 Task: Find and compare car rental services in your area using Google Maps.
Action: Key pressed ap<Key.enter>
Screenshot: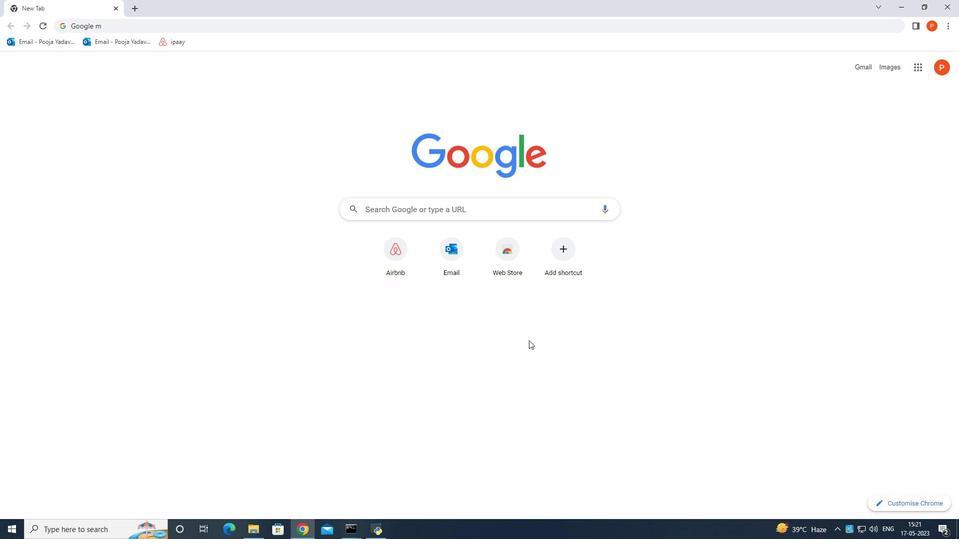 
Action: Mouse moved to (186, 19)
Screenshot: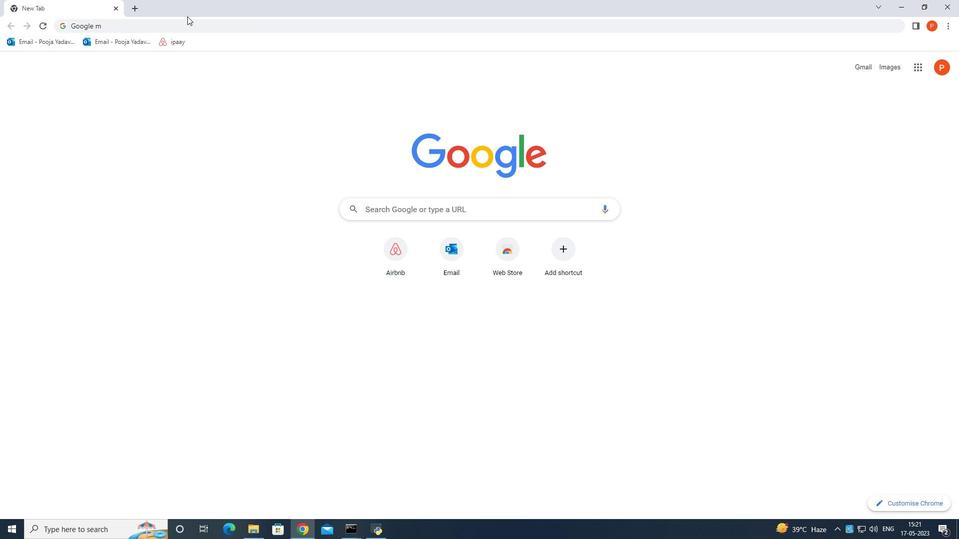 
Action: Mouse pressed left at (186, 19)
Screenshot: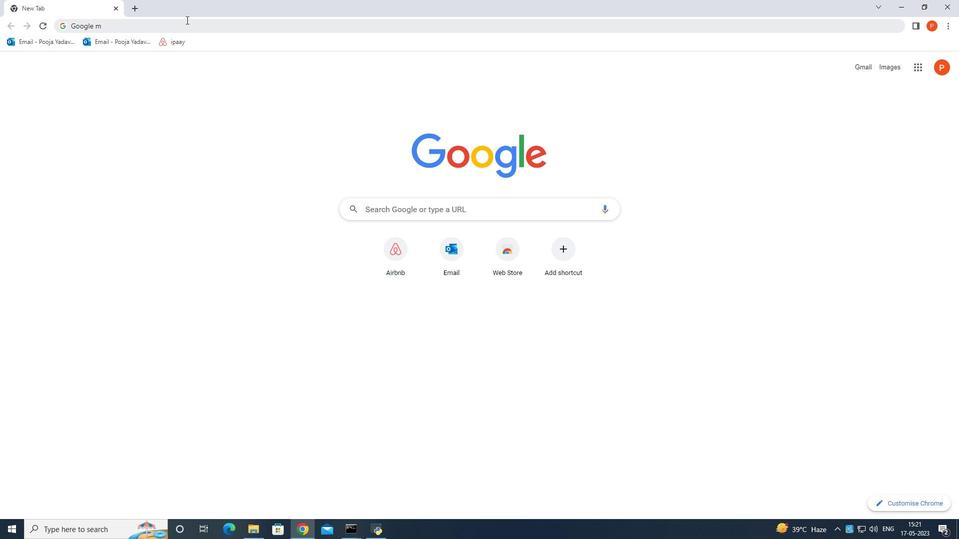
Action: Mouse pressed left at (186, 19)
Screenshot: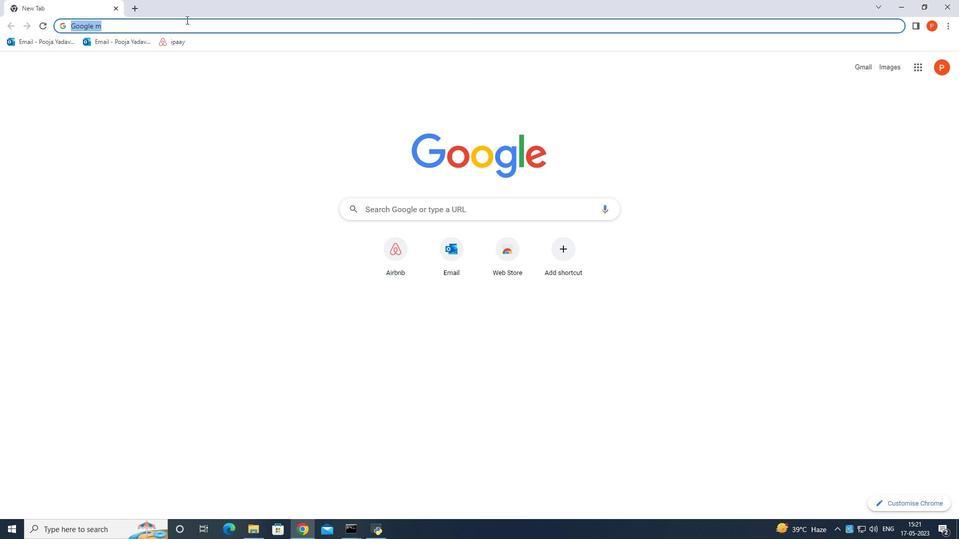
Action: Key pressed ap<Key.enter>
Screenshot: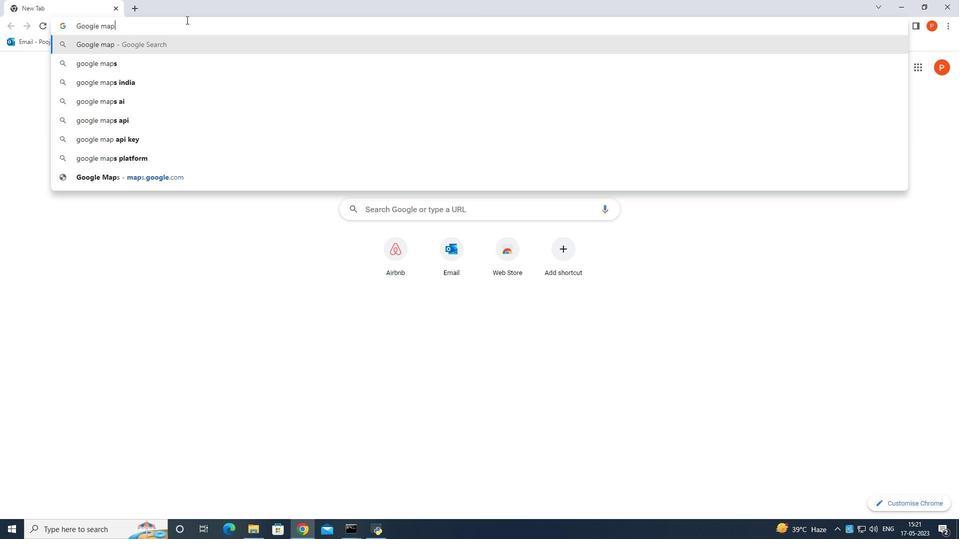 
Action: Mouse moved to (136, 151)
Screenshot: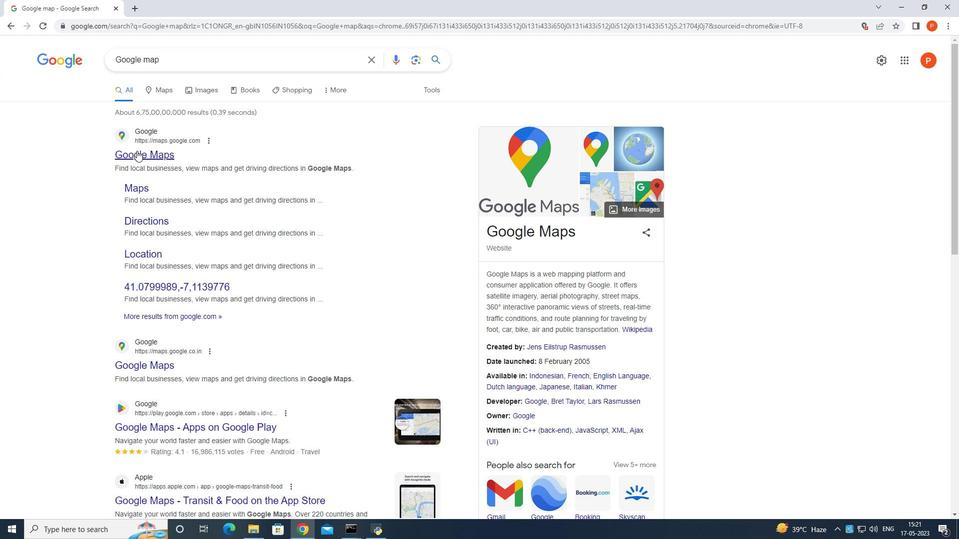 
Action: Mouse pressed left at (136, 151)
Screenshot: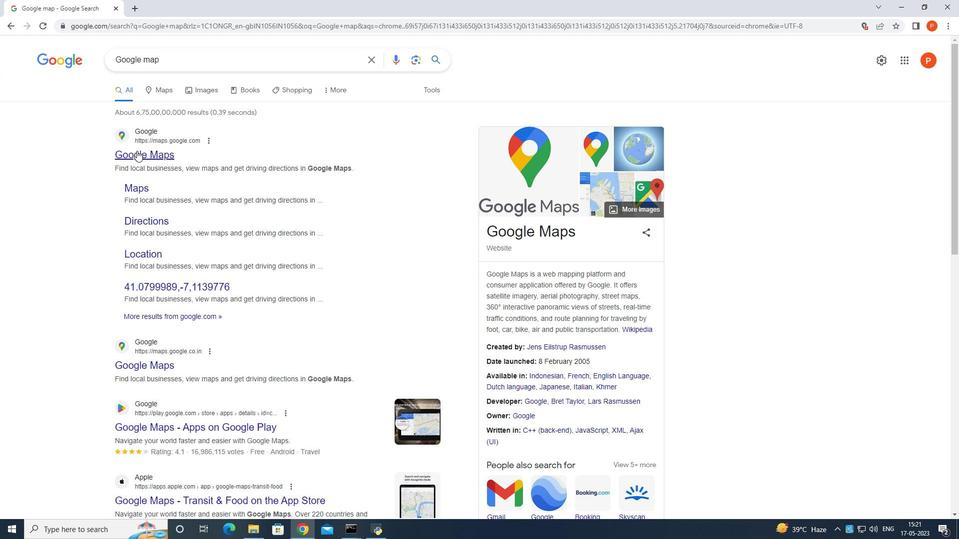 
Action: Mouse moved to (139, 48)
Screenshot: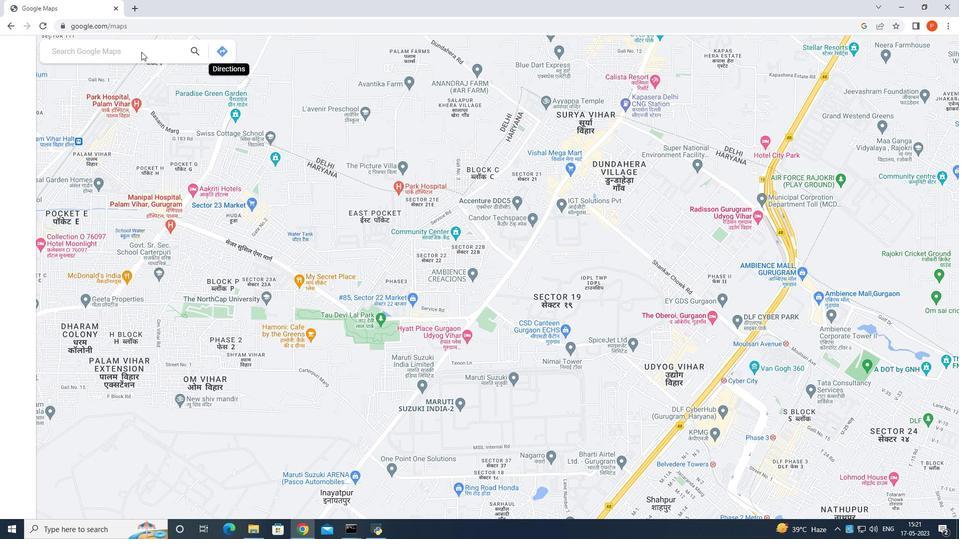 
Action: Mouse pressed left at (139, 48)
Screenshot: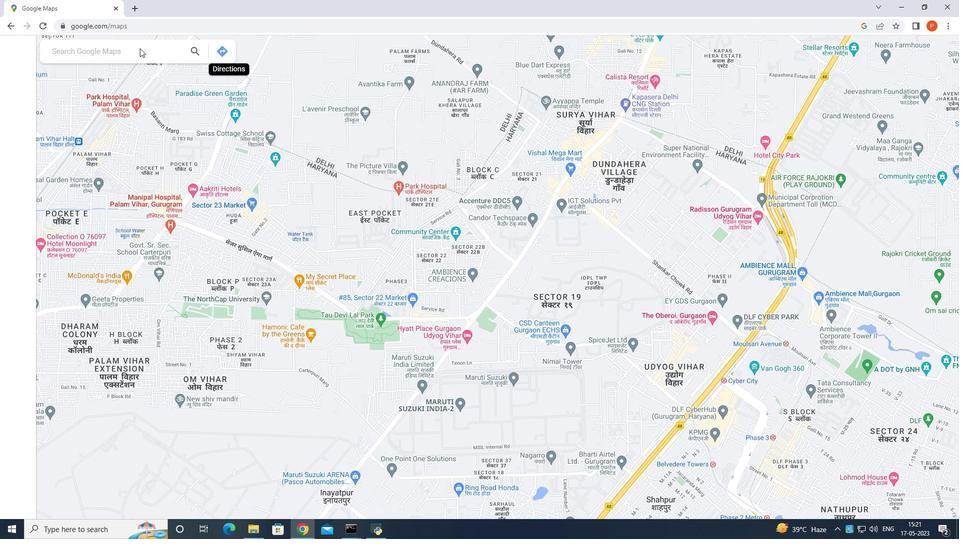 
Action: Key pressed car<Key.space>rental<Key.space><Key.enter>
Screenshot: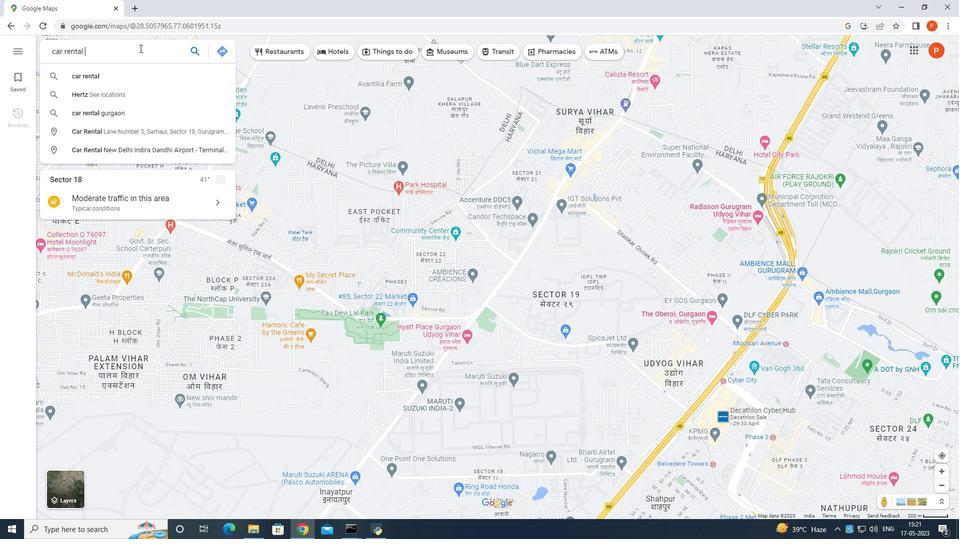 
Action: Mouse moved to (87, 82)
Screenshot: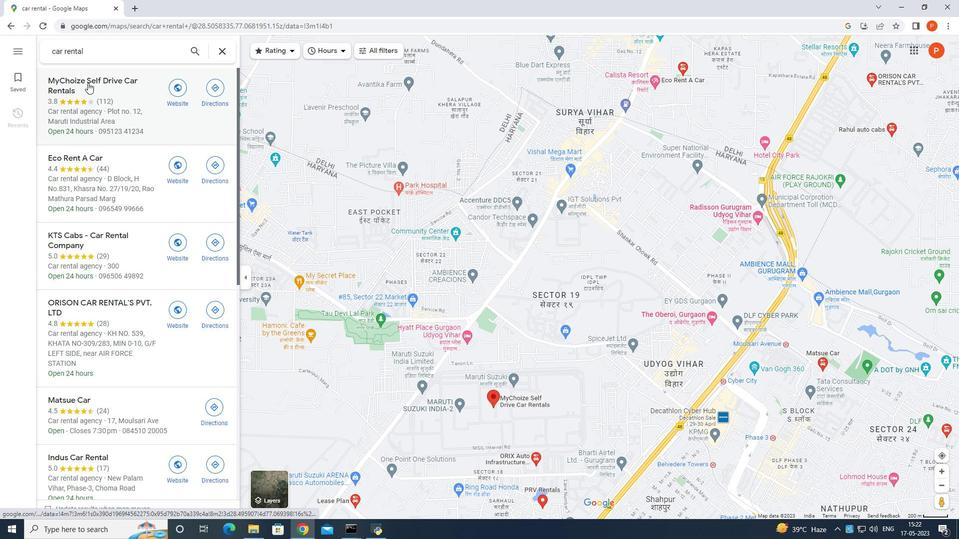 
Action: Mouse pressed left at (87, 82)
Screenshot: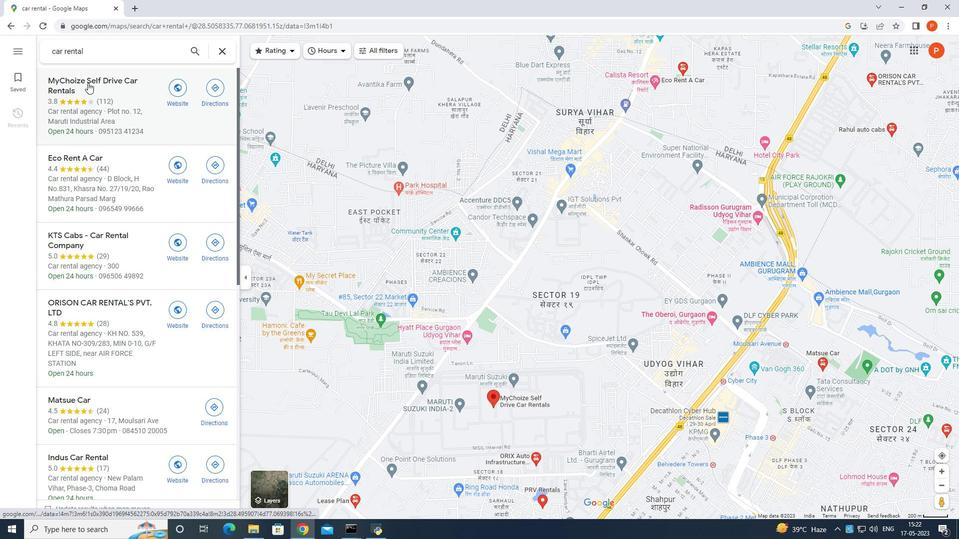 
Action: Mouse moved to (328, 213)
Screenshot: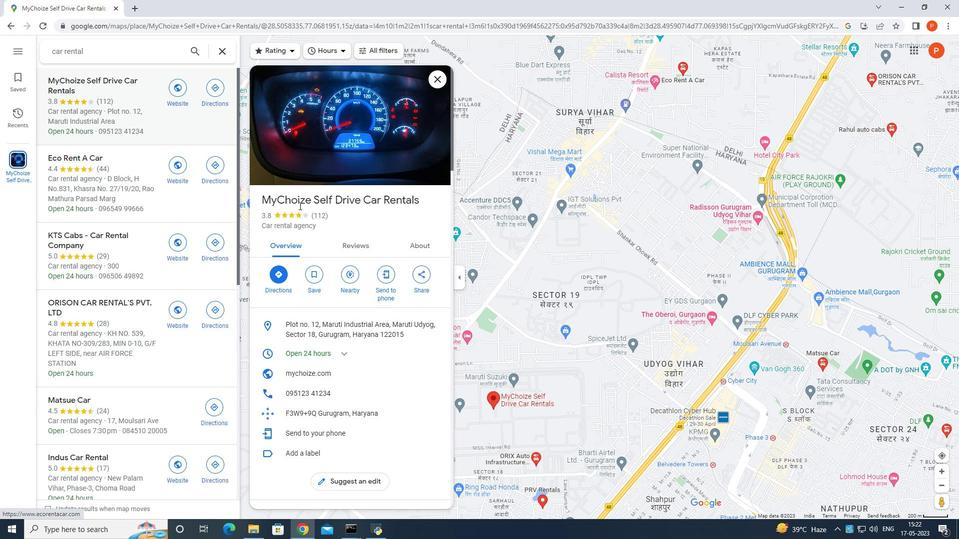 
Action: Mouse scrolled (328, 212) with delta (0, 0)
Screenshot: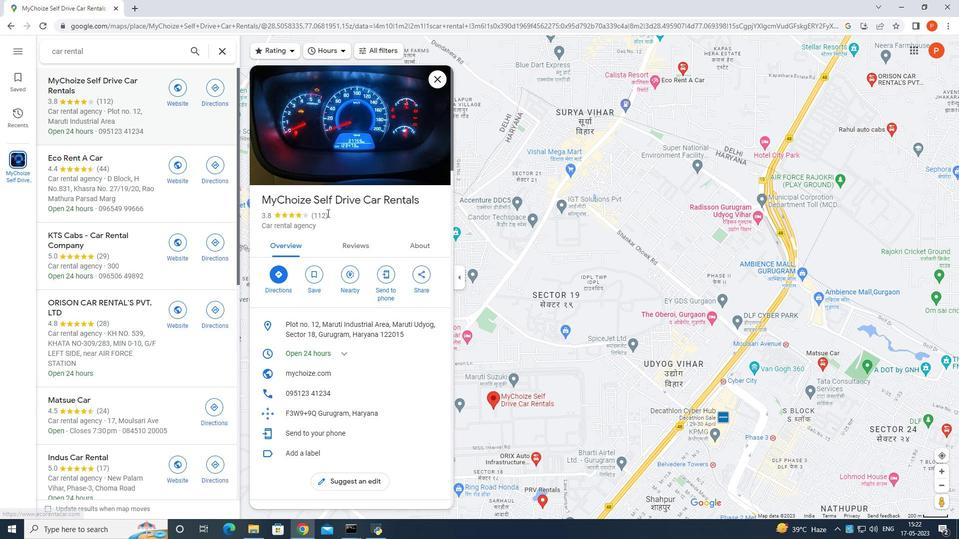 
Action: Mouse scrolled (328, 212) with delta (0, 0)
Screenshot: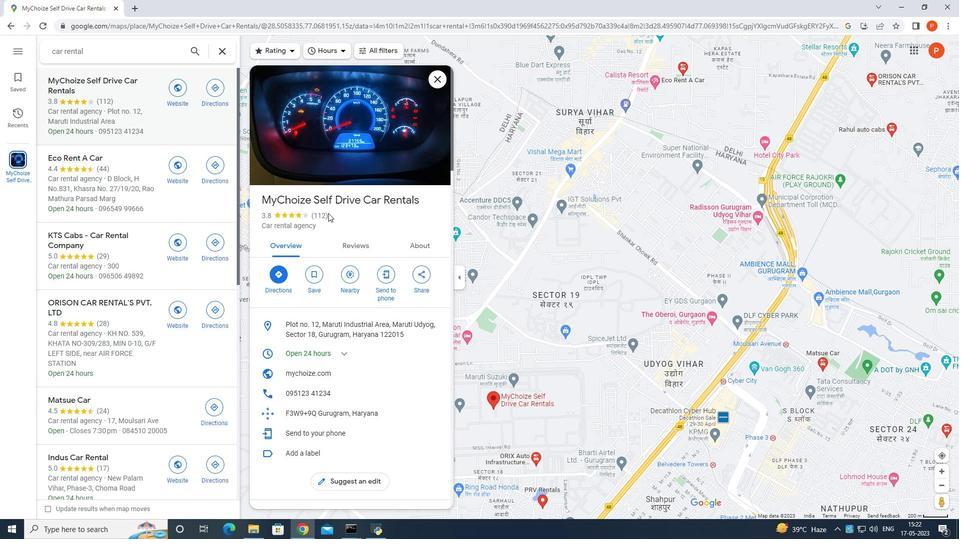 
Action: Mouse moved to (329, 213)
Screenshot: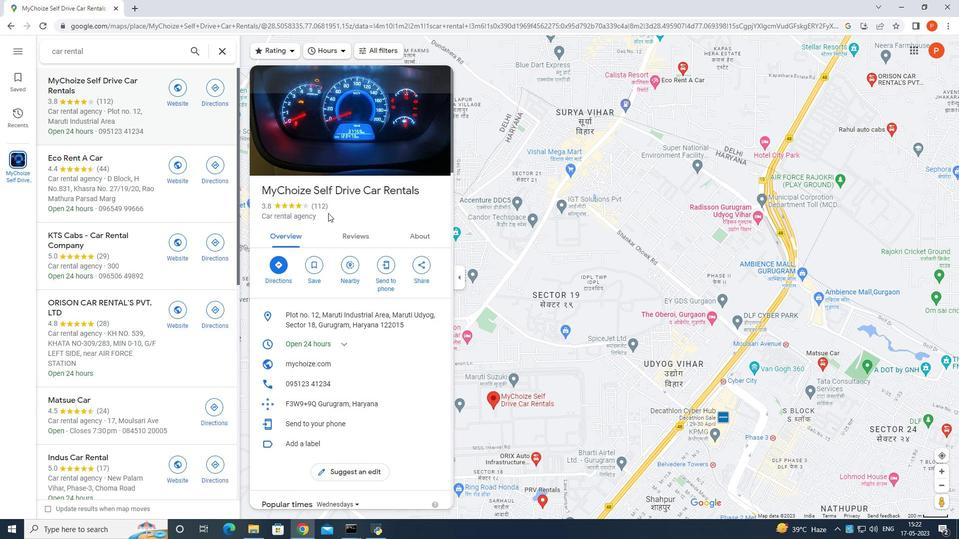 
Action: Mouse scrolled (329, 212) with delta (0, 0)
Screenshot: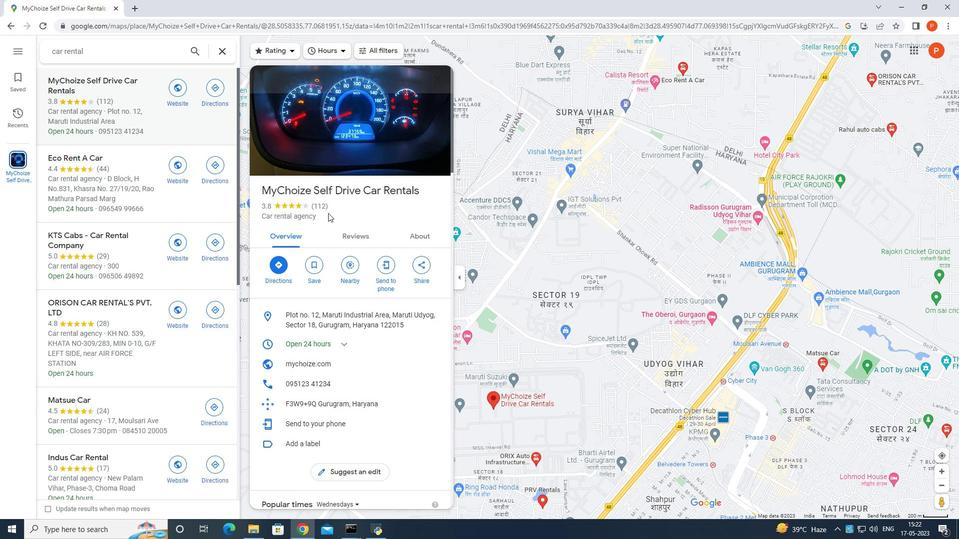 
Action: Mouse moved to (334, 191)
Screenshot: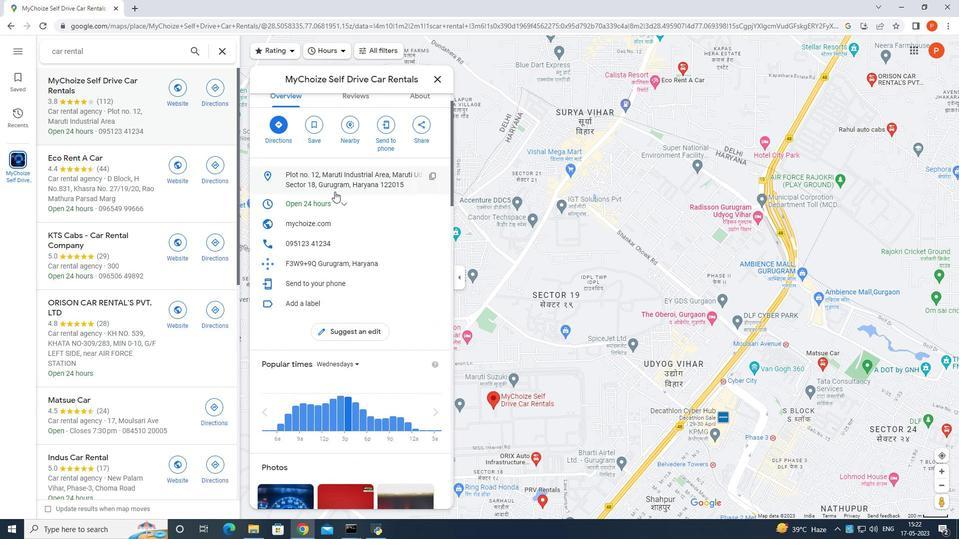 
Action: Mouse scrolled (334, 190) with delta (0, 0)
Screenshot: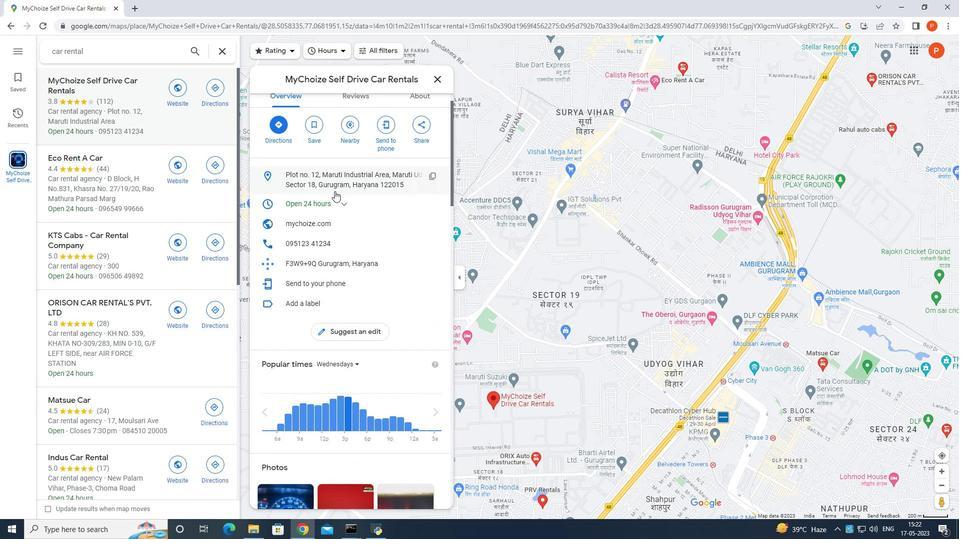
Action: Mouse moved to (337, 192)
Screenshot: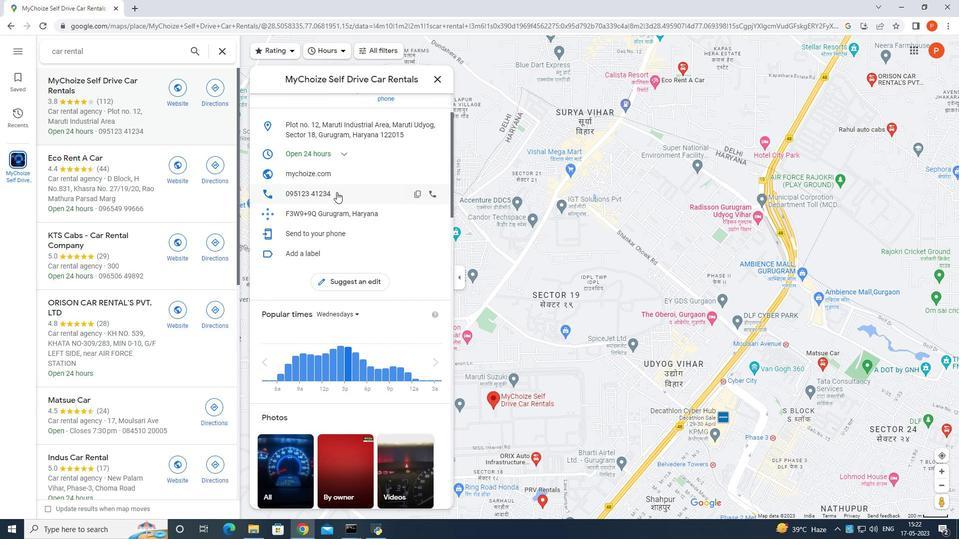 
Action: Mouse scrolled (337, 192) with delta (0, 0)
Screenshot: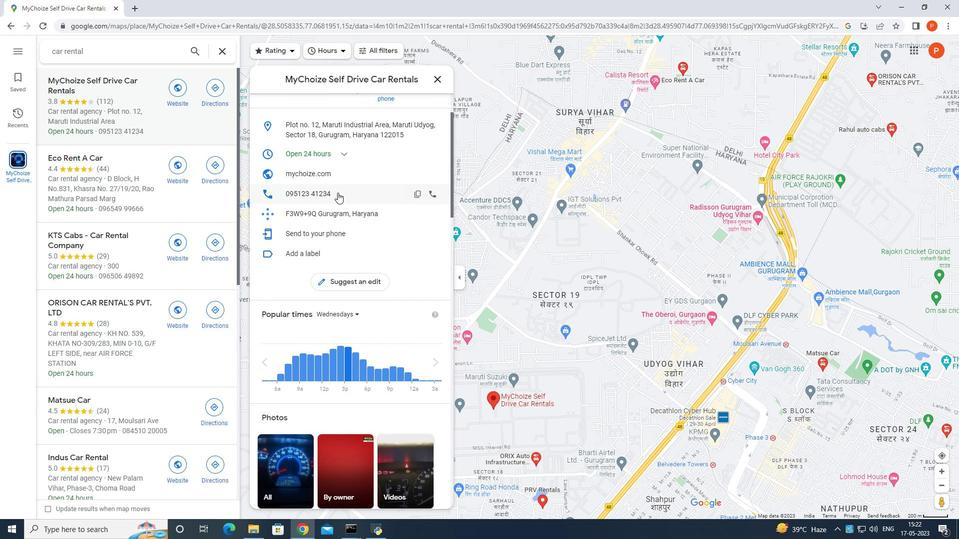 
Action: Mouse moved to (341, 189)
Screenshot: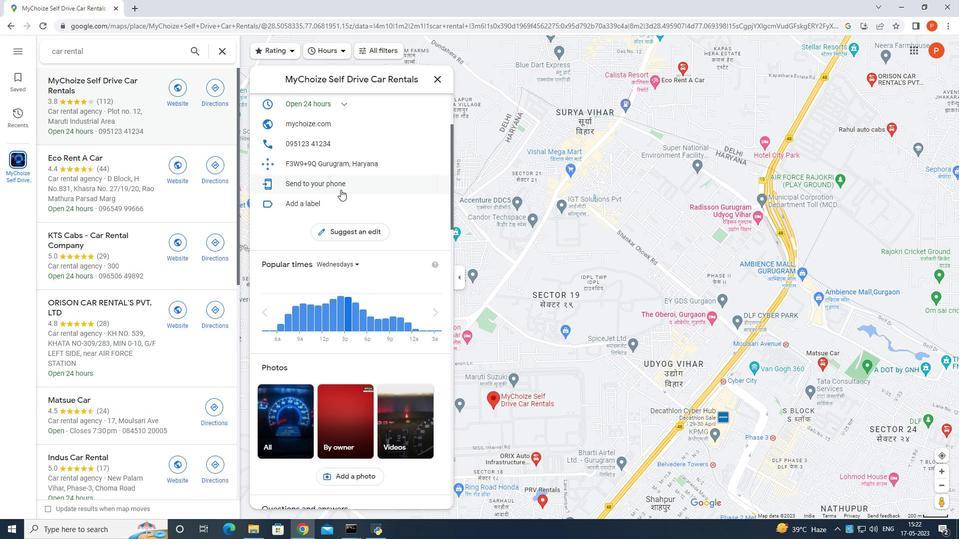 
Action: Mouse scrolled (341, 188) with delta (0, 0)
Screenshot: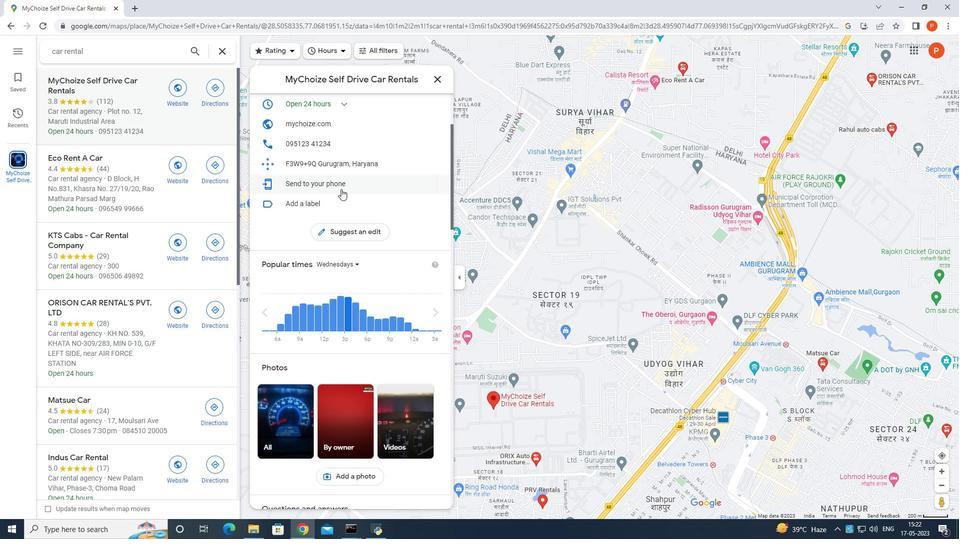 
Action: Mouse scrolled (341, 189) with delta (0, 0)
Screenshot: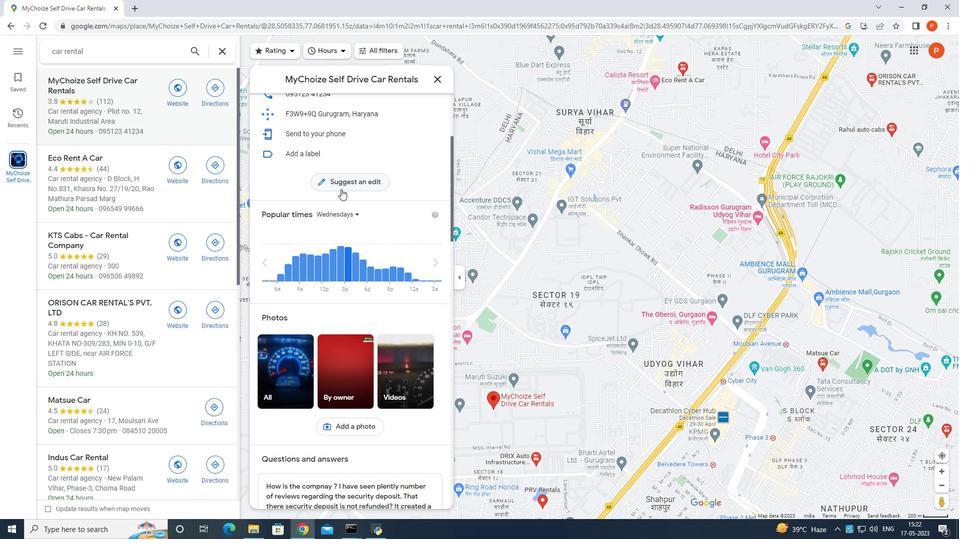 
Action: Mouse scrolled (341, 189) with delta (0, 0)
Screenshot: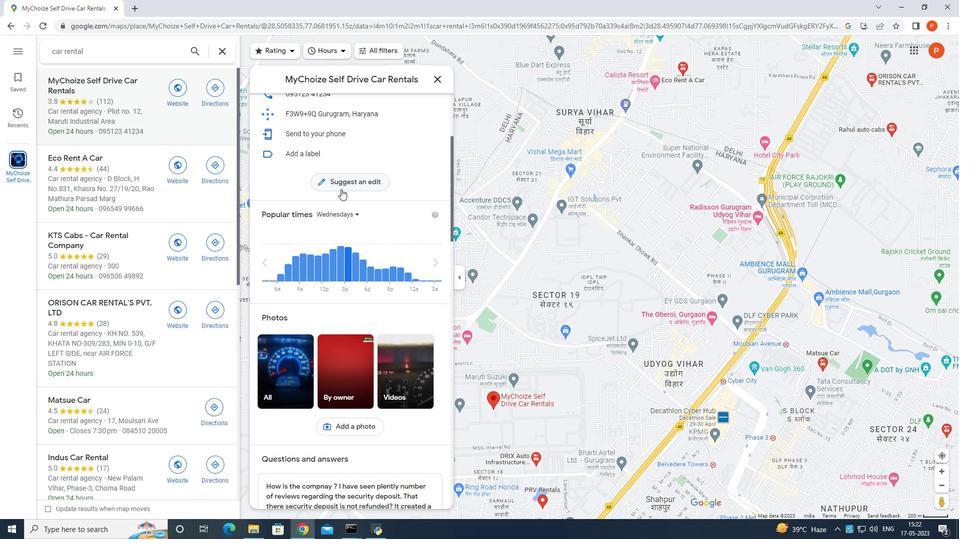 
Action: Mouse moved to (351, 144)
Screenshot: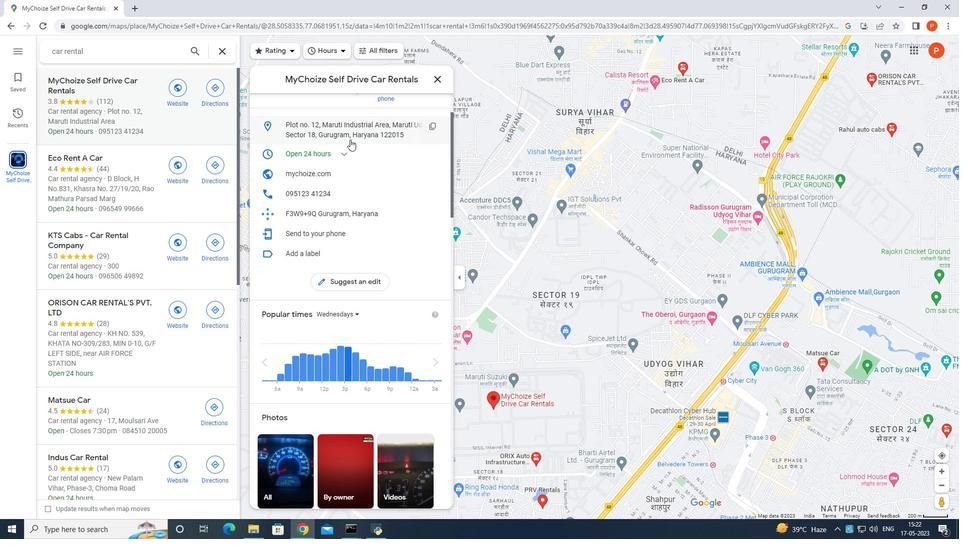 
Action: Mouse scrolled (351, 143) with delta (0, 0)
Screenshot: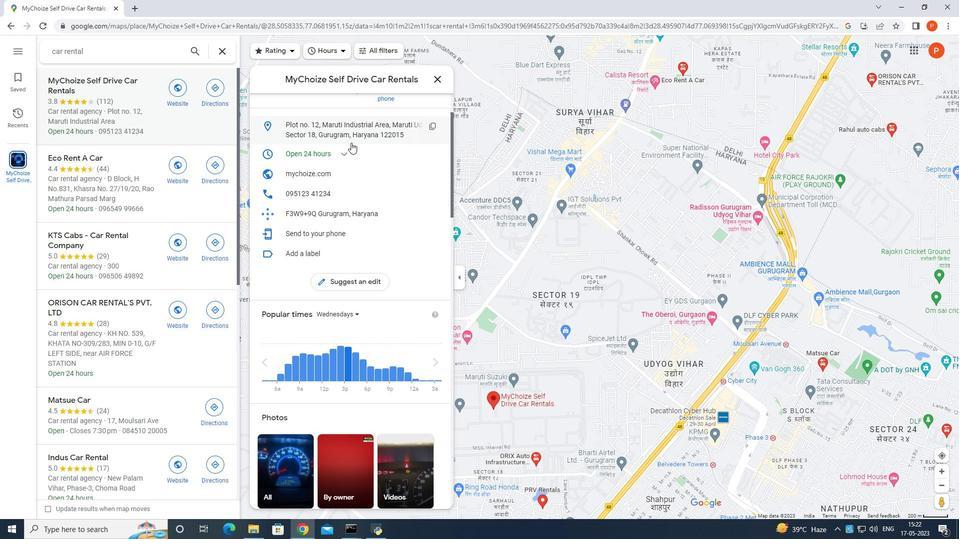 
Action: Mouse moved to (346, 197)
Screenshot: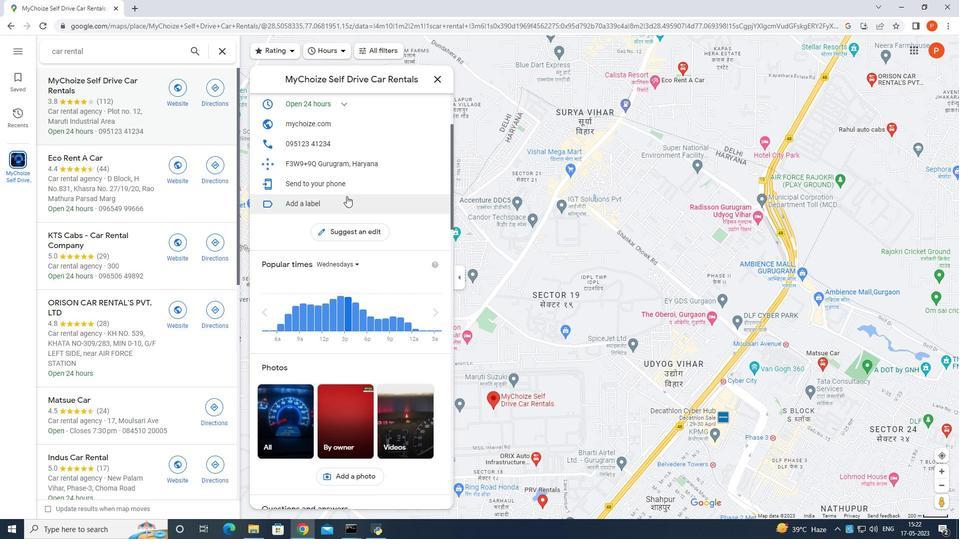 
Action: Mouse scrolled (346, 198) with delta (0, 0)
Screenshot: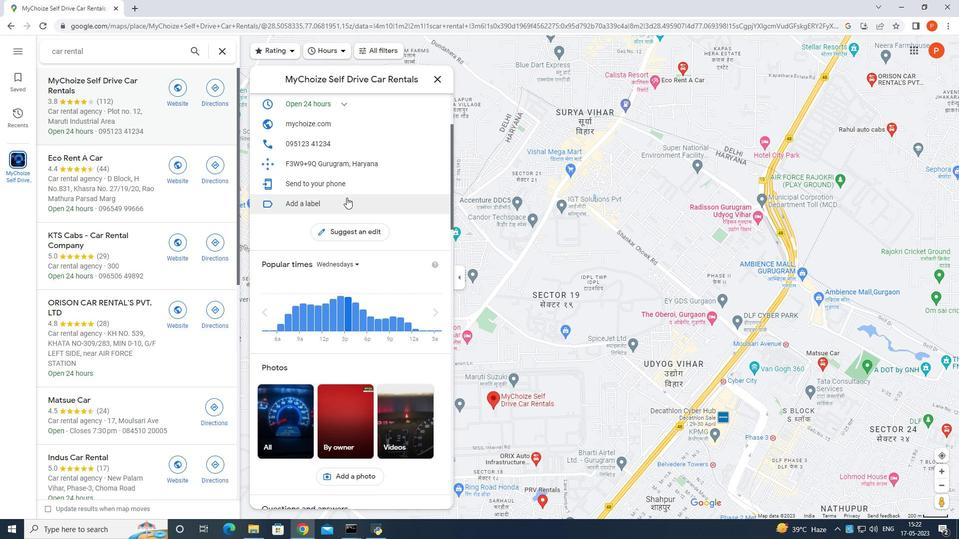 
Action: Mouse scrolled (346, 198) with delta (0, 0)
Screenshot: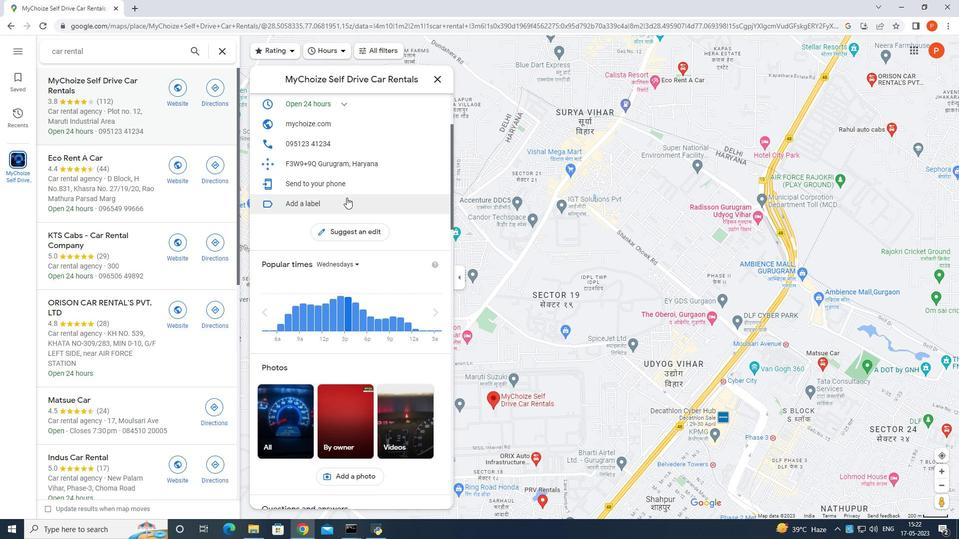 
Action: Mouse scrolled (346, 198) with delta (0, 0)
Screenshot: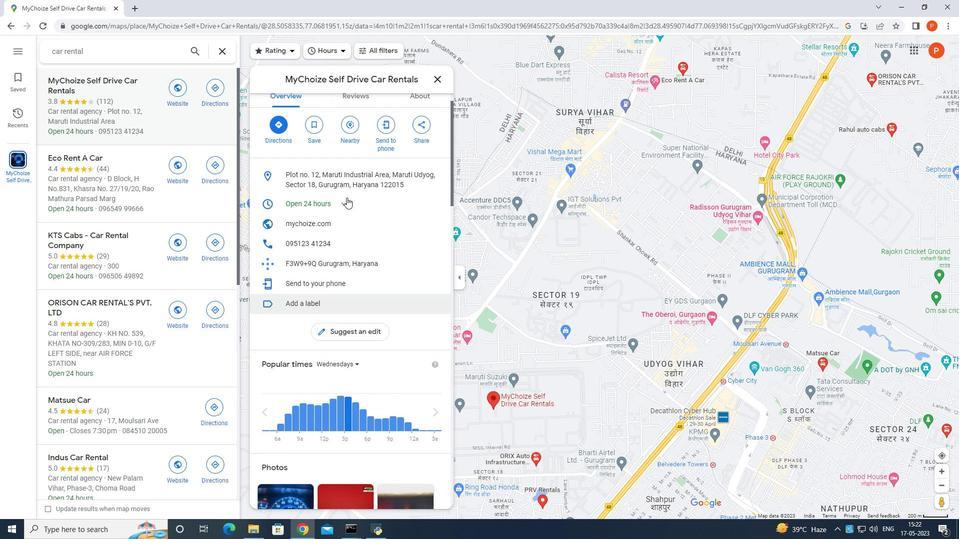 
Action: Mouse scrolled (346, 197) with delta (0, 0)
Screenshot: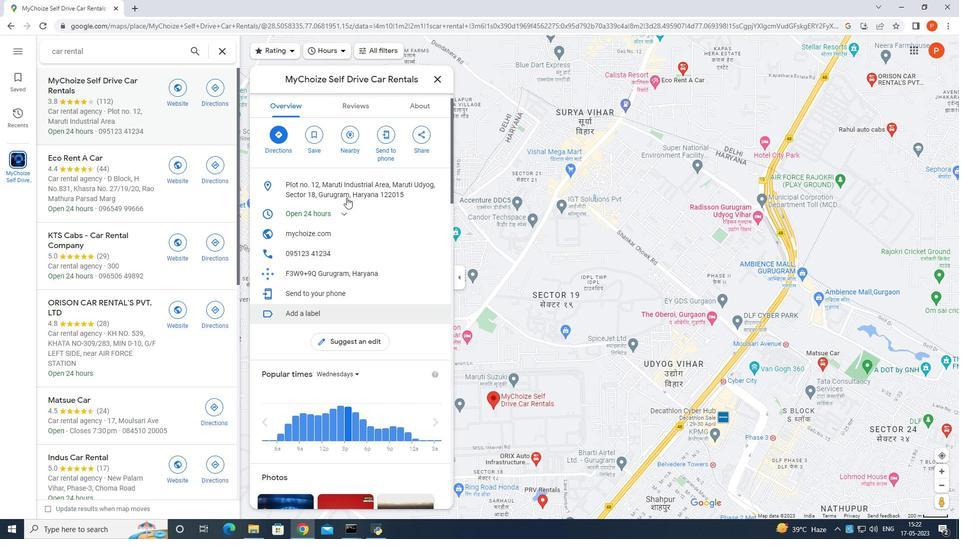 
Action: Mouse scrolled (346, 197) with delta (0, 0)
Screenshot: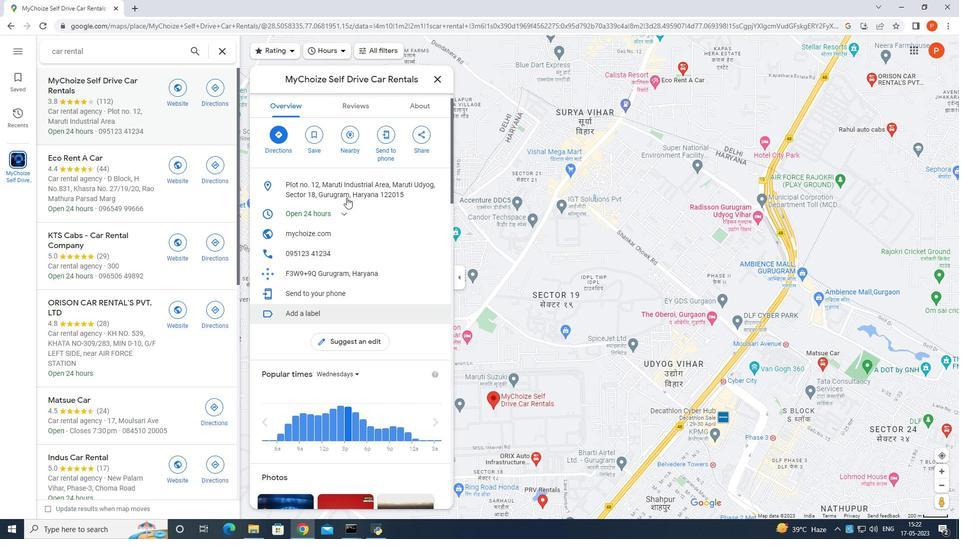 
Action: Mouse scrolled (346, 197) with delta (0, 0)
Screenshot: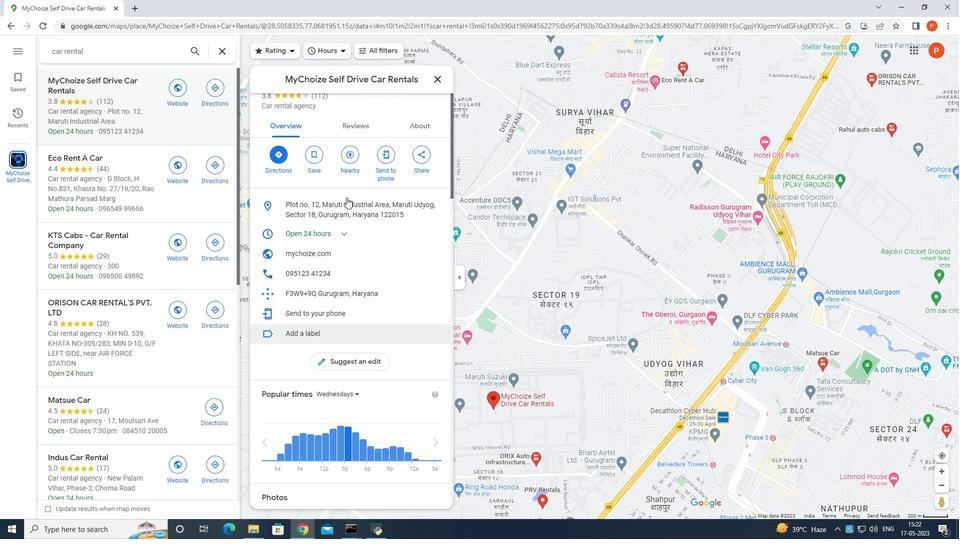 
Action: Mouse scrolled (346, 197) with delta (0, 0)
Screenshot: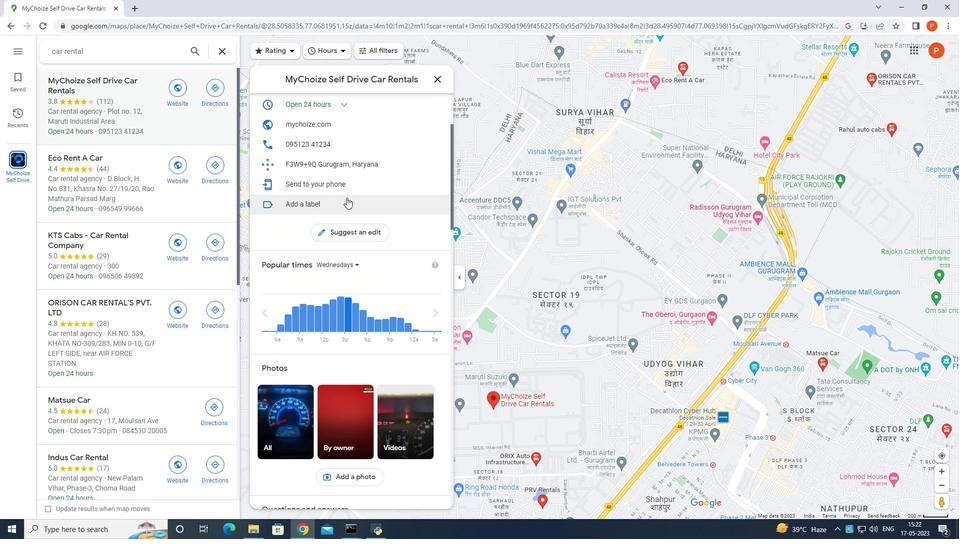 
Action: Mouse moved to (346, 198)
Screenshot: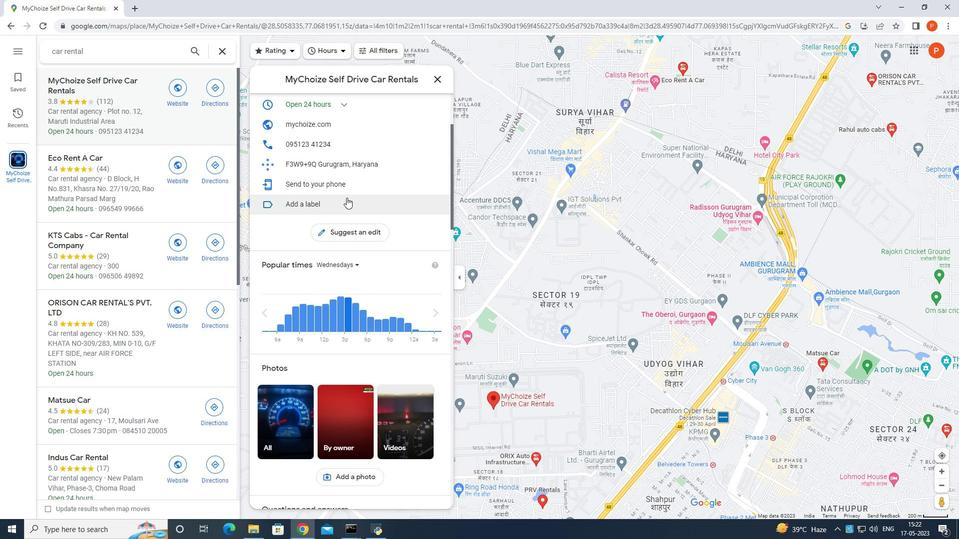 
Action: Mouse scrolled (346, 198) with delta (0, 0)
Screenshot: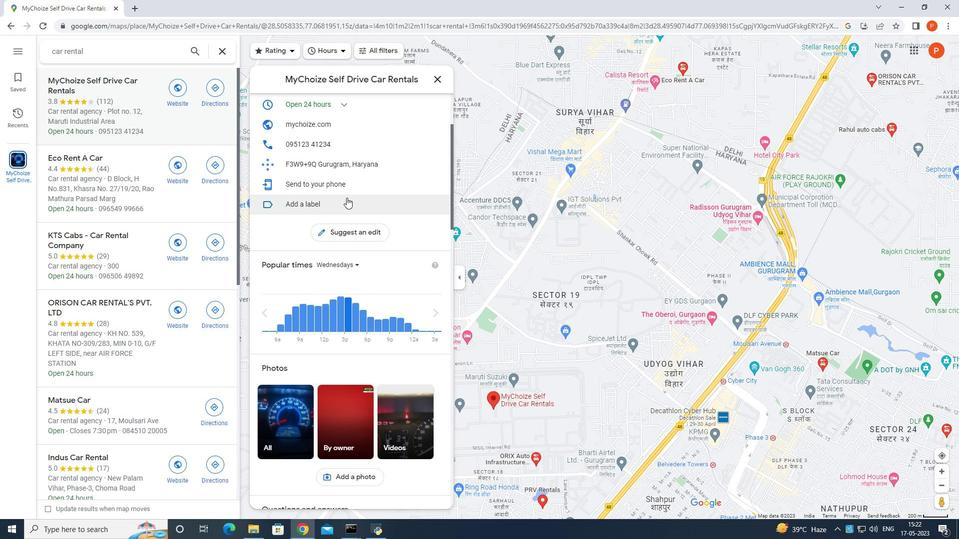 
Action: Mouse moved to (346, 199)
Screenshot: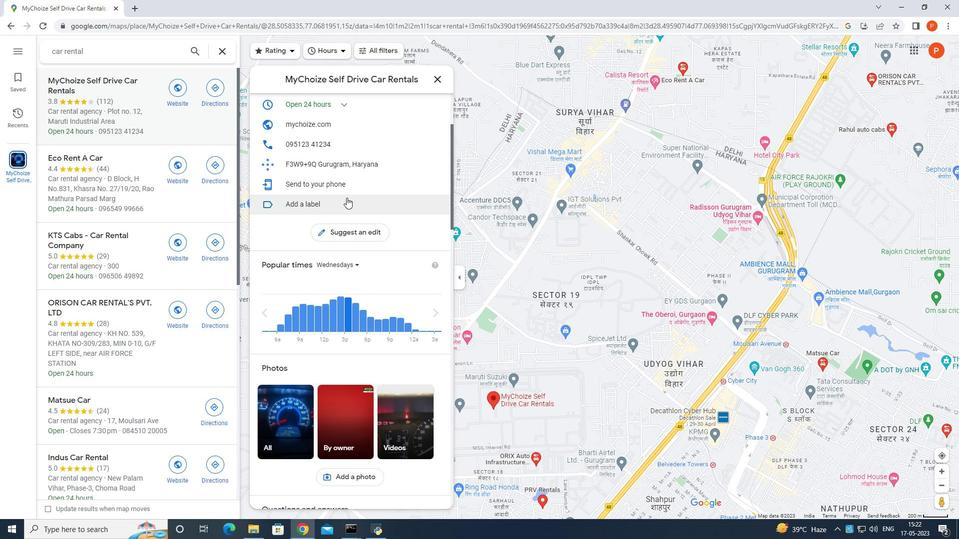 
Action: Mouse scrolled (346, 198) with delta (0, 0)
Screenshot: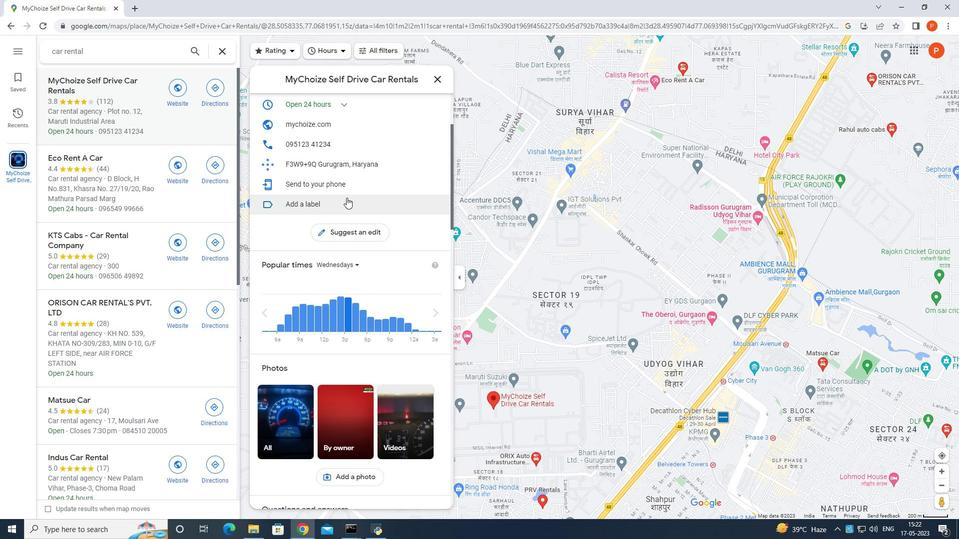 
Action: Mouse moved to (346, 201)
Screenshot: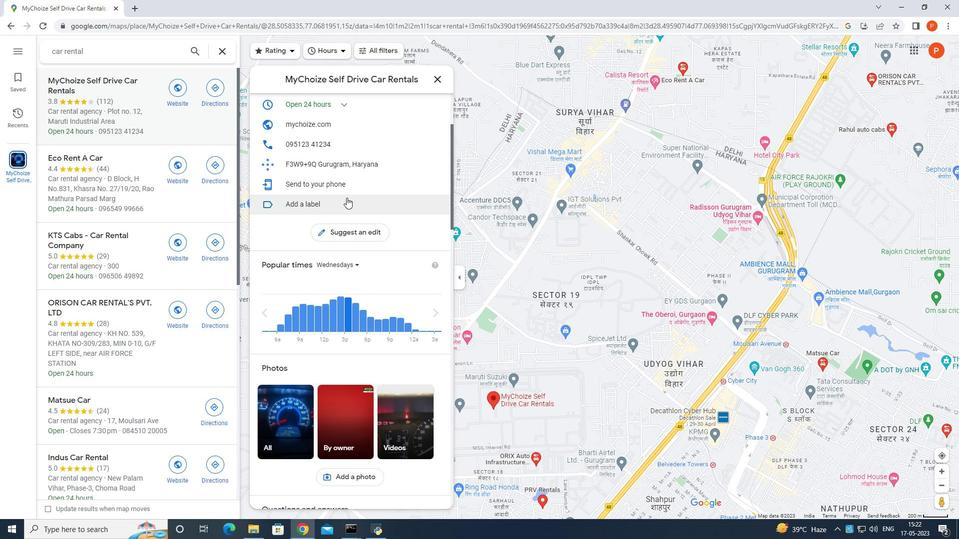 
Action: Mouse scrolled (346, 199) with delta (0, 0)
Screenshot: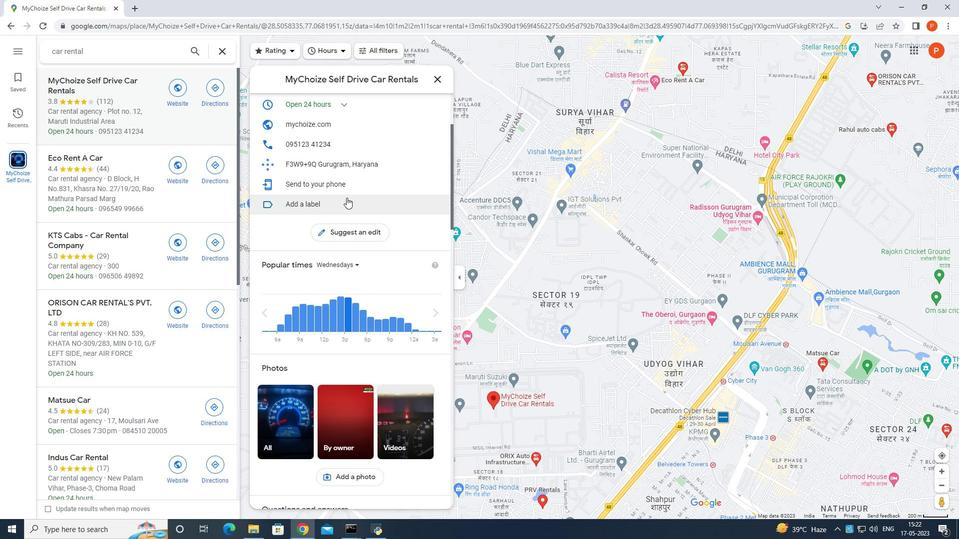 
Action: Mouse scrolled (346, 200) with delta (0, 0)
Screenshot: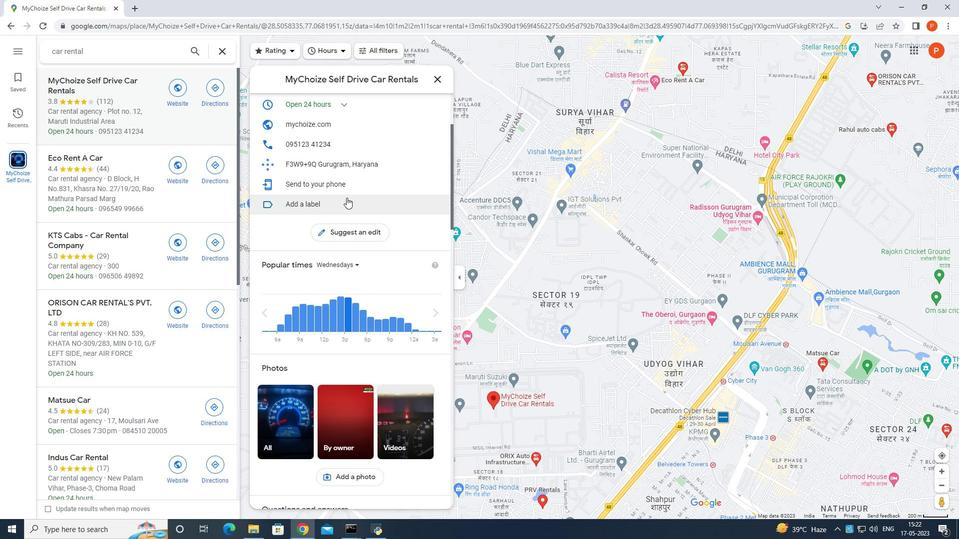 
Action: Mouse scrolled (346, 200) with delta (0, 0)
Screenshot: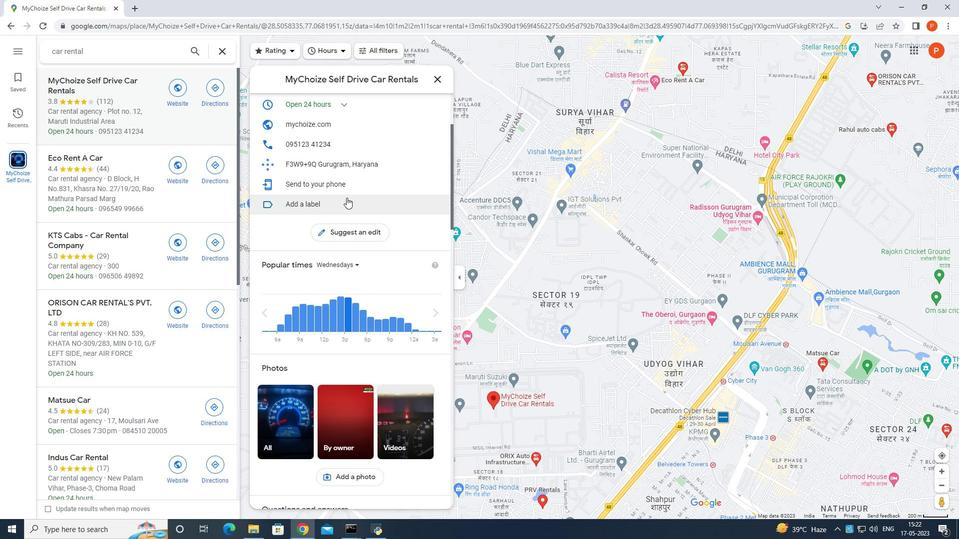 
Action: Mouse moved to (92, 177)
Screenshot: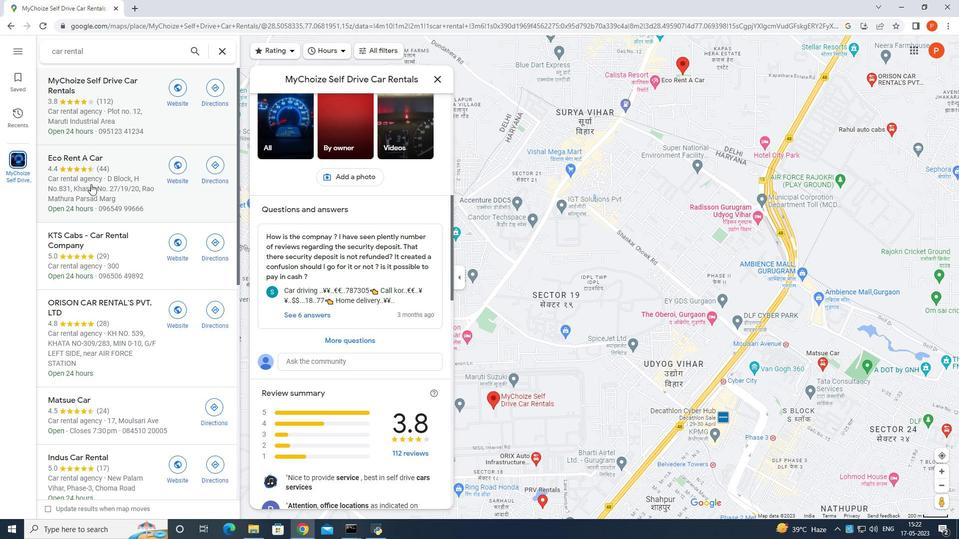 
Action: Mouse pressed left at (92, 177)
Screenshot: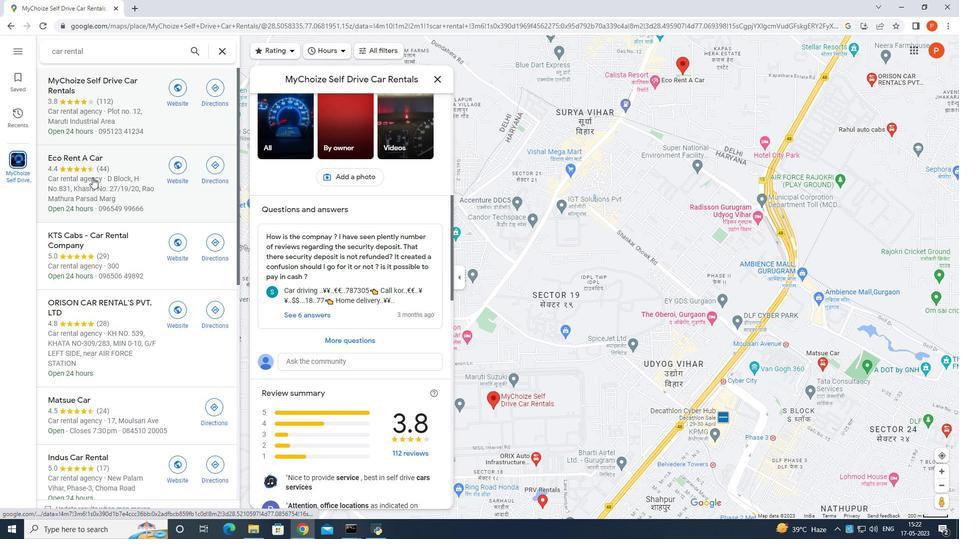 
Action: Mouse moved to (325, 210)
Screenshot: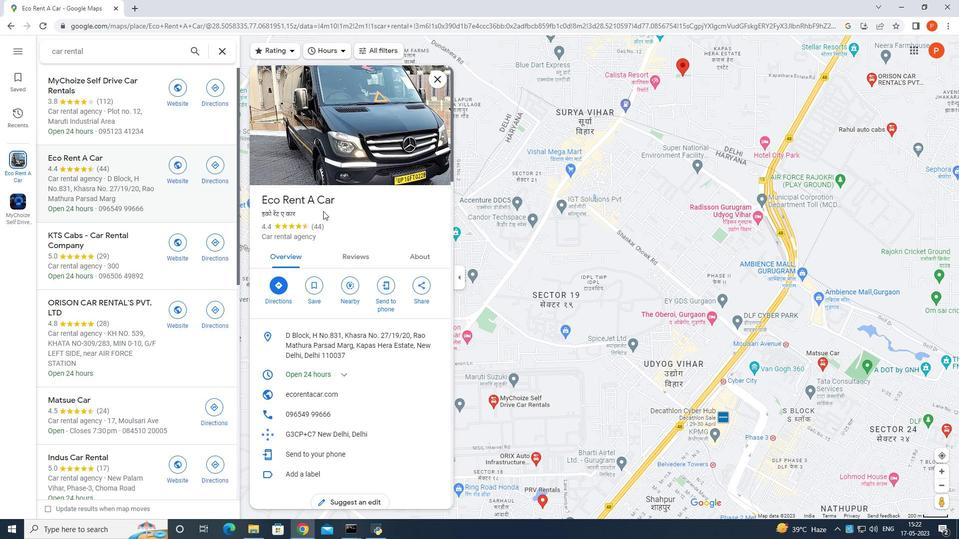 
Action: Mouse scrolled (325, 211) with delta (0, 0)
Screenshot: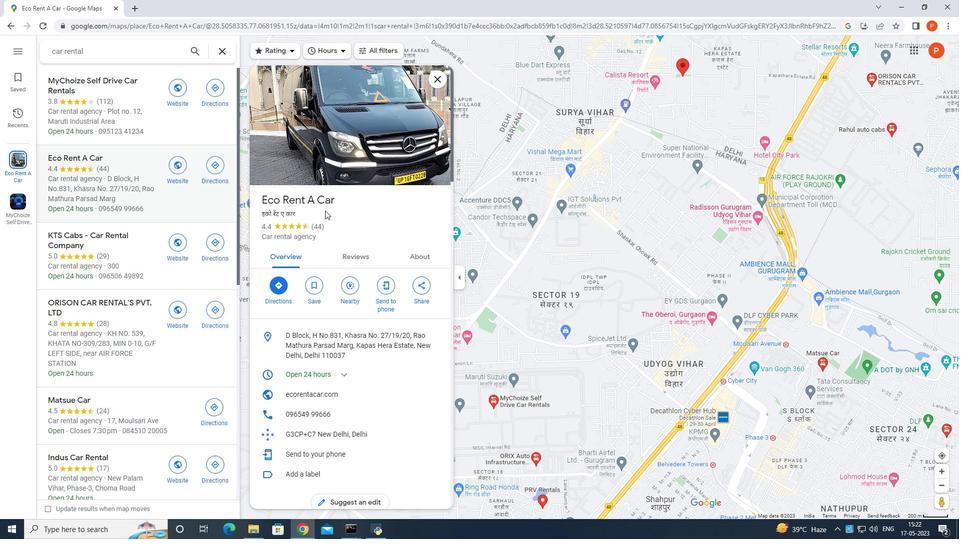 
Action: Mouse scrolled (325, 210) with delta (0, 0)
Screenshot: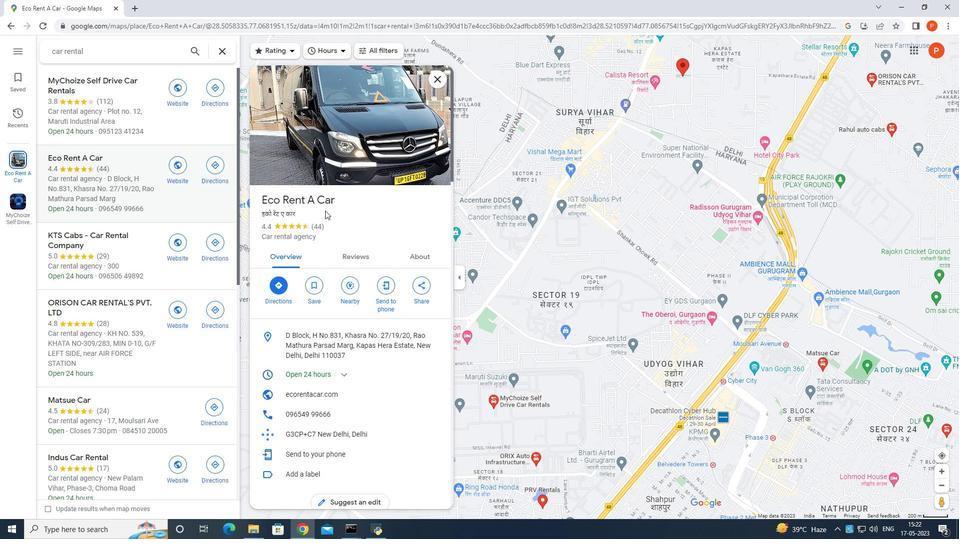 
Action: Mouse moved to (377, 268)
Screenshot: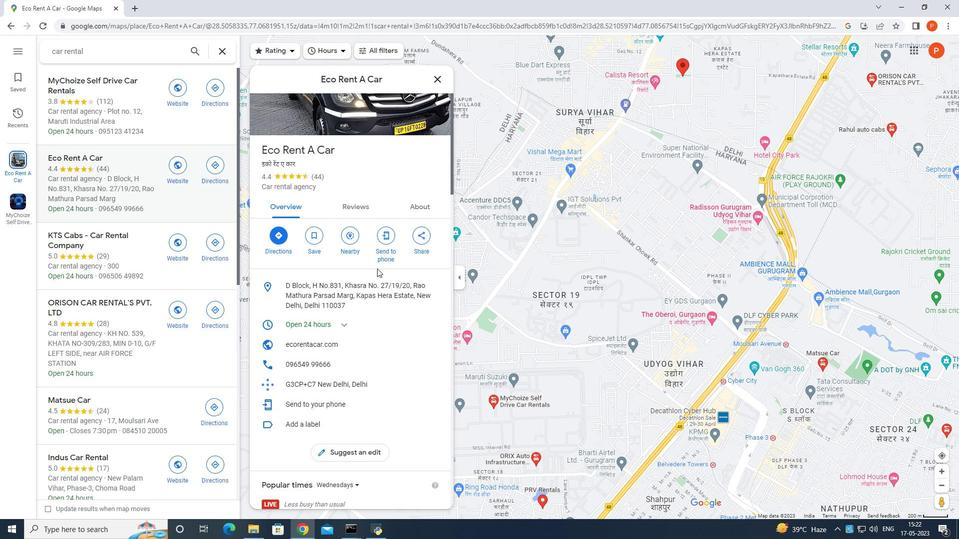 
Action: Mouse scrolled (377, 268) with delta (0, 0)
Screenshot: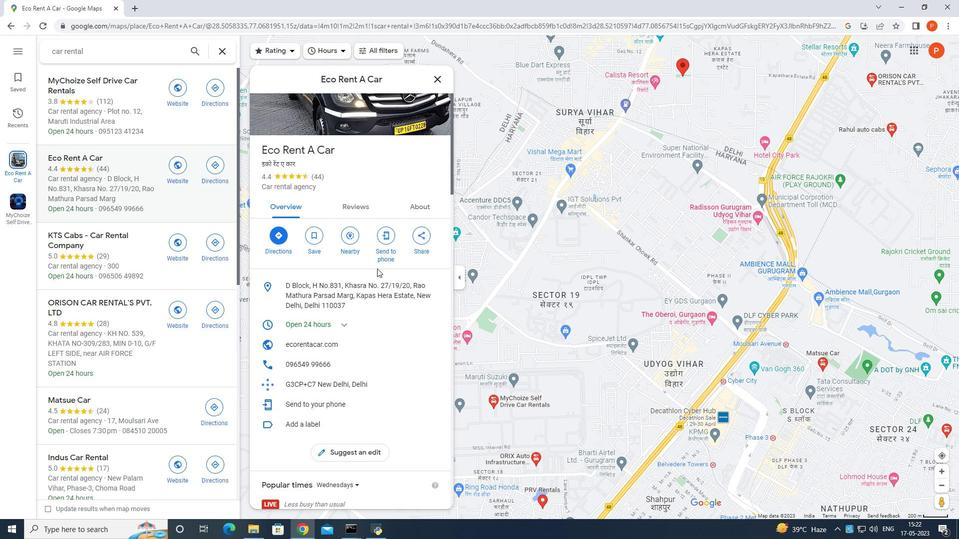 
Action: Mouse moved to (377, 269)
Screenshot: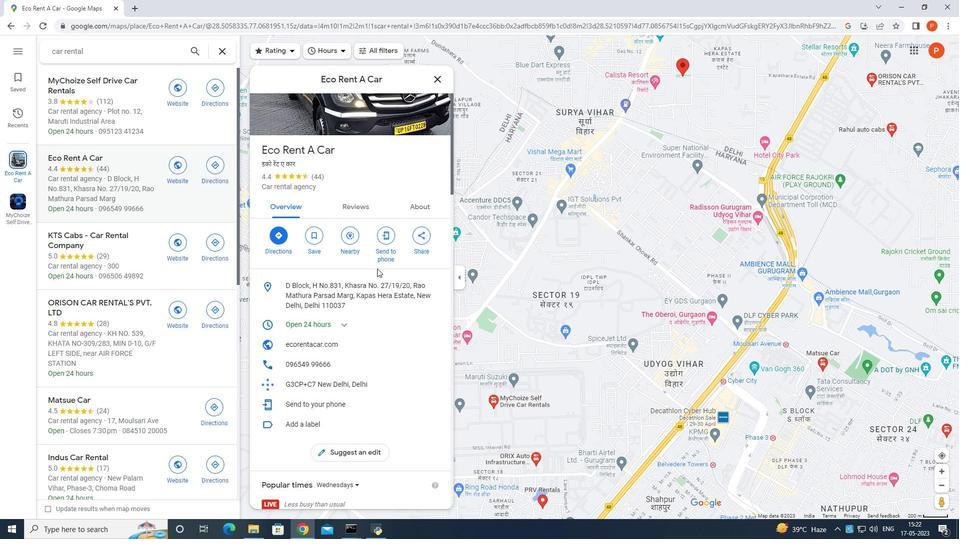 
Action: Mouse scrolled (377, 268) with delta (0, 0)
Screenshot: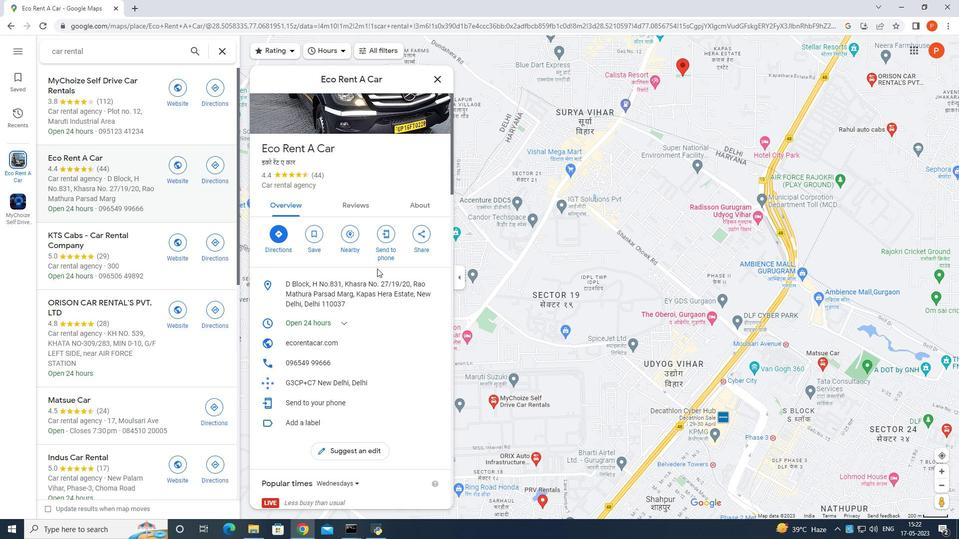
Action: Mouse moved to (294, 276)
Screenshot: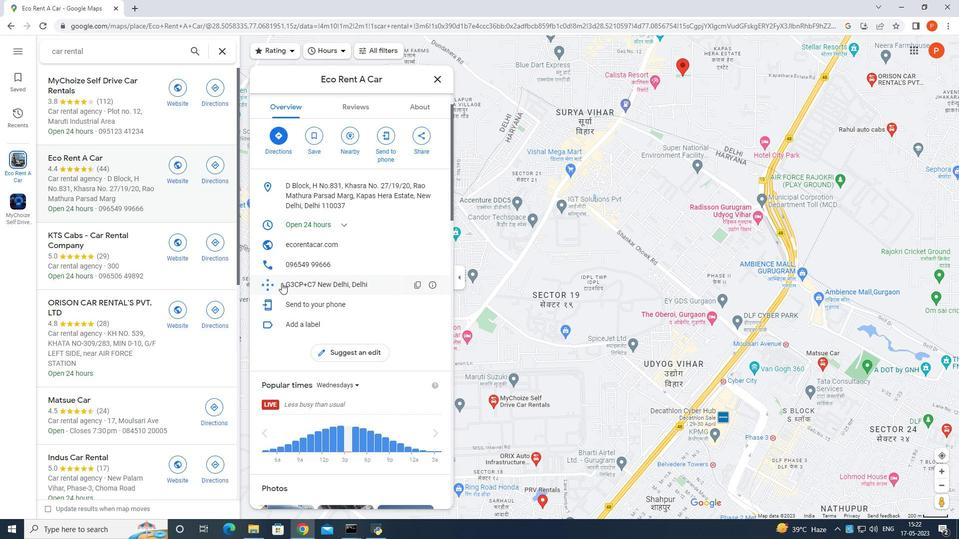 
Action: Mouse scrolled (294, 275) with delta (0, 0)
Screenshot: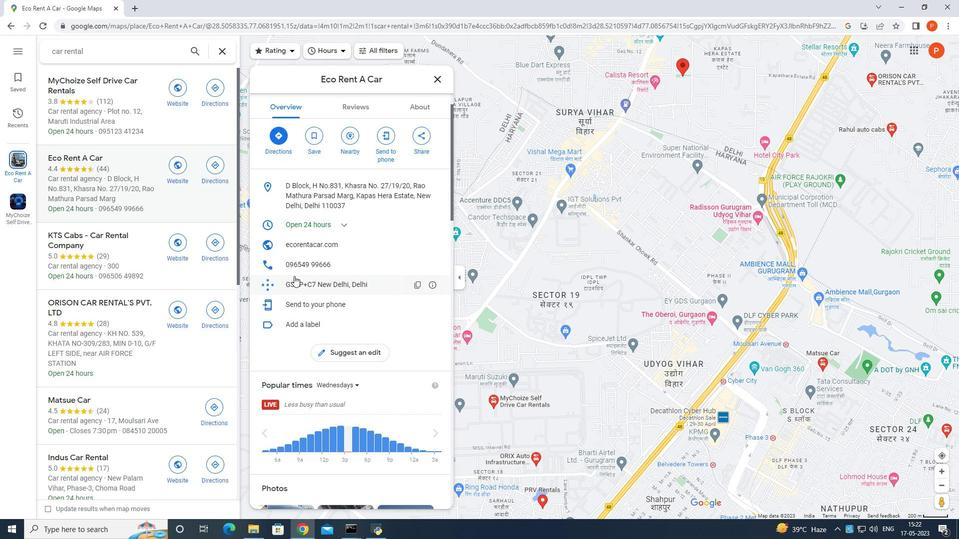 
Action: Mouse scrolled (294, 275) with delta (0, 0)
Screenshot: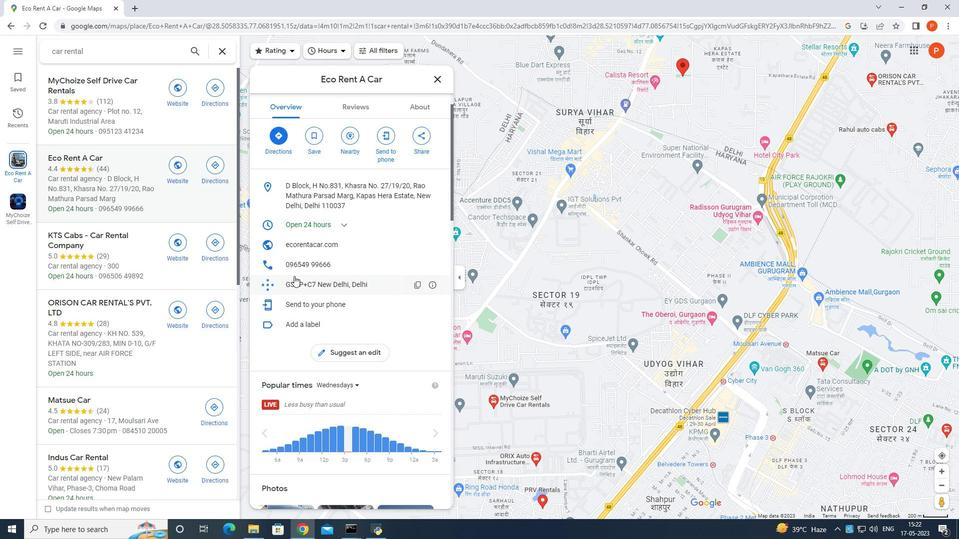 
Action: Mouse moved to (295, 276)
Screenshot: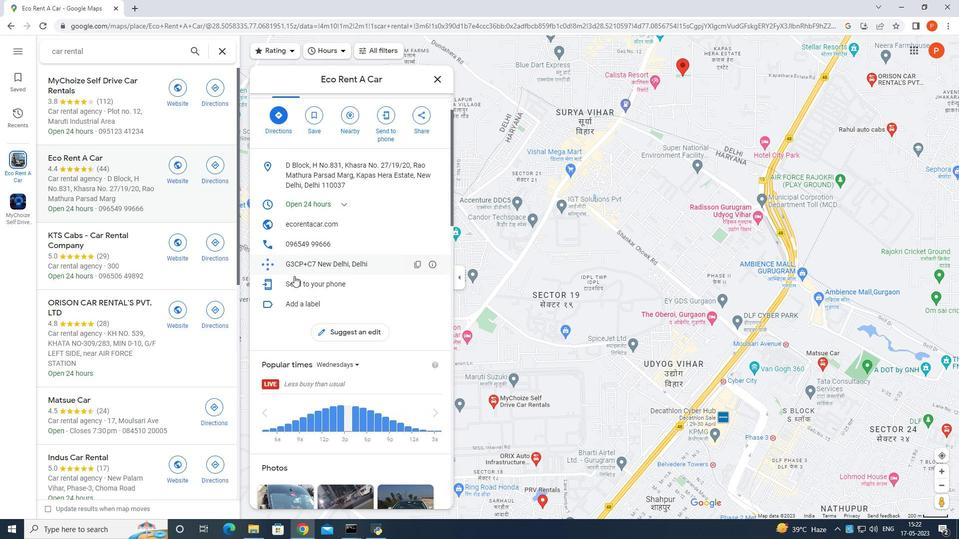 
Action: Mouse scrolled (295, 275) with delta (0, 0)
Screenshot: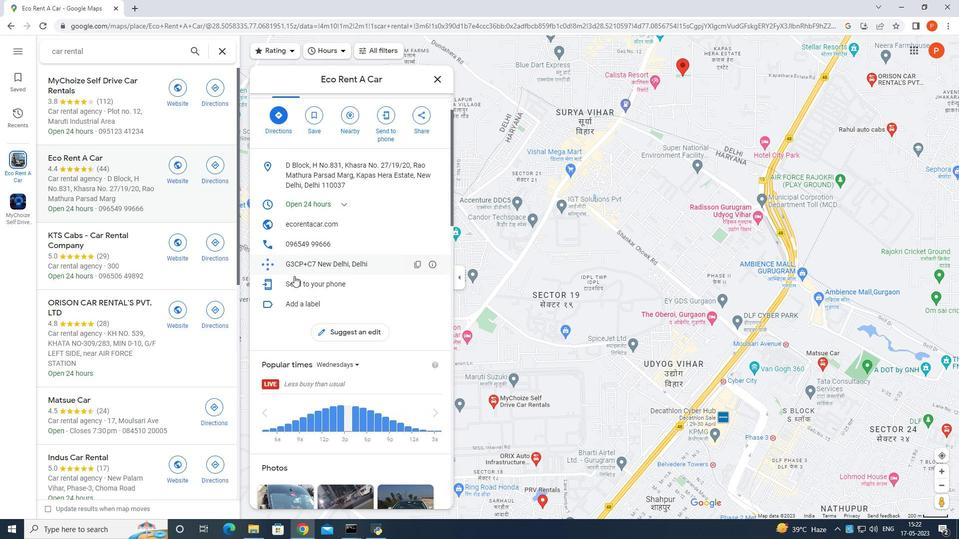 
Action: Mouse moved to (298, 276)
Screenshot: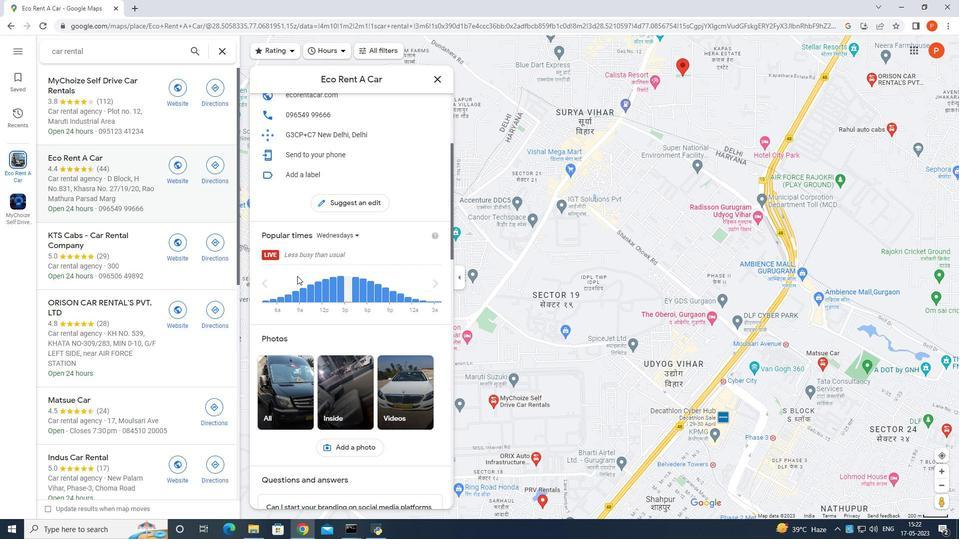 
Action: Mouse scrolled (298, 276) with delta (0, 0)
Screenshot: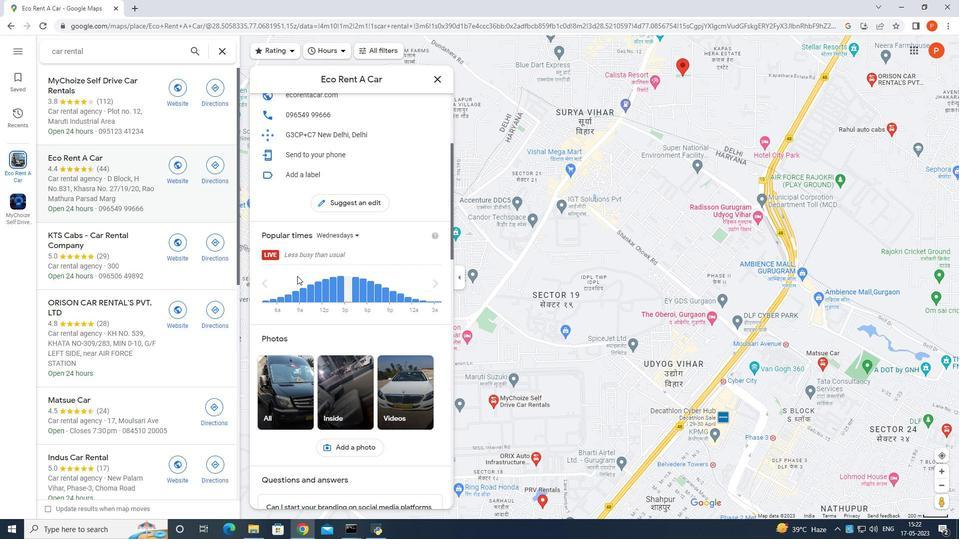 
Action: Mouse scrolled (298, 276) with delta (0, 0)
Screenshot: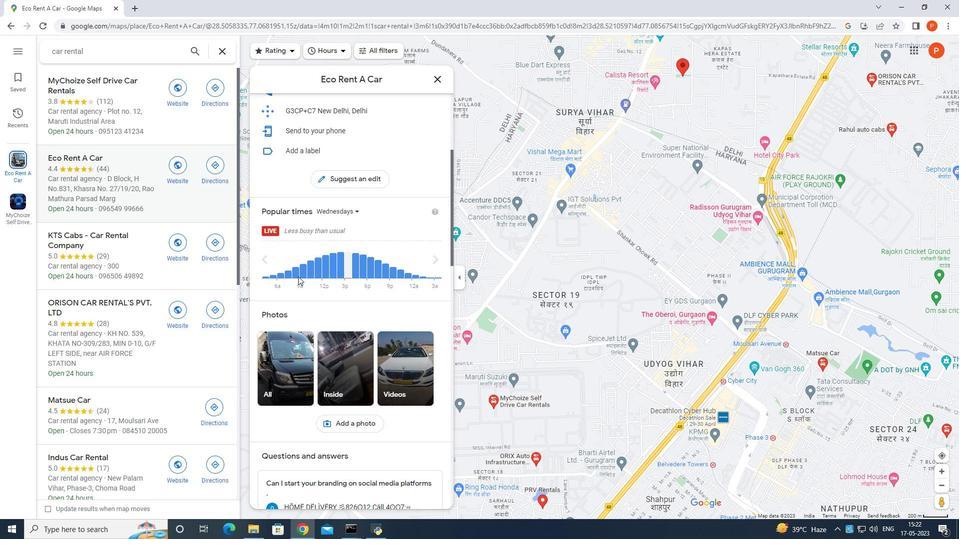 
Action: Mouse scrolled (298, 276) with delta (0, 0)
Screenshot: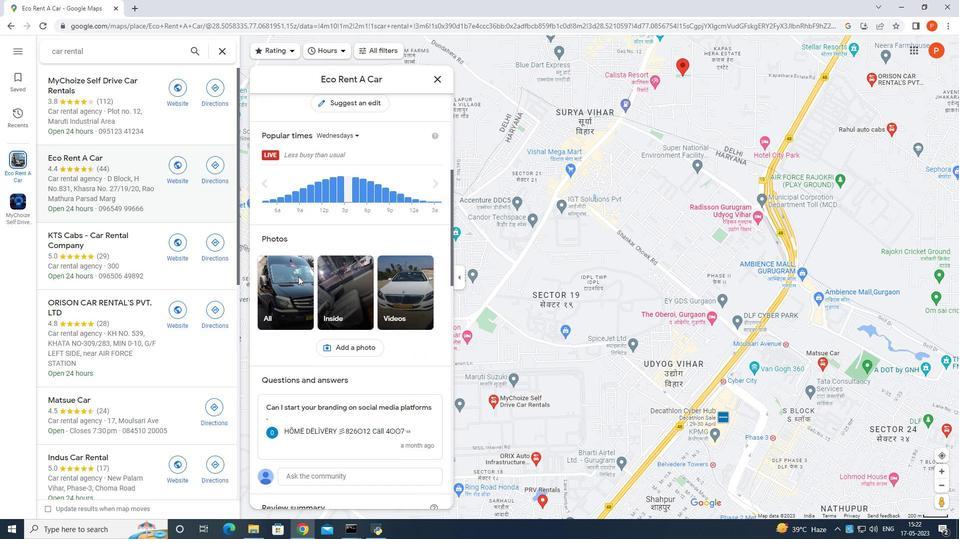 
Action: Mouse scrolled (298, 276) with delta (0, 0)
Screenshot: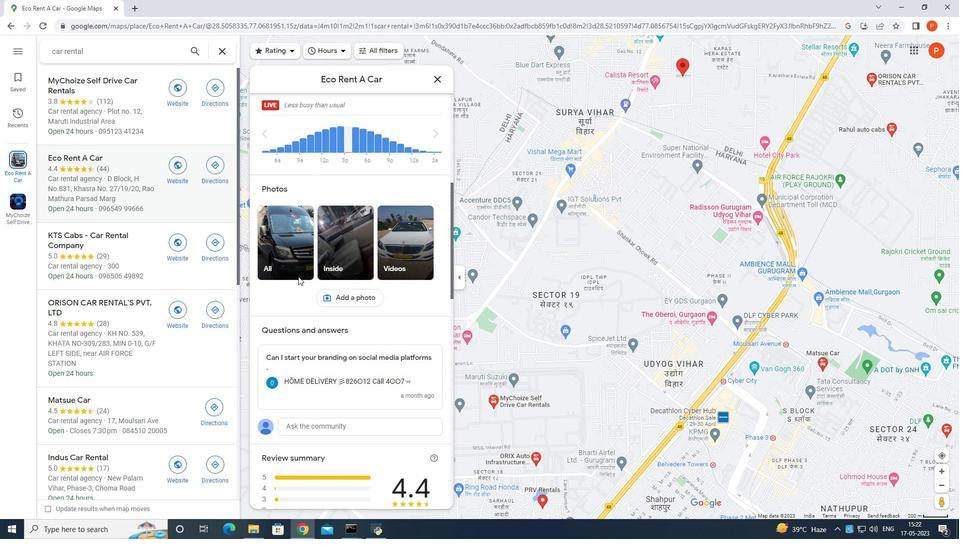 
Action: Mouse scrolled (298, 276) with delta (0, 0)
Screenshot: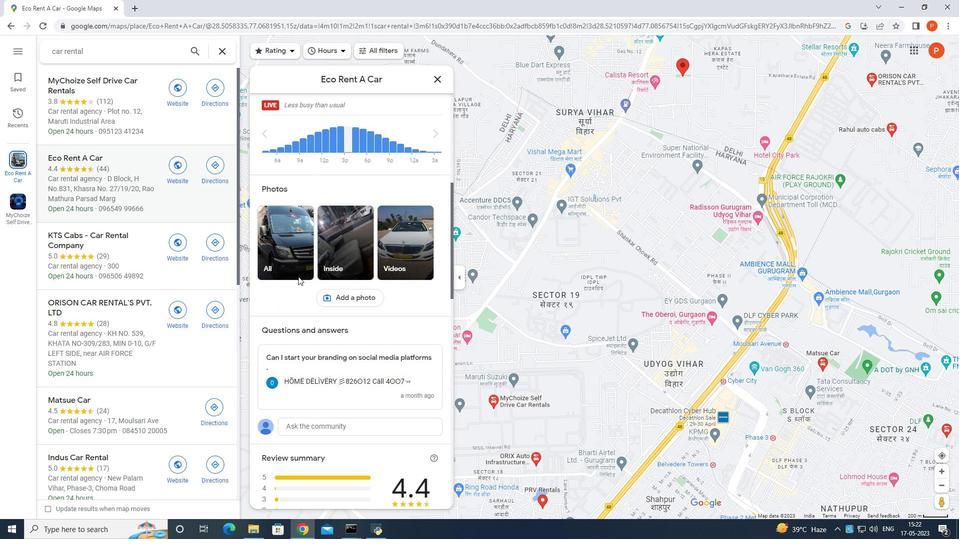 
Action: Mouse scrolled (298, 276) with delta (0, 0)
Screenshot: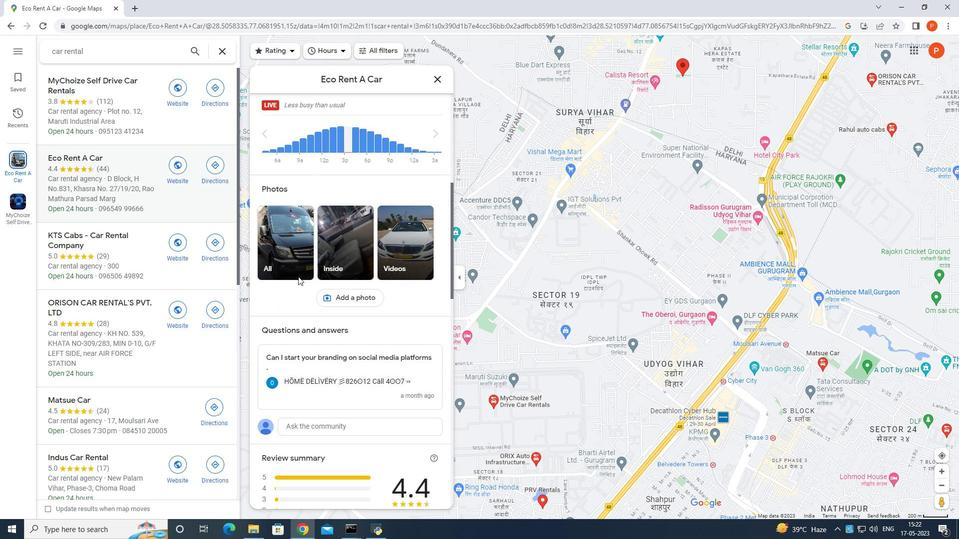 
Action: Mouse scrolled (298, 276) with delta (0, 0)
Screenshot: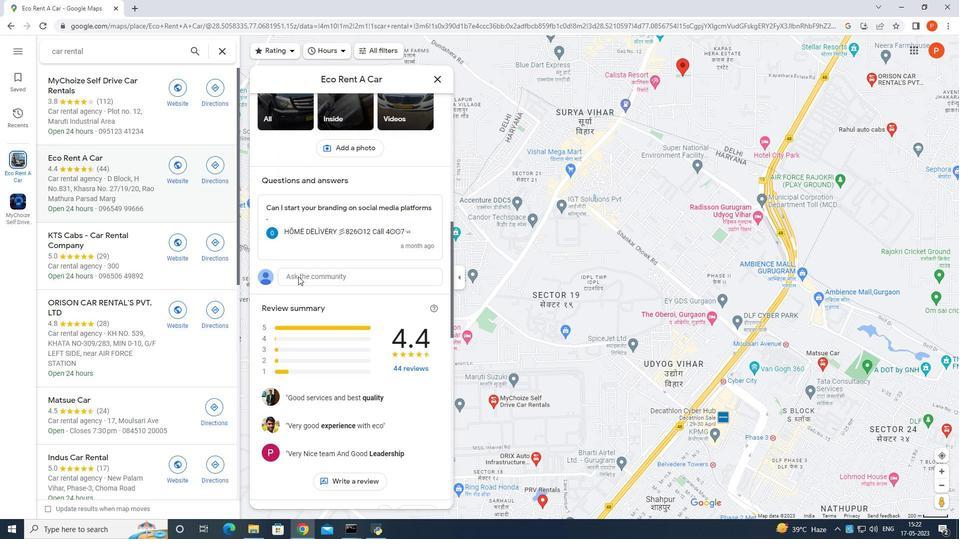 
Action: Mouse scrolled (298, 276) with delta (0, 0)
Screenshot: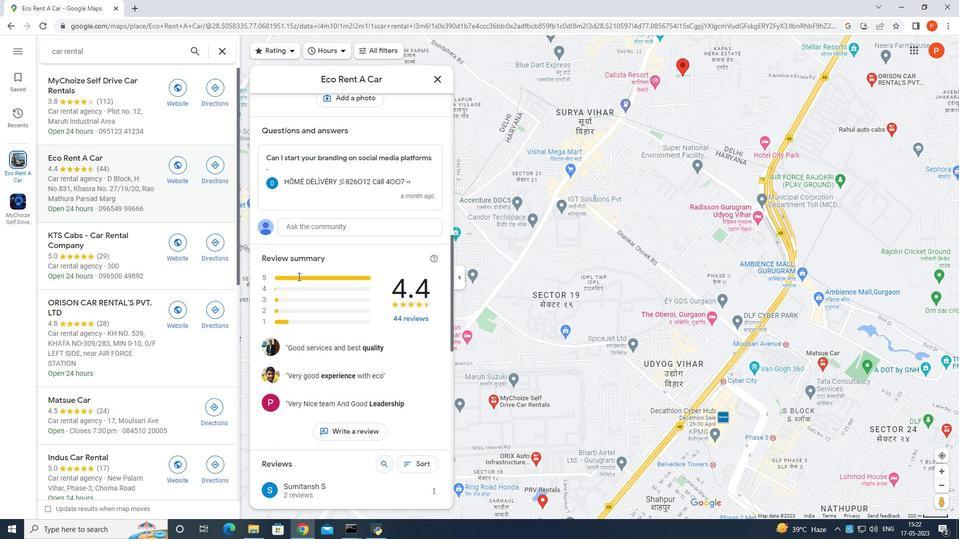 
Action: Mouse scrolled (298, 276) with delta (0, 0)
Screenshot: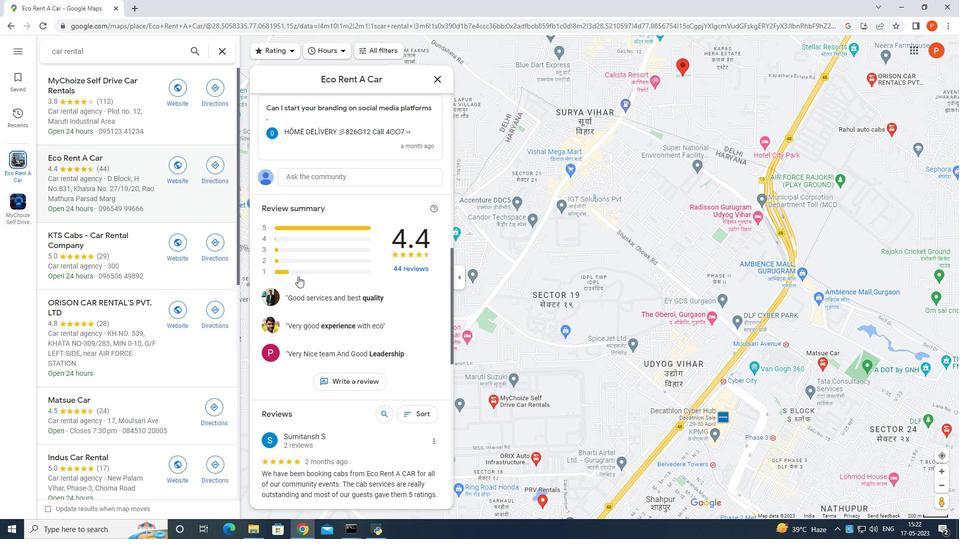 
Action: Mouse scrolled (298, 276) with delta (0, 0)
Screenshot: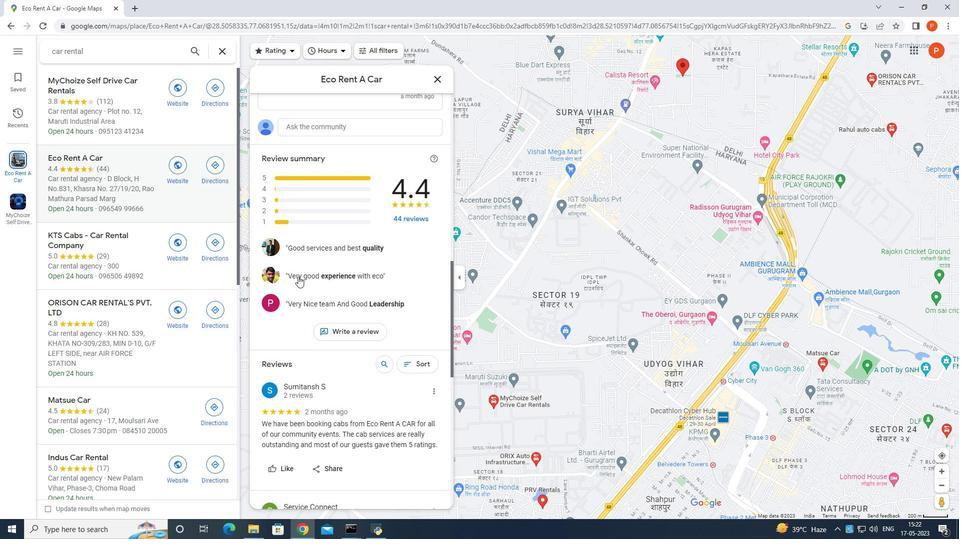 
Action: Mouse scrolled (298, 276) with delta (0, 0)
Screenshot: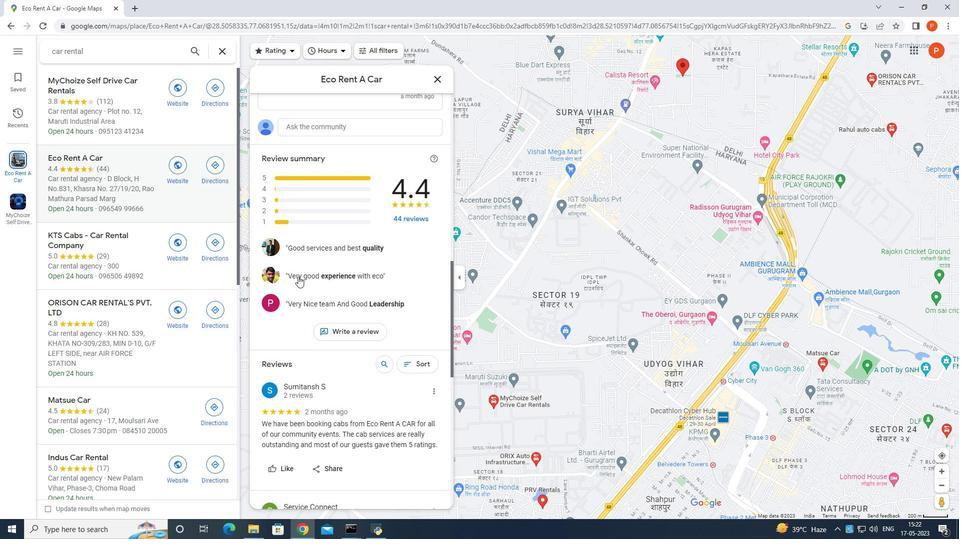 
Action: Mouse scrolled (298, 276) with delta (0, 0)
Screenshot: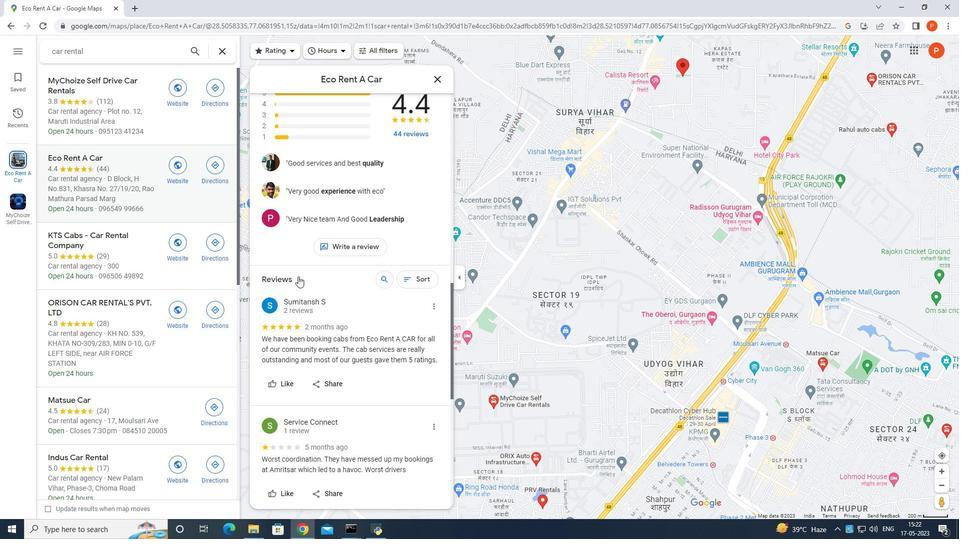 
Action: Mouse scrolled (298, 276) with delta (0, 0)
Screenshot: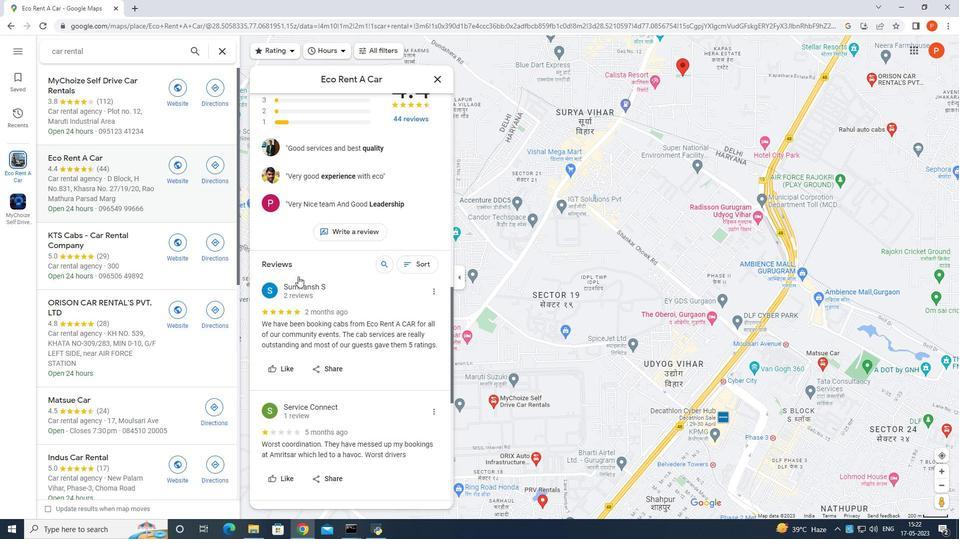 
Action: Mouse scrolled (298, 276) with delta (0, 0)
Screenshot: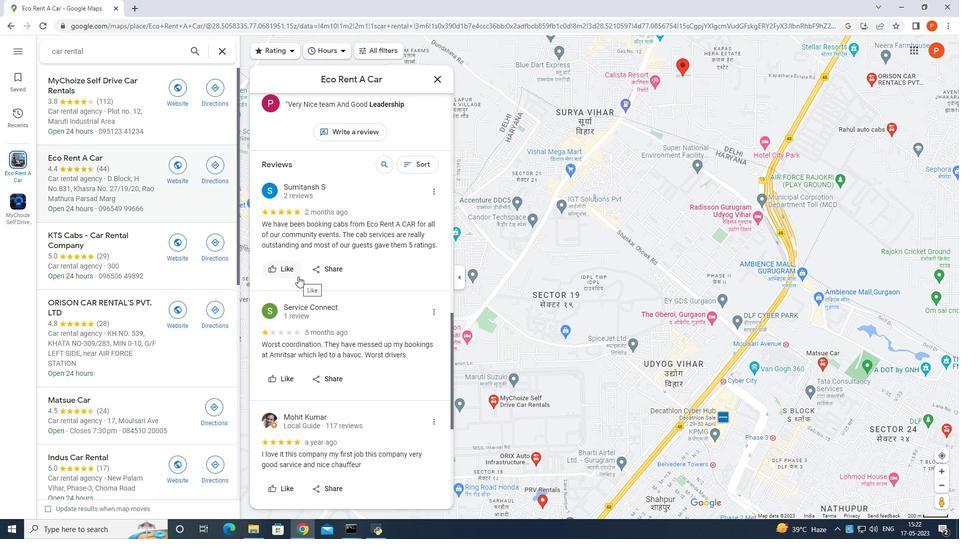 
Action: Mouse scrolled (298, 276) with delta (0, 0)
Screenshot: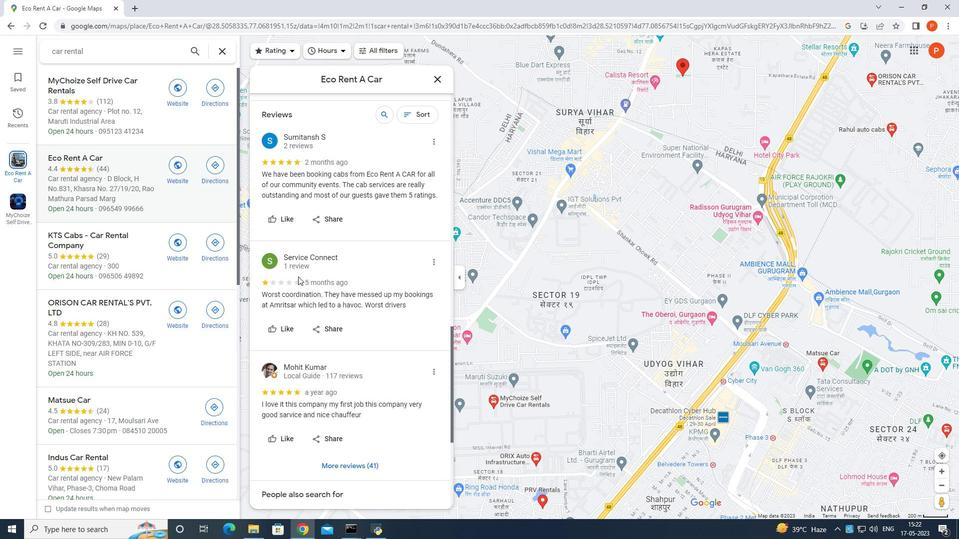 
Action: Mouse scrolled (298, 276) with delta (0, 0)
Screenshot: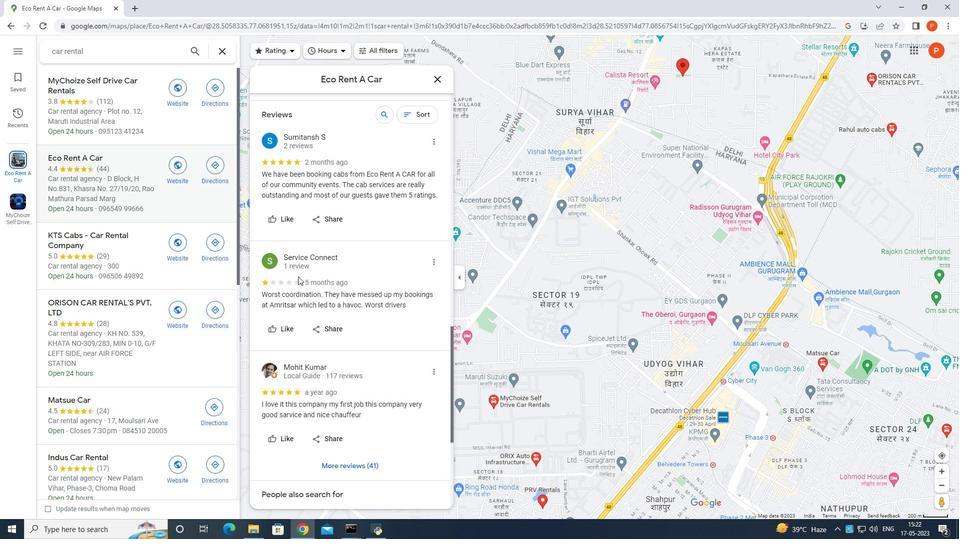 
Action: Mouse scrolled (298, 276) with delta (0, 0)
Screenshot: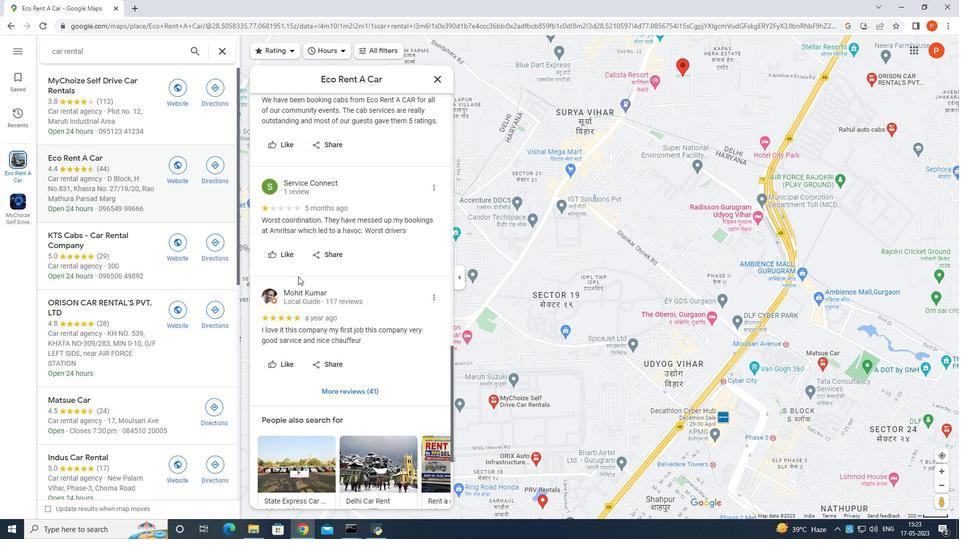 
Action: Mouse scrolled (298, 276) with delta (0, 0)
Screenshot: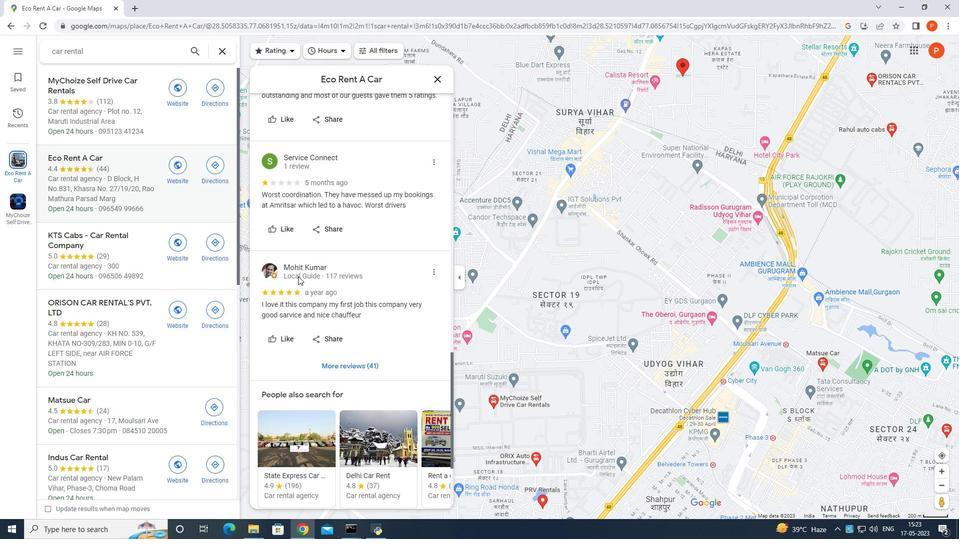 
Action: Mouse scrolled (298, 277) with delta (0, 0)
Screenshot: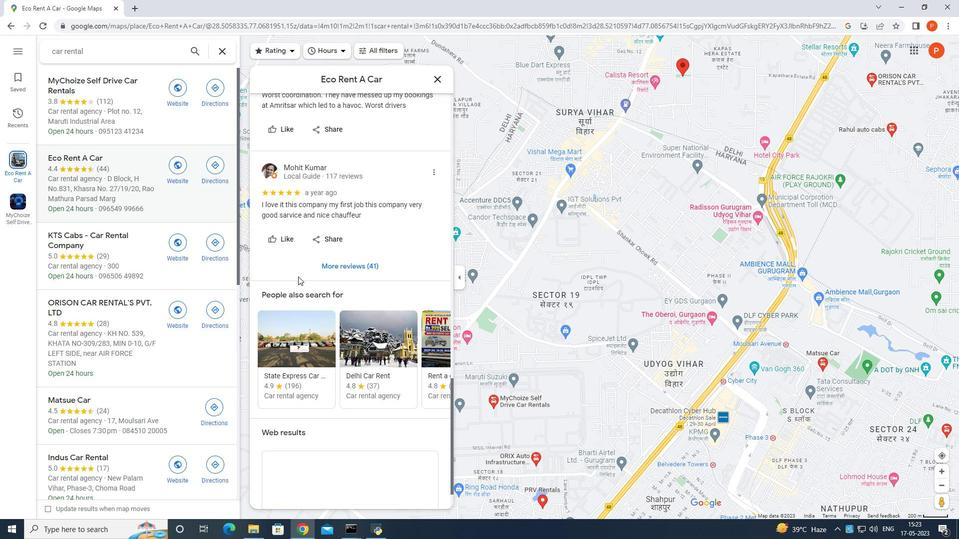
Action: Mouse scrolled (298, 277) with delta (0, 0)
Screenshot: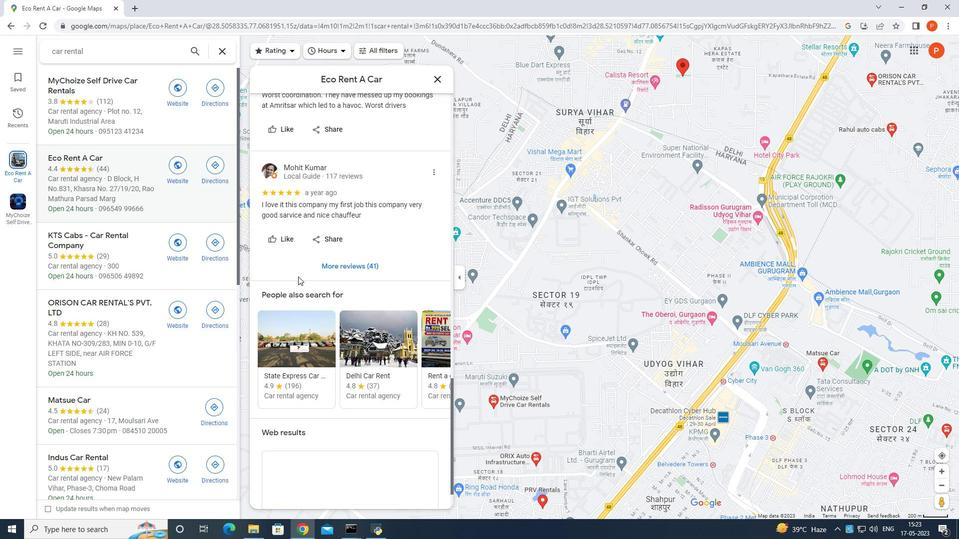 
Action: Mouse scrolled (298, 277) with delta (0, 0)
Screenshot: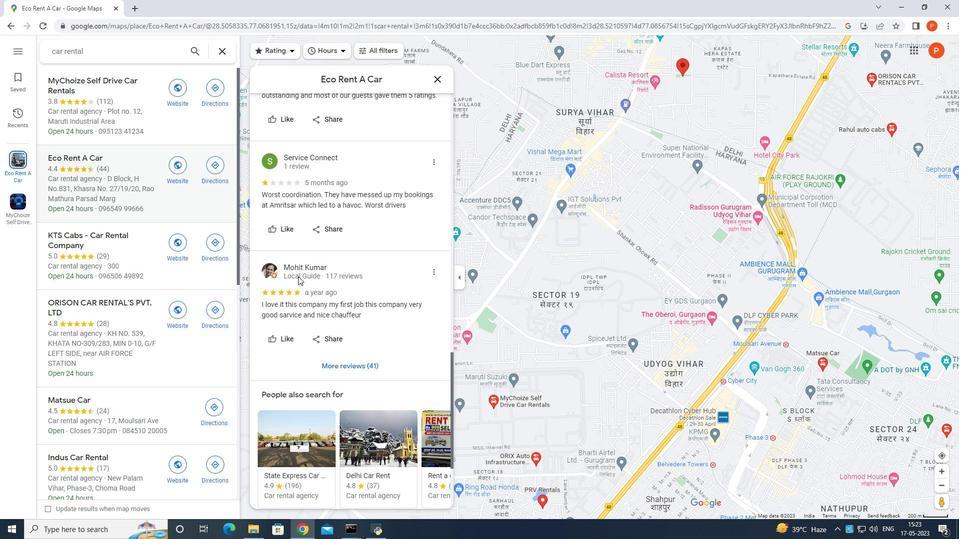 
Action: Mouse scrolled (298, 277) with delta (0, 0)
Screenshot: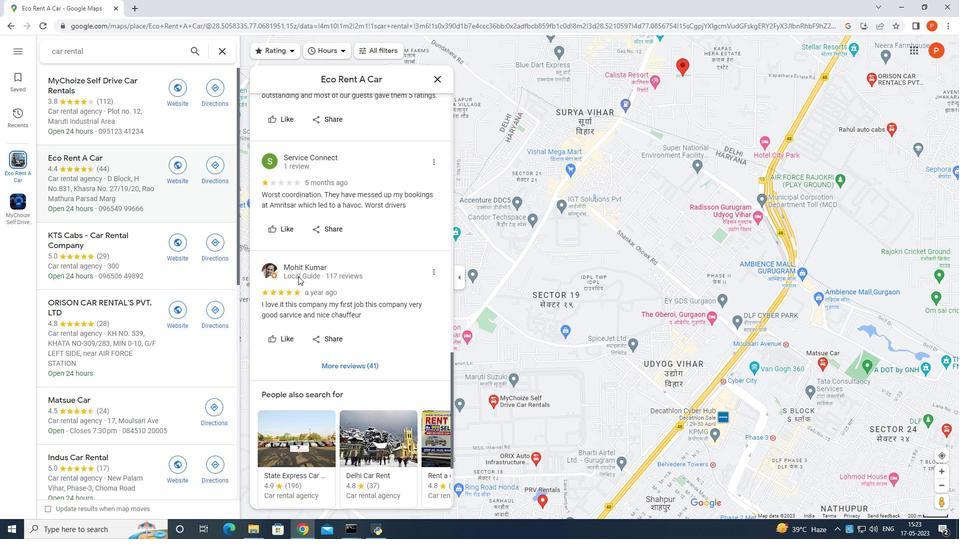 
Action: Mouse scrolled (298, 277) with delta (0, 0)
Screenshot: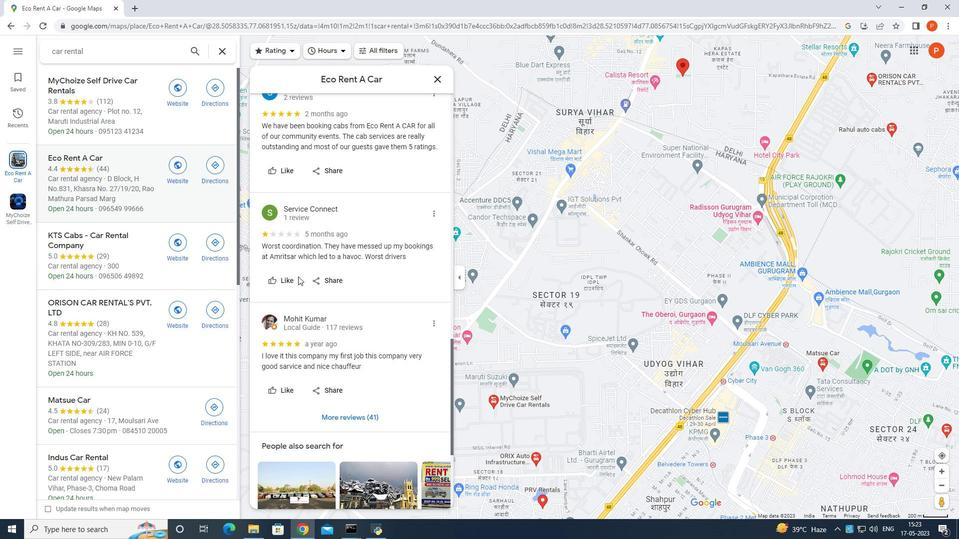
Action: Mouse scrolled (298, 277) with delta (0, 0)
Screenshot: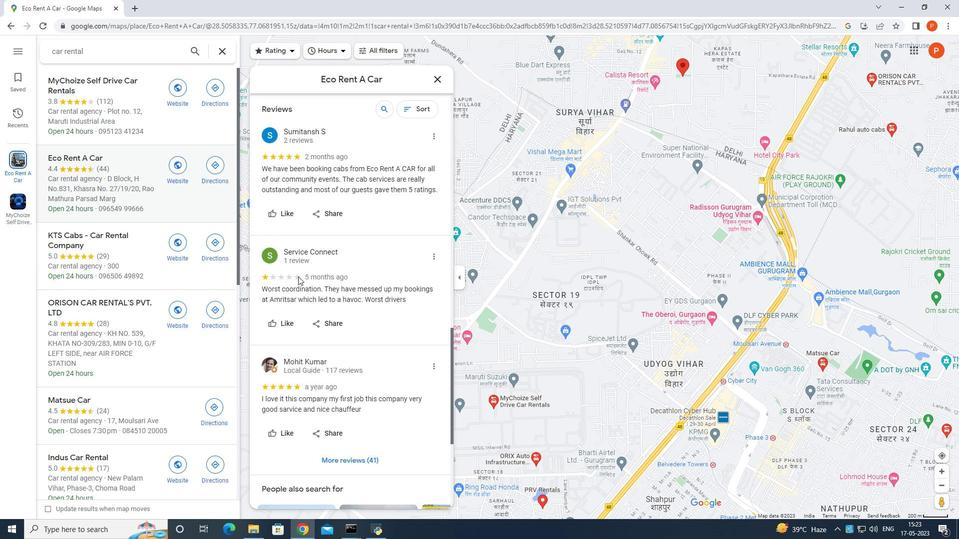 
Action: Mouse scrolled (298, 277) with delta (0, 0)
Screenshot: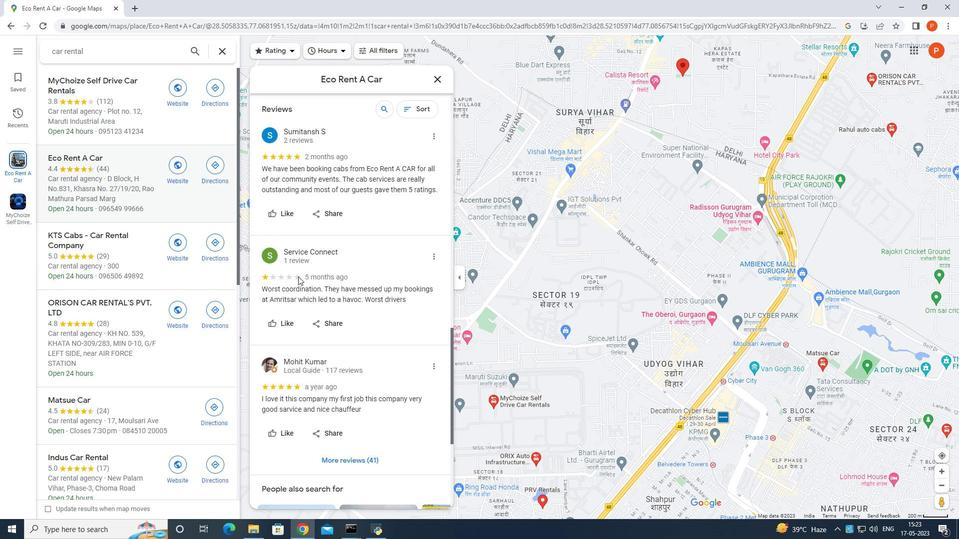 
Action: Mouse scrolled (298, 277) with delta (0, 0)
Screenshot: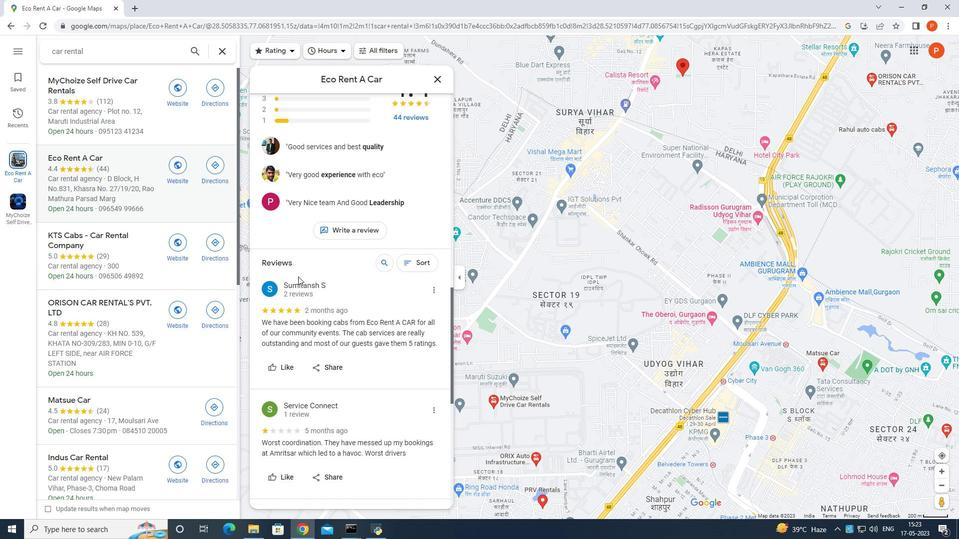 
Action: Mouse scrolled (298, 277) with delta (0, 0)
Screenshot: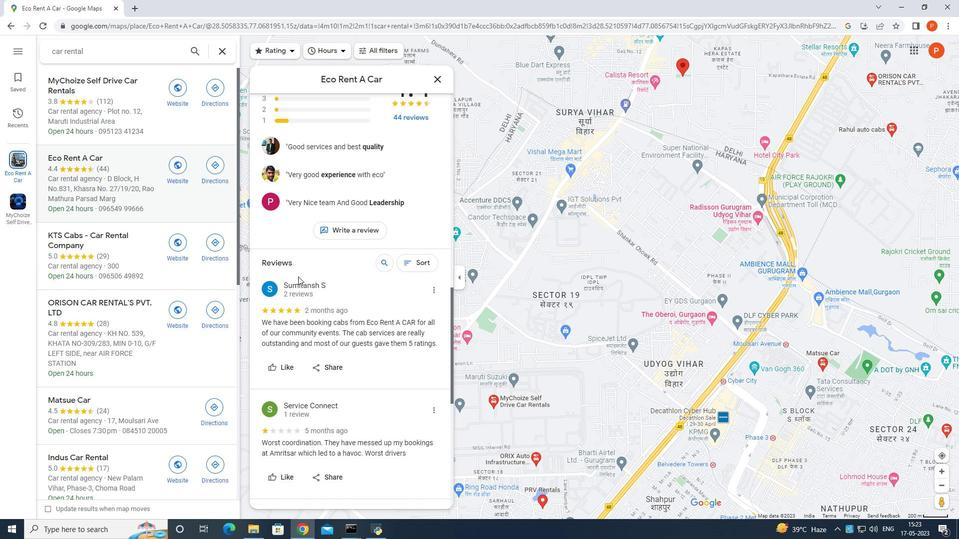 
Action: Mouse scrolled (298, 277) with delta (0, 0)
Screenshot: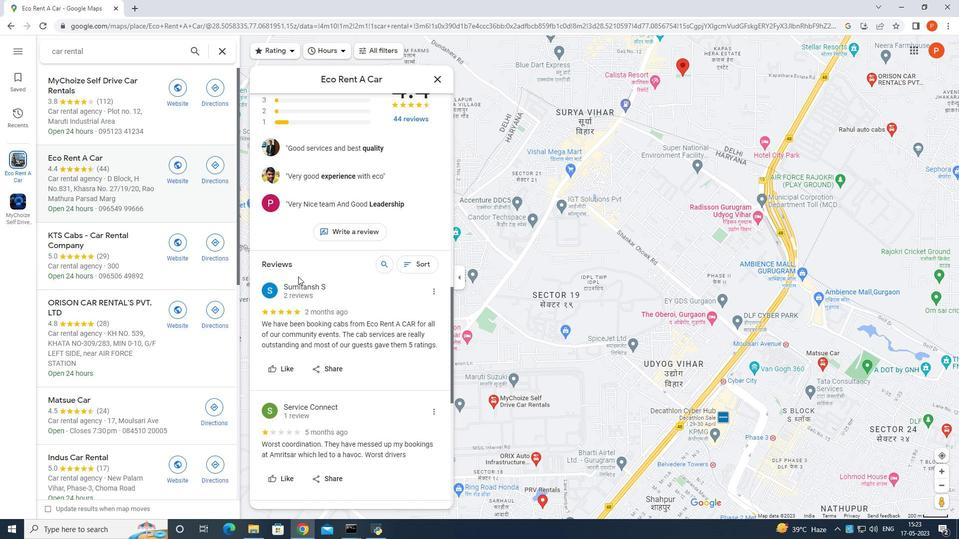 
Action: Mouse moved to (94, 233)
Screenshot: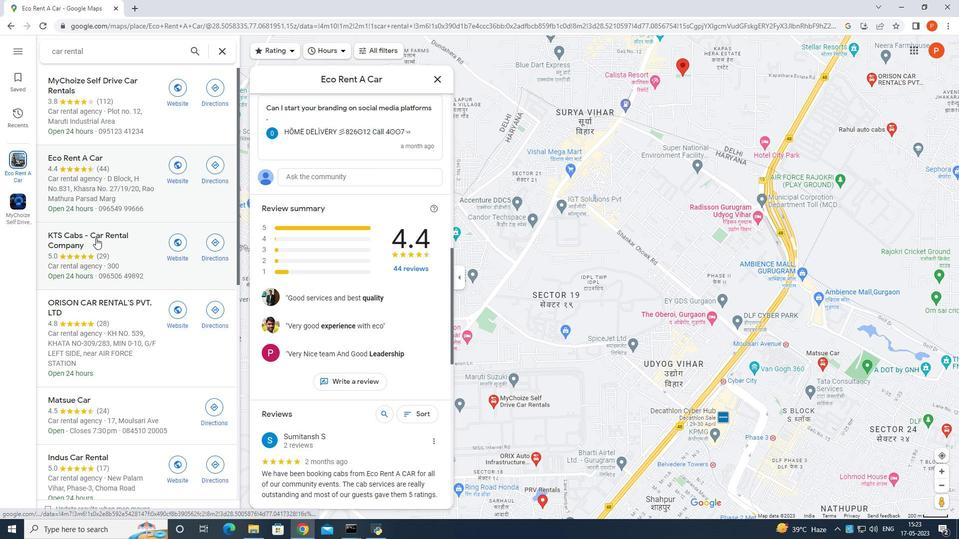 
Action: Mouse pressed left at (94, 233)
Screenshot: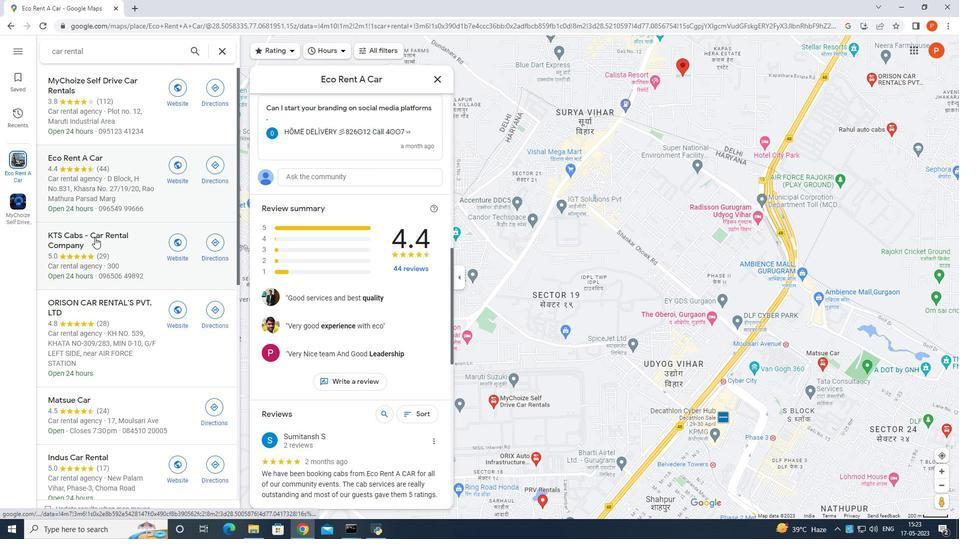 
Action: Mouse moved to (333, 221)
Screenshot: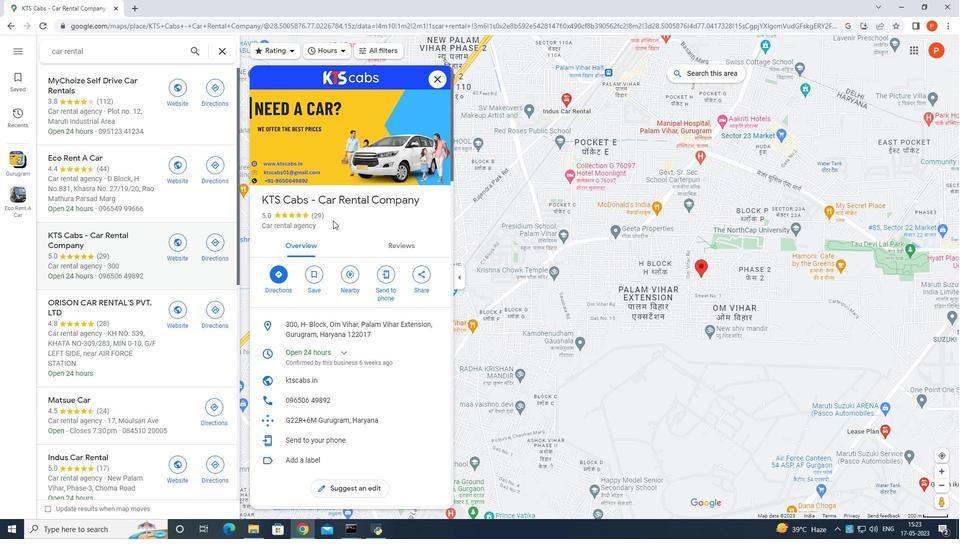 
Action: Mouse scrolled (333, 221) with delta (0, 0)
Screenshot: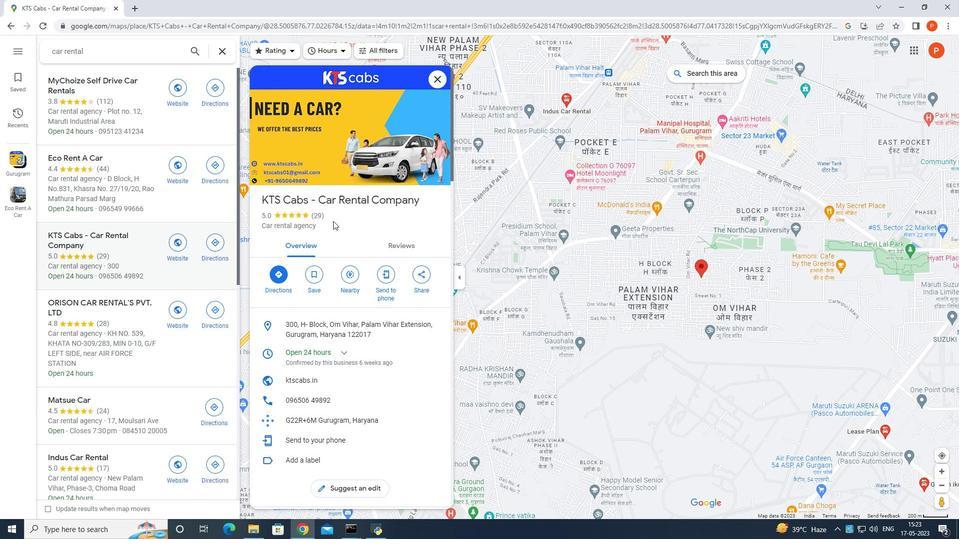 
Action: Mouse scrolled (333, 221) with delta (0, 0)
Screenshot: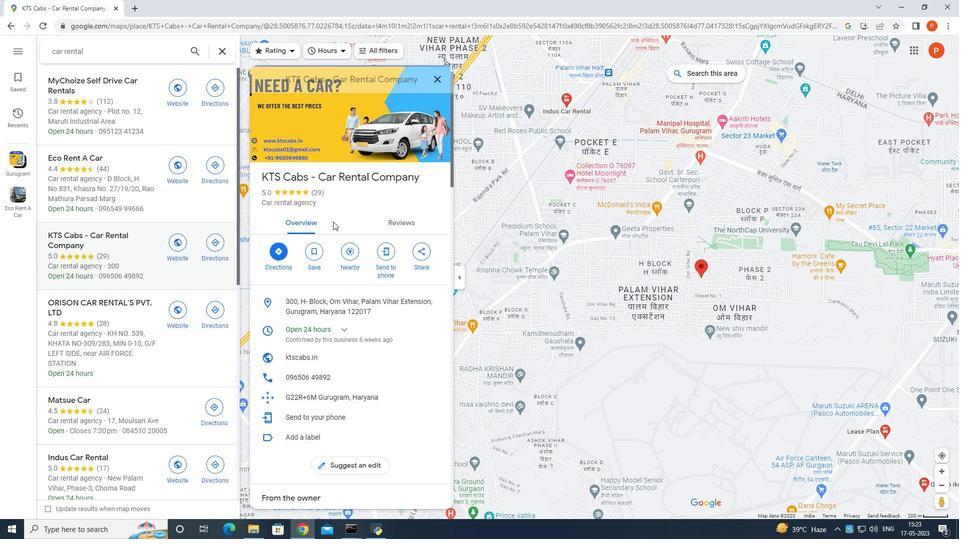 
Action: Mouse moved to (343, 240)
Screenshot: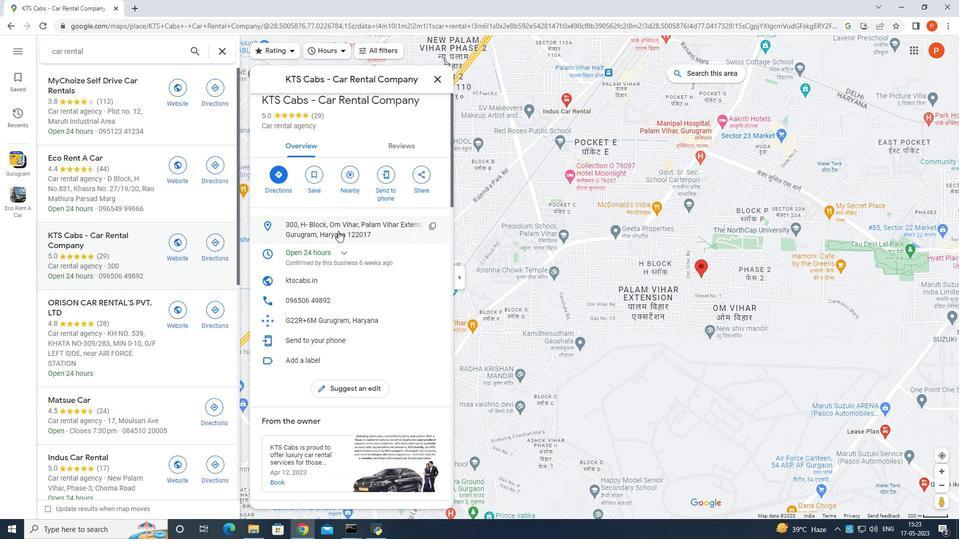
Action: Mouse scrolled (343, 240) with delta (0, 0)
Screenshot: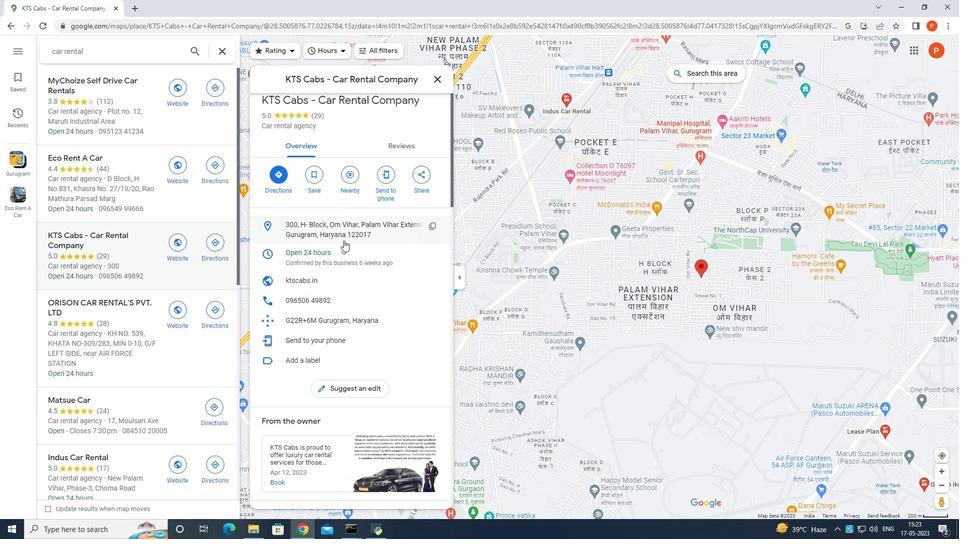 
Action: Mouse scrolled (343, 240) with delta (0, 0)
Screenshot: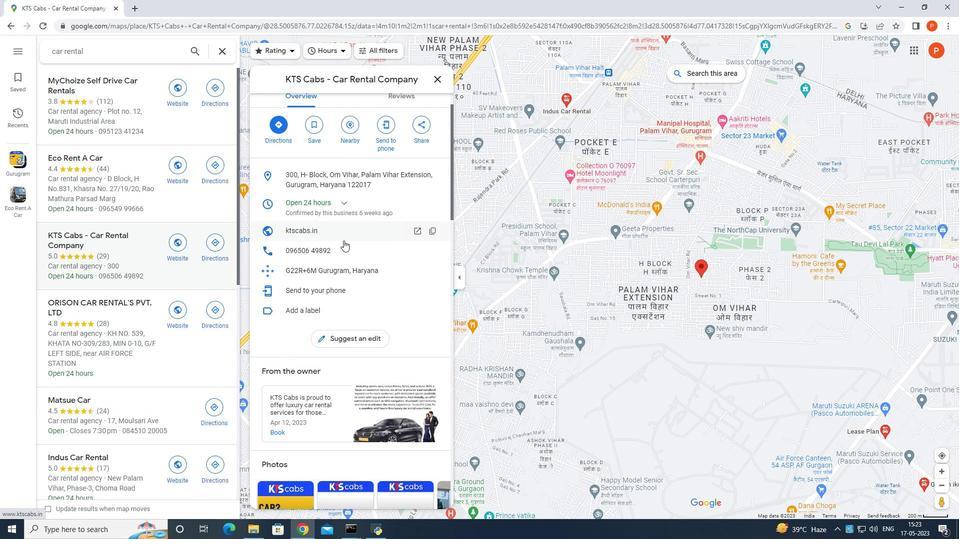 
Action: Mouse scrolled (343, 240) with delta (0, 0)
Screenshot: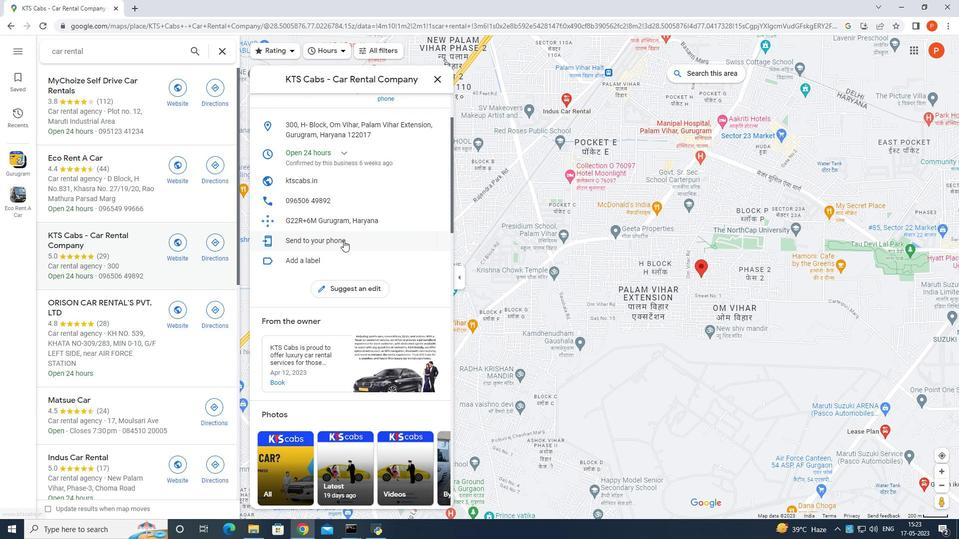 
Action: Mouse moved to (345, 242)
Screenshot: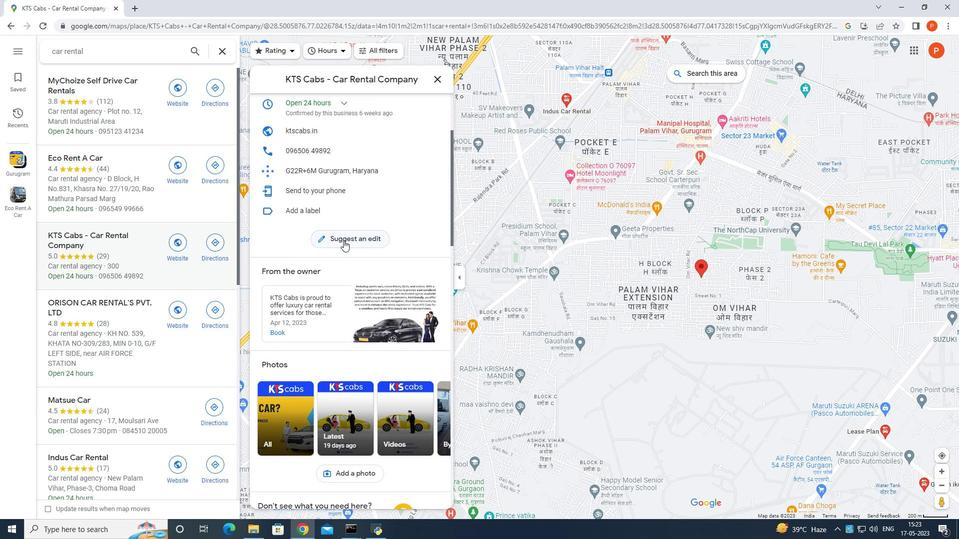 
Action: Mouse scrolled (345, 242) with delta (0, 0)
Screenshot: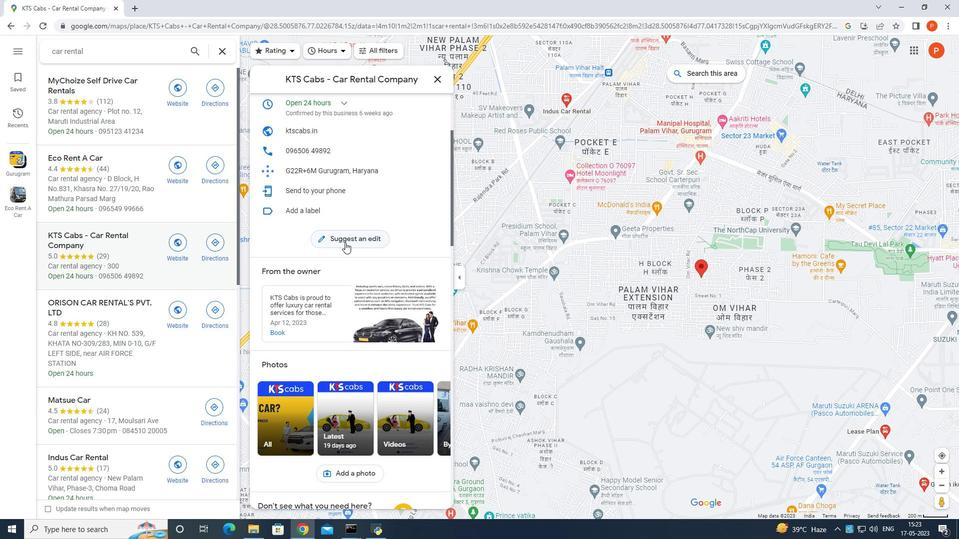 
Action: Mouse moved to (77, 301)
Screenshot: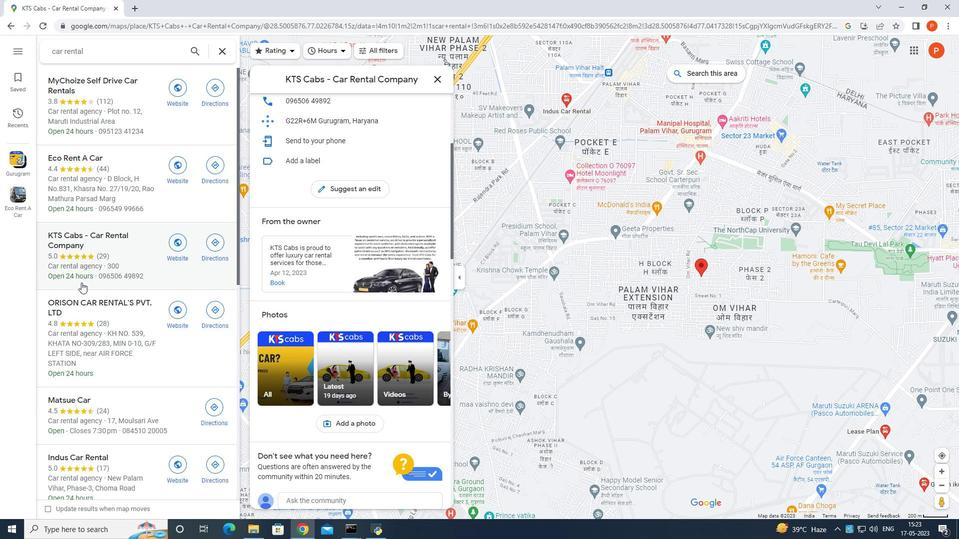 
Action: Mouse pressed left at (77, 301)
Screenshot: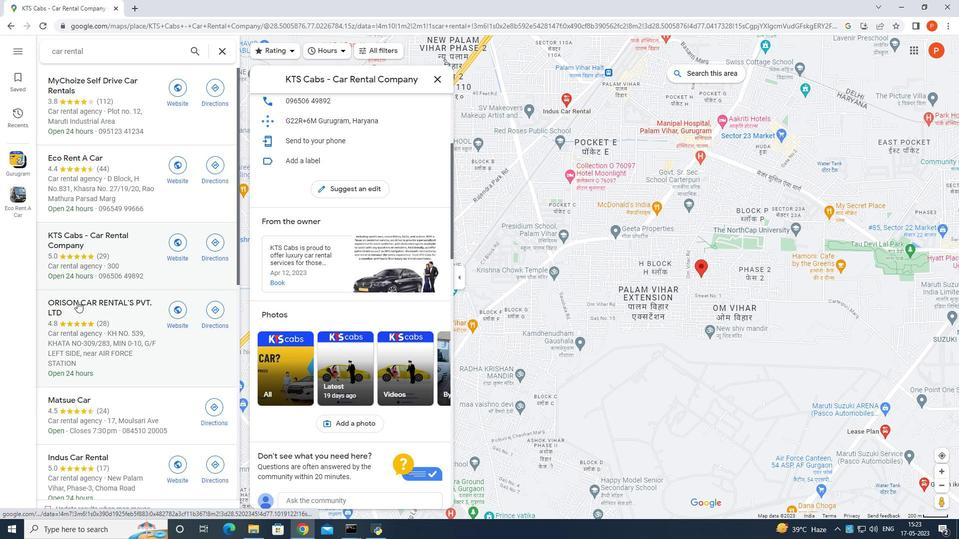 
Action: Mouse scrolled (77, 301) with delta (0, 0)
Screenshot: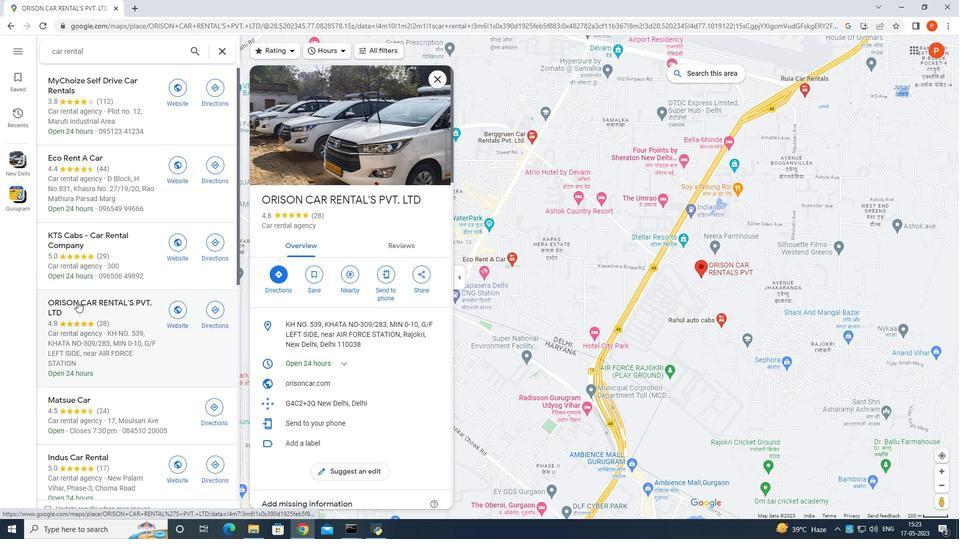 
Action: Mouse moved to (84, 299)
Screenshot: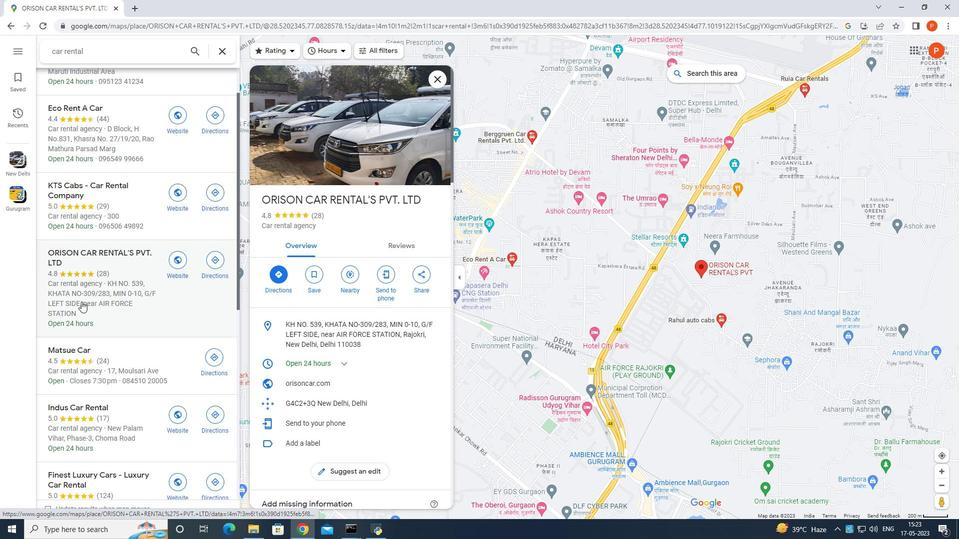 
Action: Mouse scrolled (84, 299) with delta (0, 0)
Screenshot: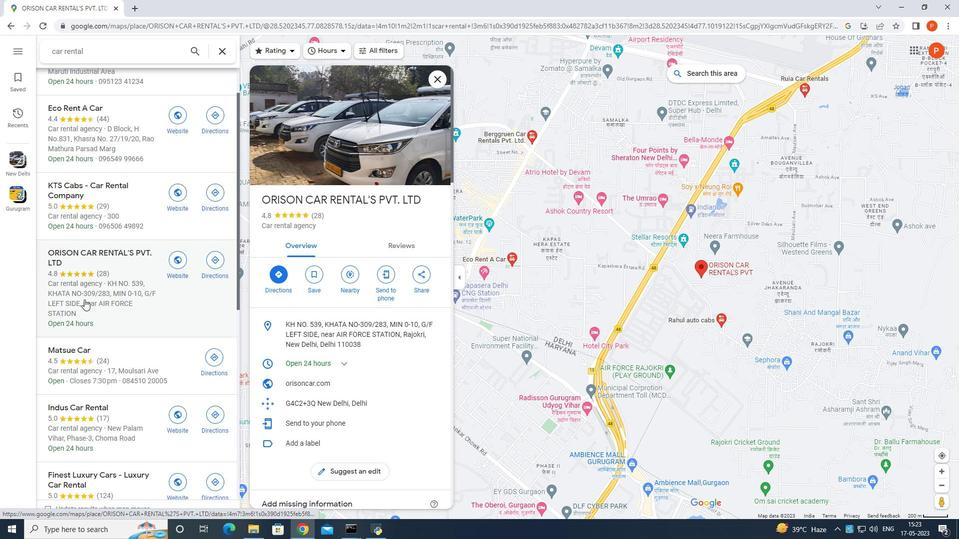 
Action: Mouse moved to (120, 251)
Screenshot: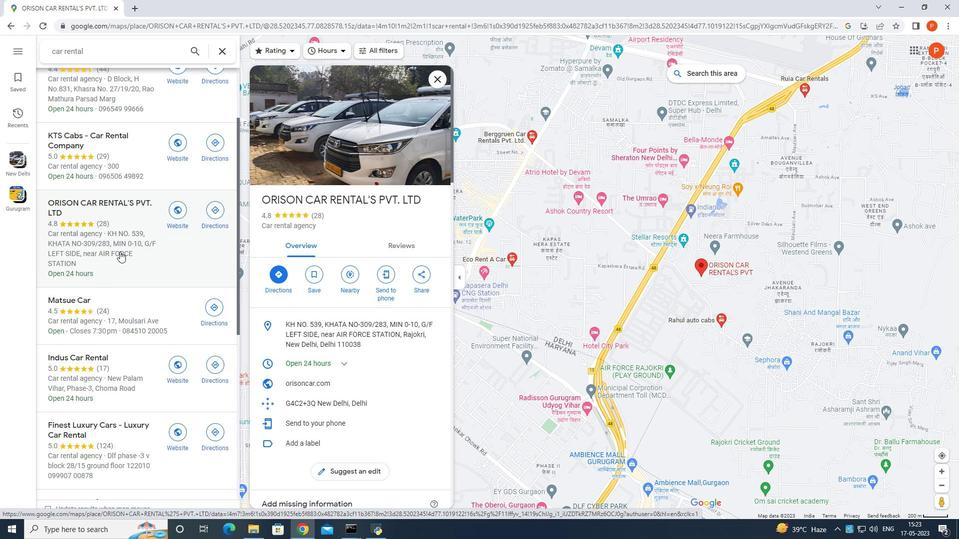 
Action: Mouse scrolled (120, 251) with delta (0, 0)
Screenshot: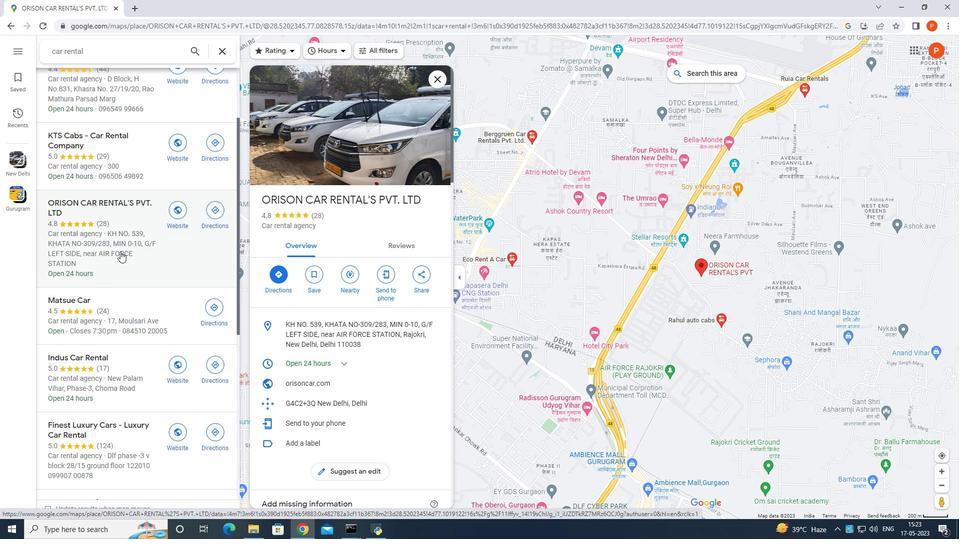 
Action: Mouse moved to (295, 215)
Screenshot: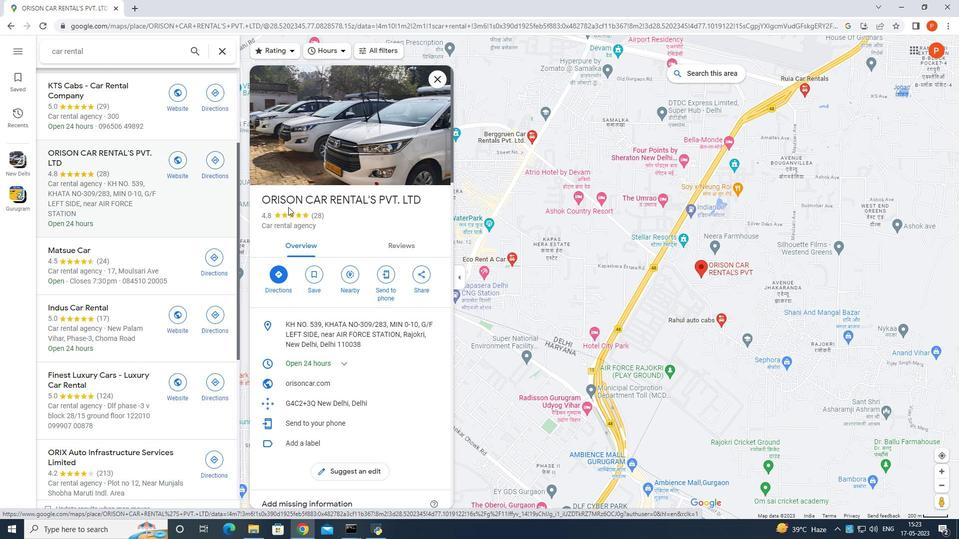 
Action: Mouse scrolled (295, 215) with delta (0, 0)
Screenshot: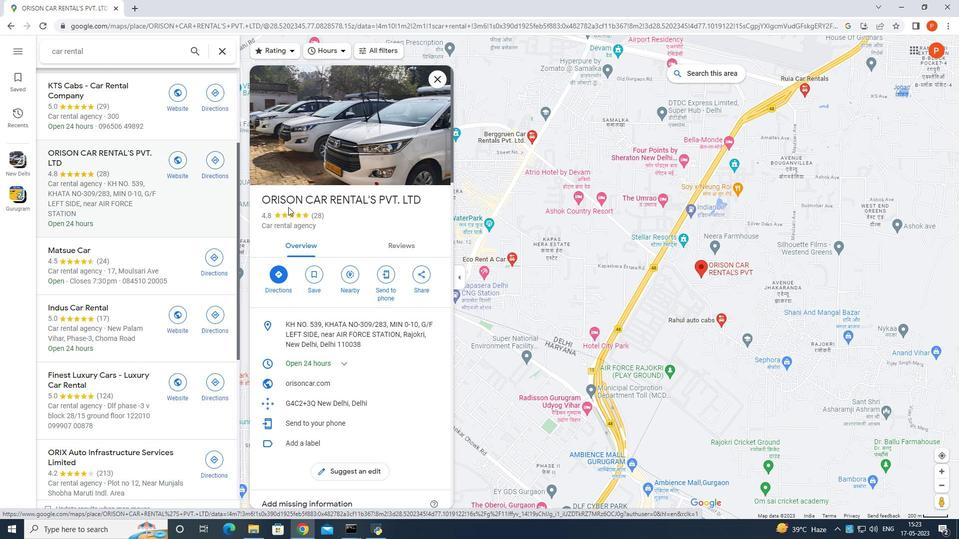 
Action: Mouse moved to (301, 220)
Screenshot: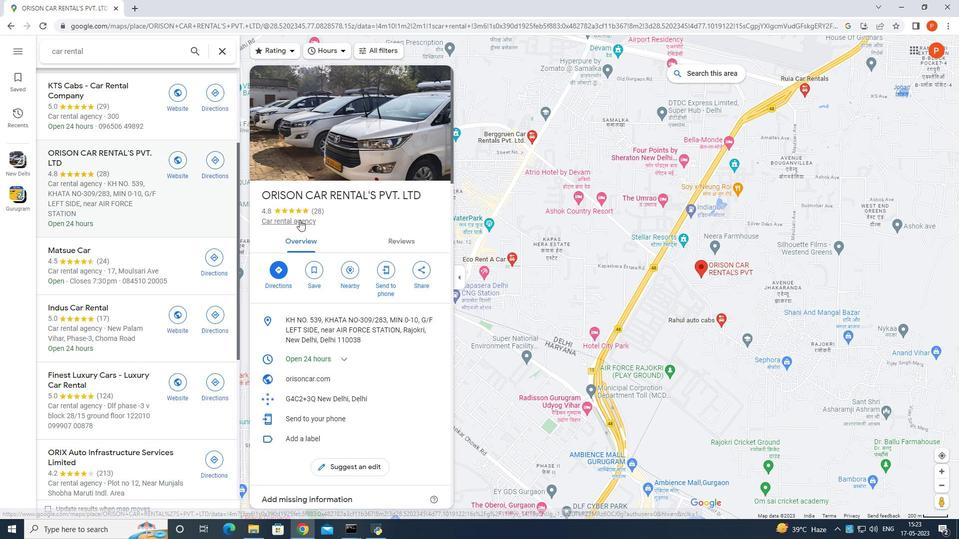 
Action: Mouse scrolled (301, 219) with delta (0, 0)
Screenshot: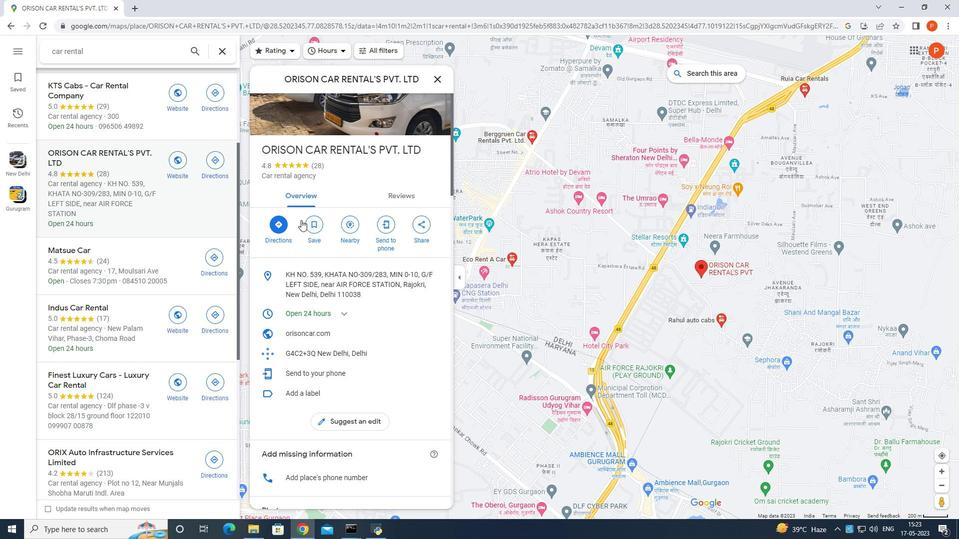 
Action: Mouse scrolled (301, 219) with delta (0, 0)
Screenshot: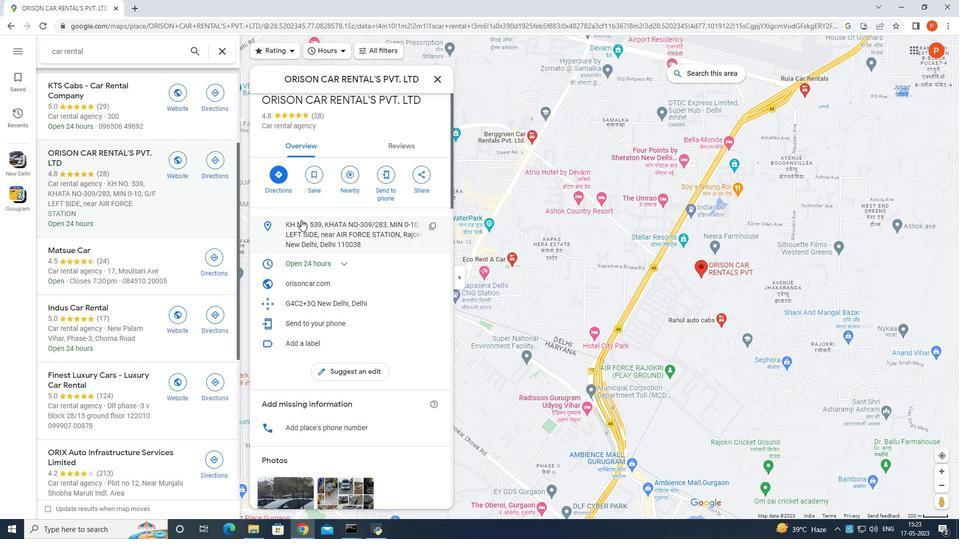 
Action: Mouse moved to (328, 206)
Screenshot: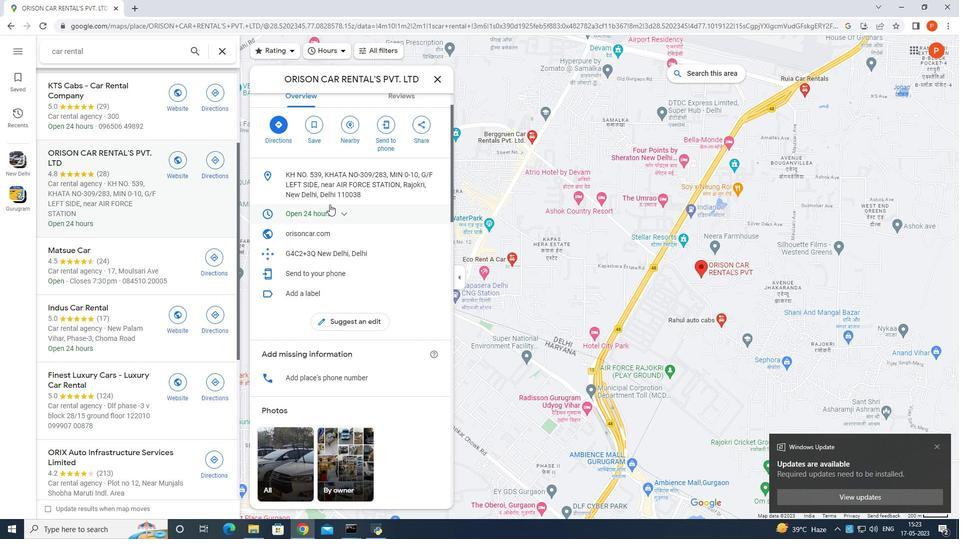 
Action: Mouse scrolled (328, 205) with delta (0, 0)
Screenshot: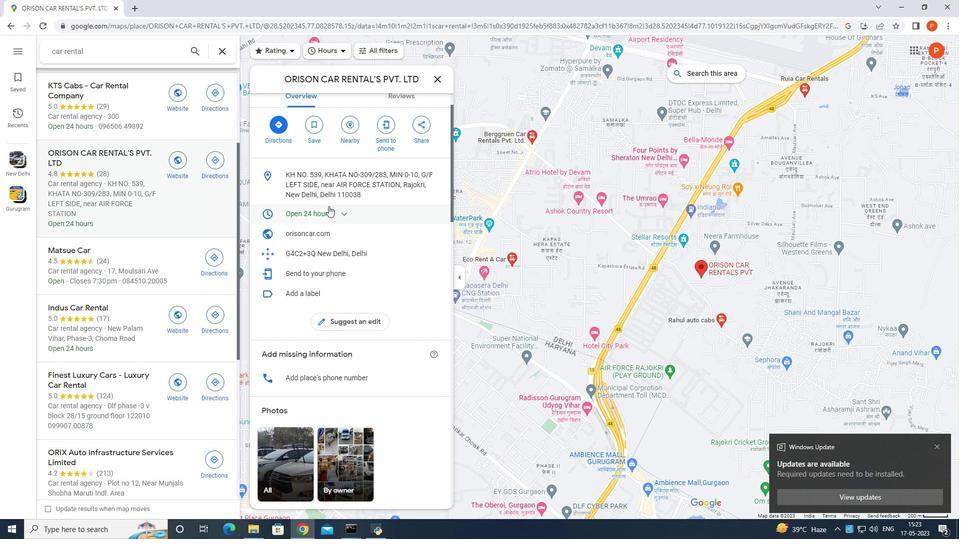 
Action: Mouse moved to (339, 160)
Screenshot: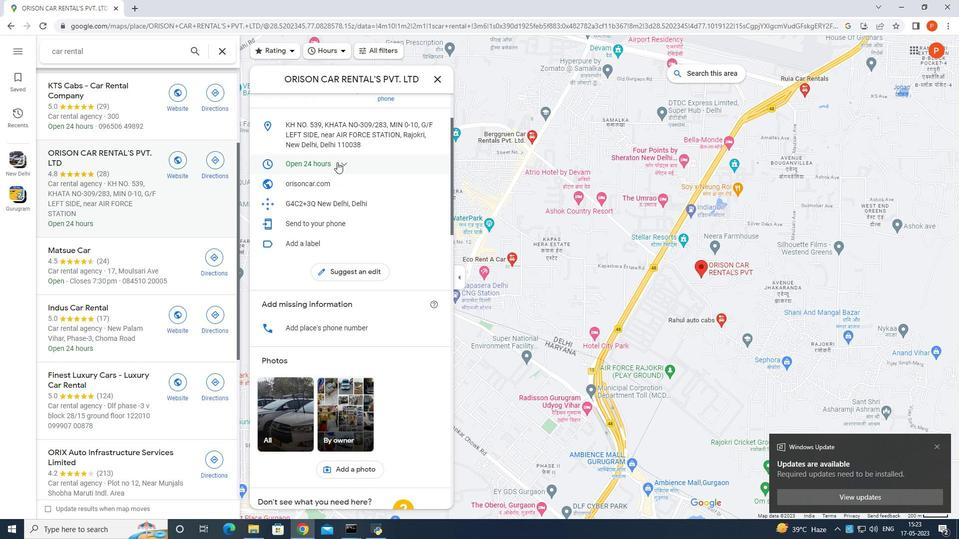 
Action: Mouse pressed left at (339, 160)
Screenshot: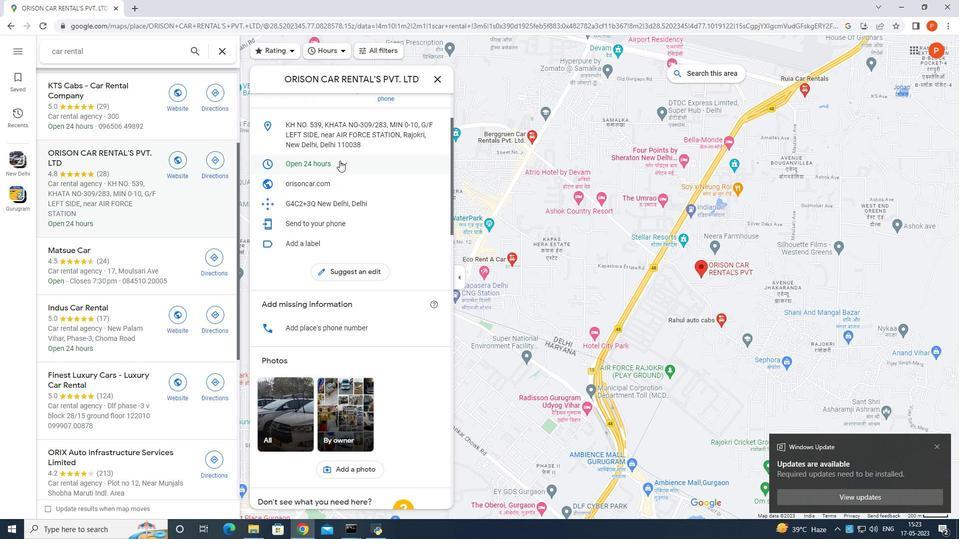 
Action: Mouse moved to (334, 184)
Screenshot: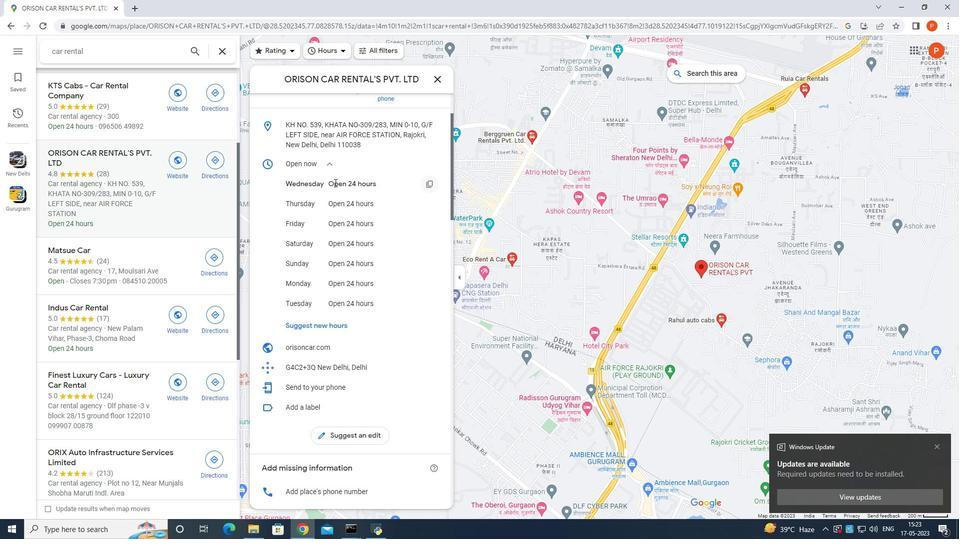 
Action: Mouse scrolled (334, 184) with delta (0, 0)
Screenshot: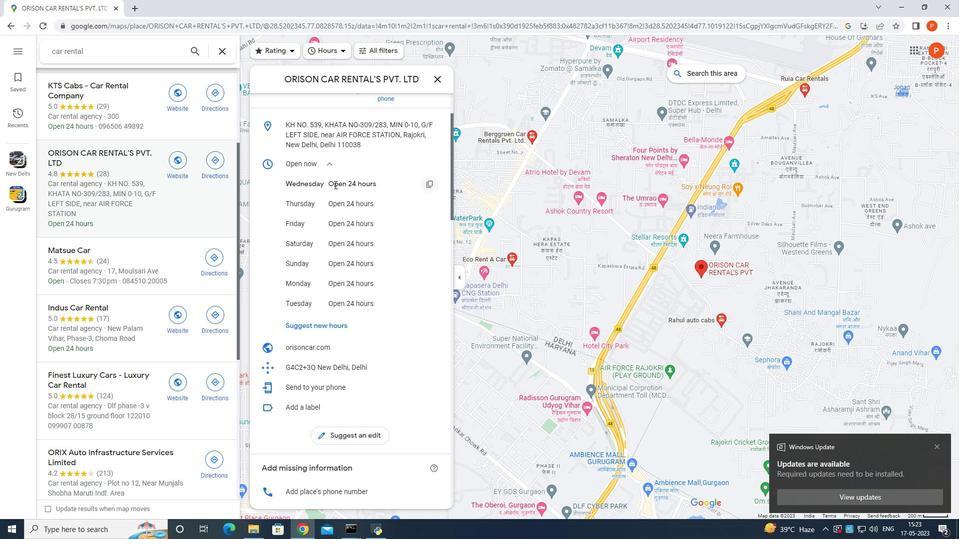 
Action: Mouse moved to (334, 192)
Screenshot: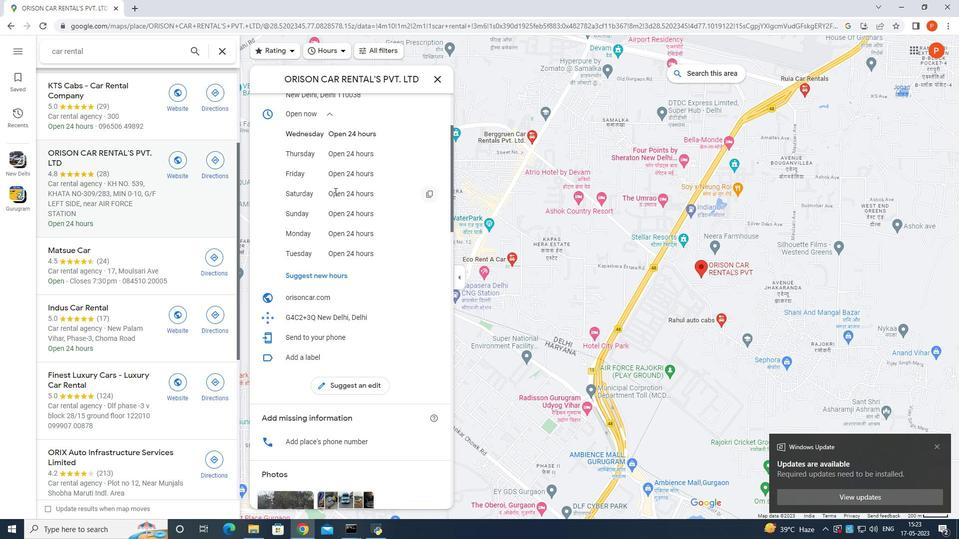 
Action: Mouse scrolled (334, 192) with delta (0, 0)
Screenshot: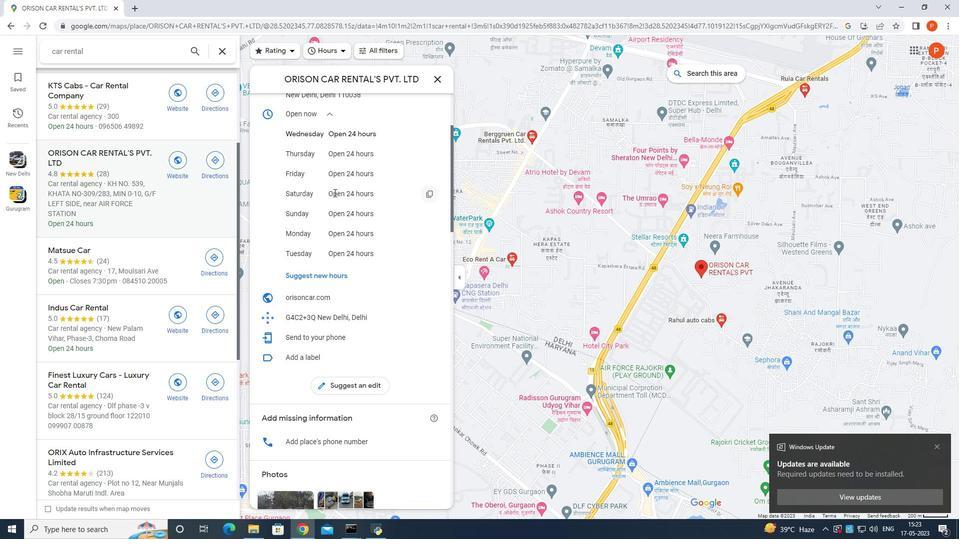 
Action: Mouse moved to (334, 193)
Screenshot: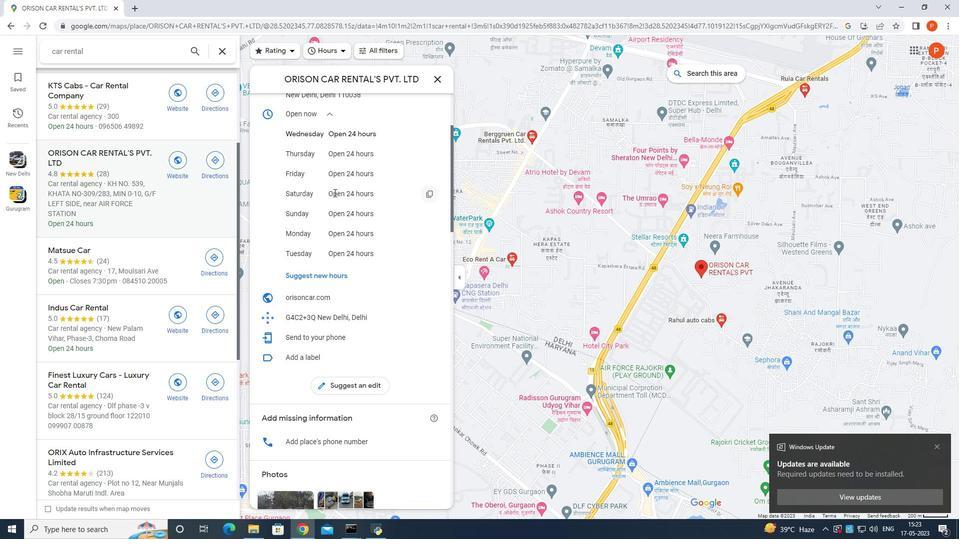 
Action: Mouse scrolled (334, 192) with delta (0, 0)
Screenshot: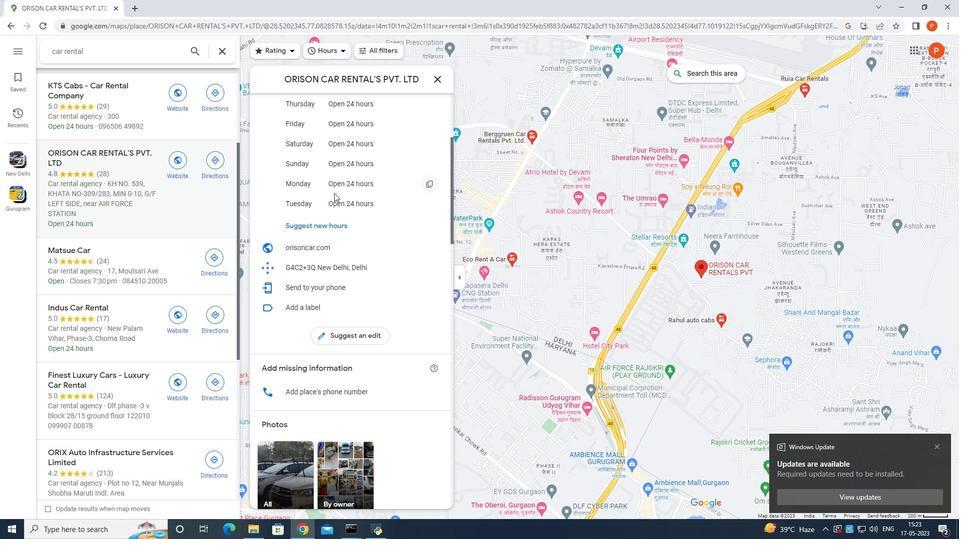 
Action: Mouse scrolled (334, 192) with delta (0, 0)
Screenshot: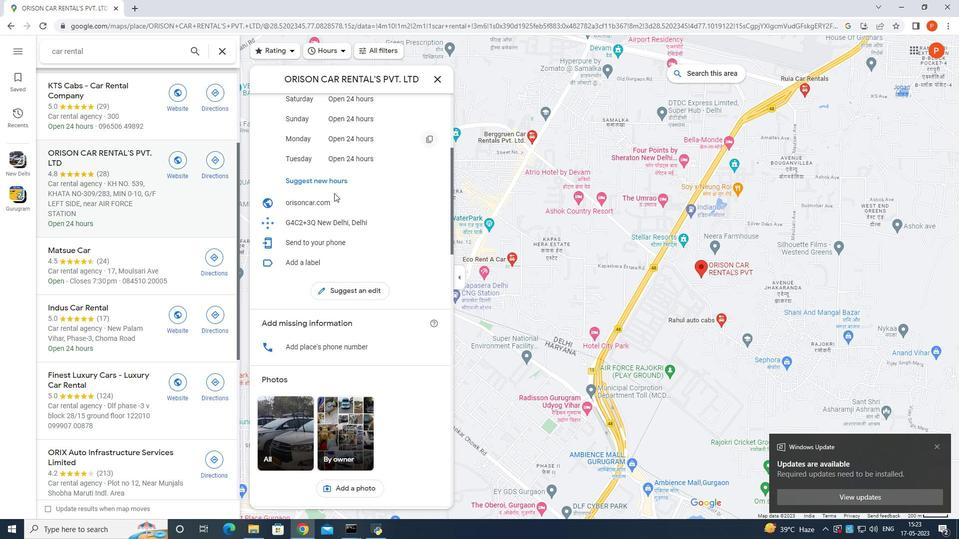 
Action: Mouse scrolled (334, 192) with delta (0, 0)
Screenshot: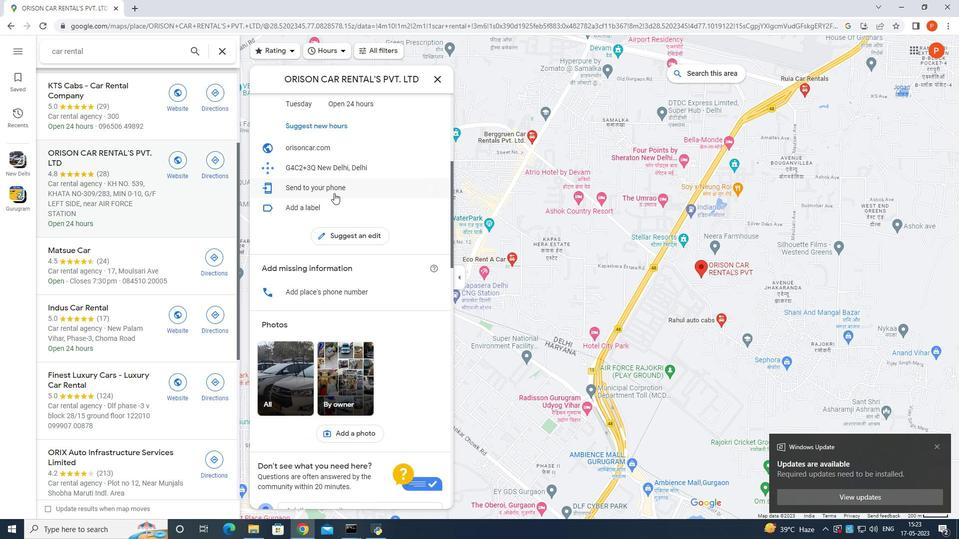 
Action: Mouse scrolled (334, 192) with delta (0, 0)
Screenshot: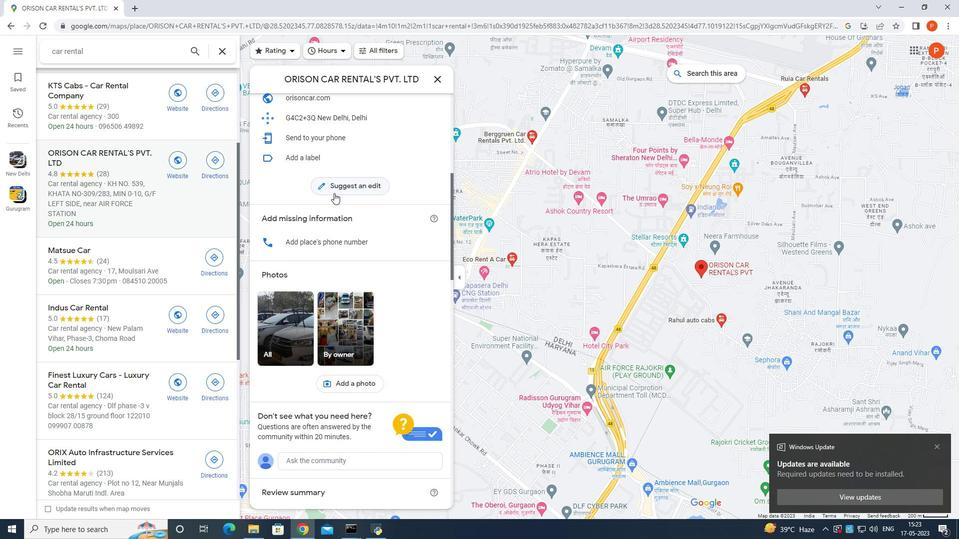
Action: Mouse scrolled (334, 192) with delta (0, 0)
Screenshot: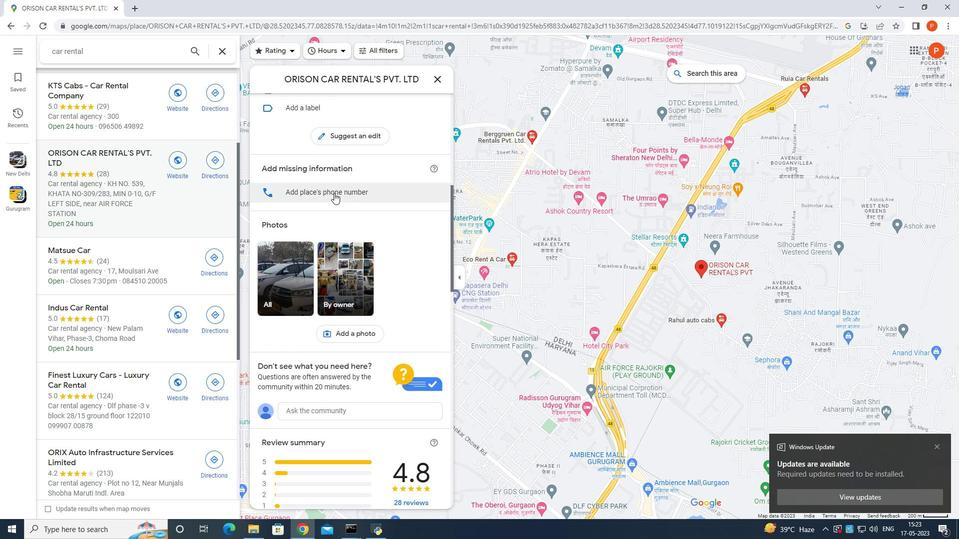 
Action: Mouse scrolled (334, 192) with delta (0, 0)
Screenshot: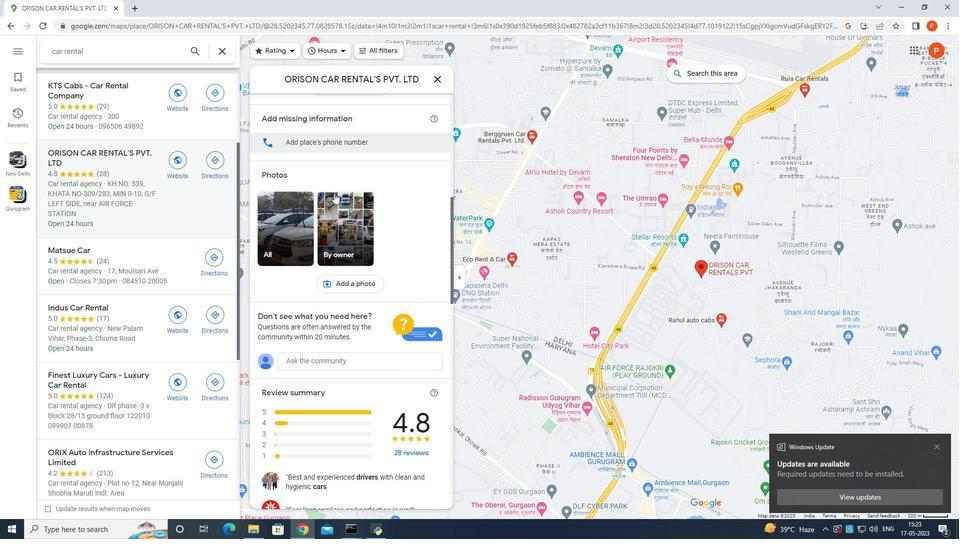 
Action: Mouse scrolled (334, 192) with delta (0, 0)
Screenshot: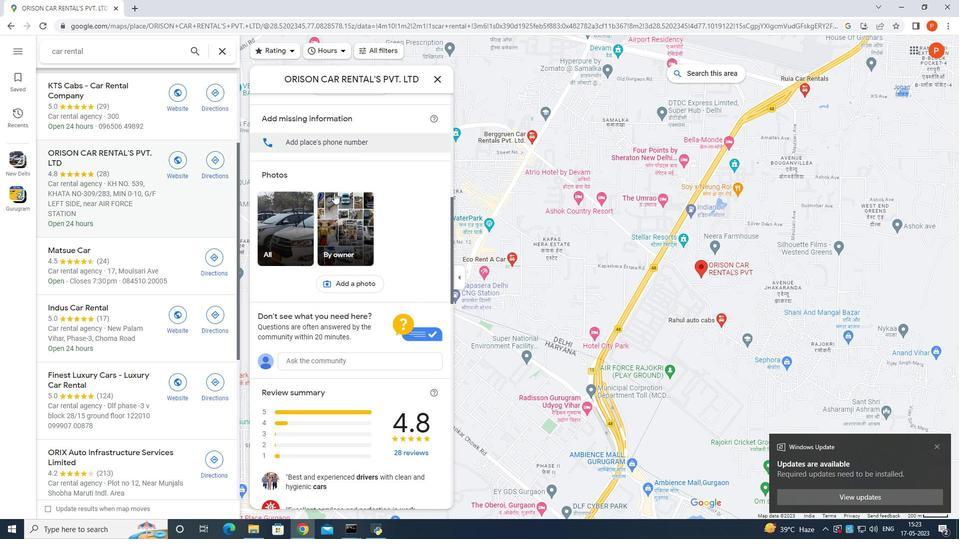 
Action: Mouse scrolled (334, 192) with delta (0, 0)
Screenshot: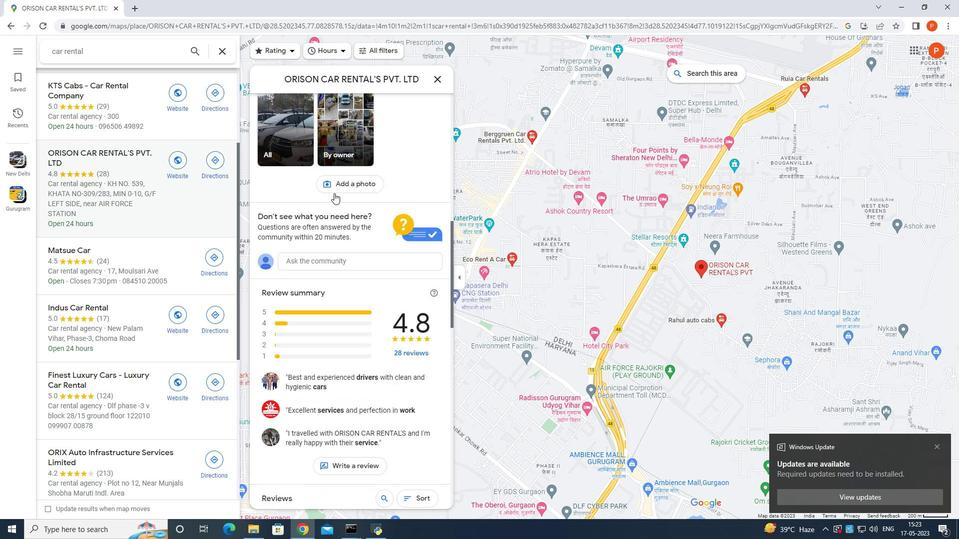 
Action: Mouse scrolled (334, 192) with delta (0, 0)
Screenshot: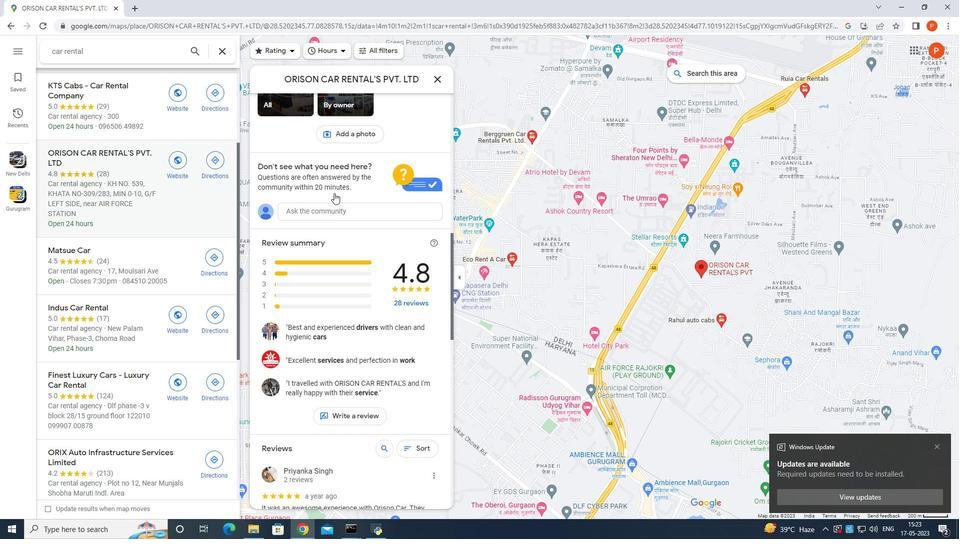 
Action: Mouse scrolled (334, 192) with delta (0, 0)
Screenshot: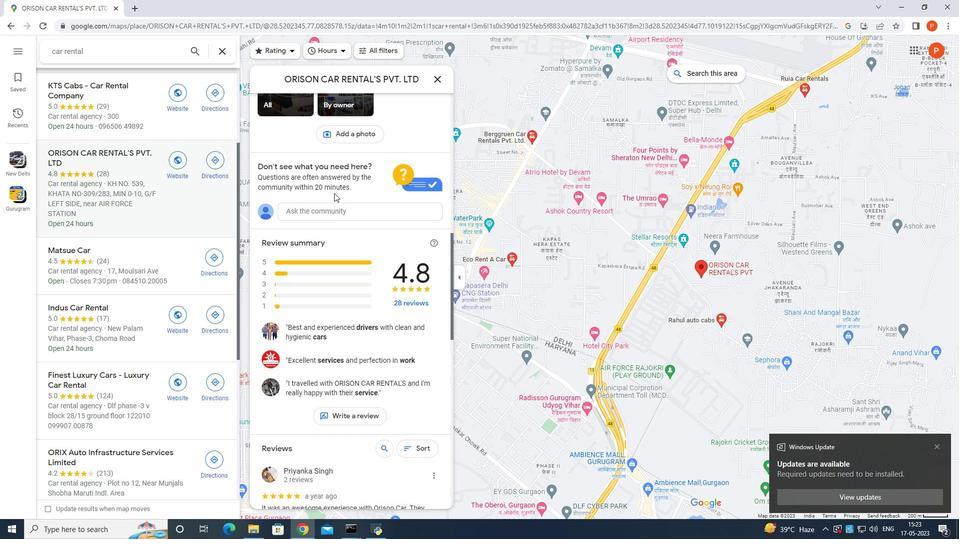 
Action: Mouse scrolled (334, 192) with delta (0, 0)
Screenshot: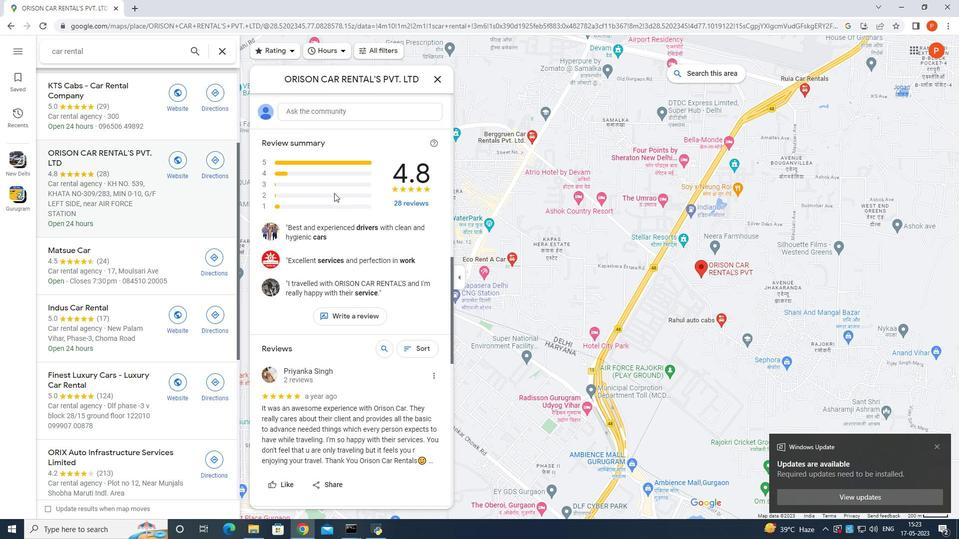 
Action: Mouse scrolled (334, 192) with delta (0, 0)
Screenshot: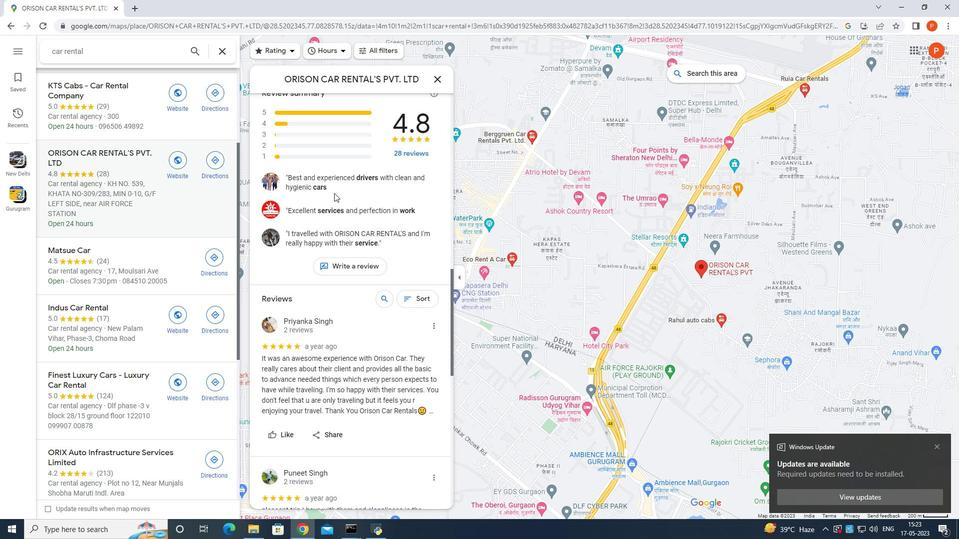 
Action: Mouse moved to (71, 307)
Screenshot: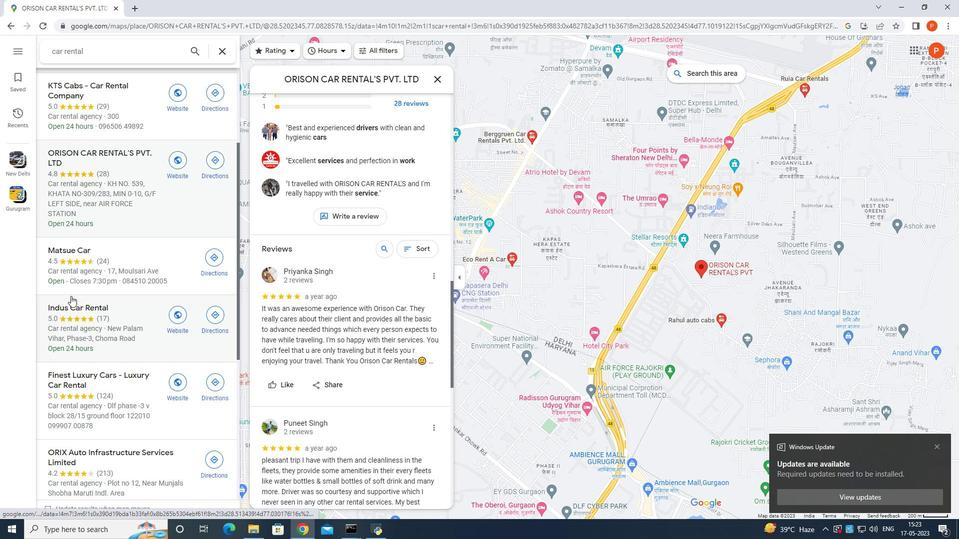 
Action: Mouse pressed left at (71, 307)
Screenshot: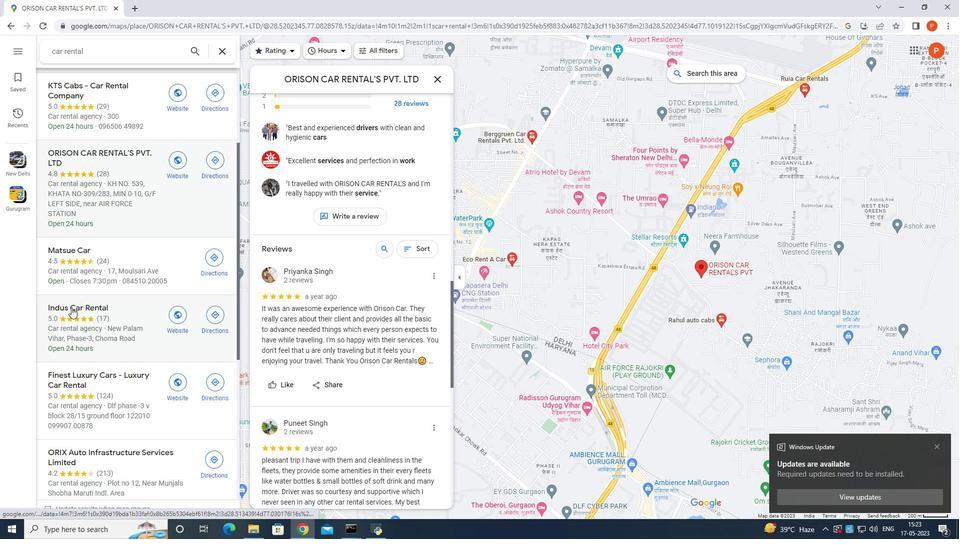 
Action: Mouse moved to (348, 292)
Screenshot: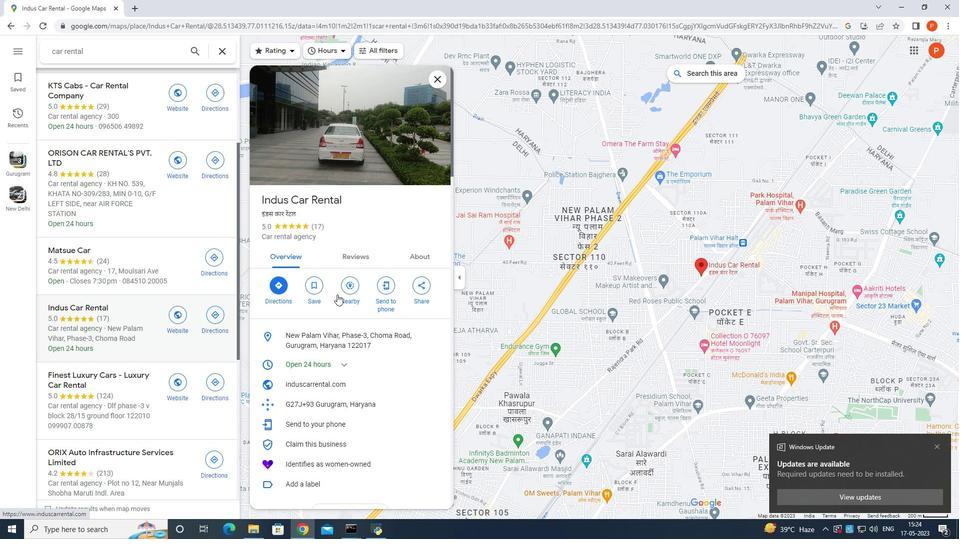 
Action: Mouse scrolled (348, 292) with delta (0, 0)
Screenshot: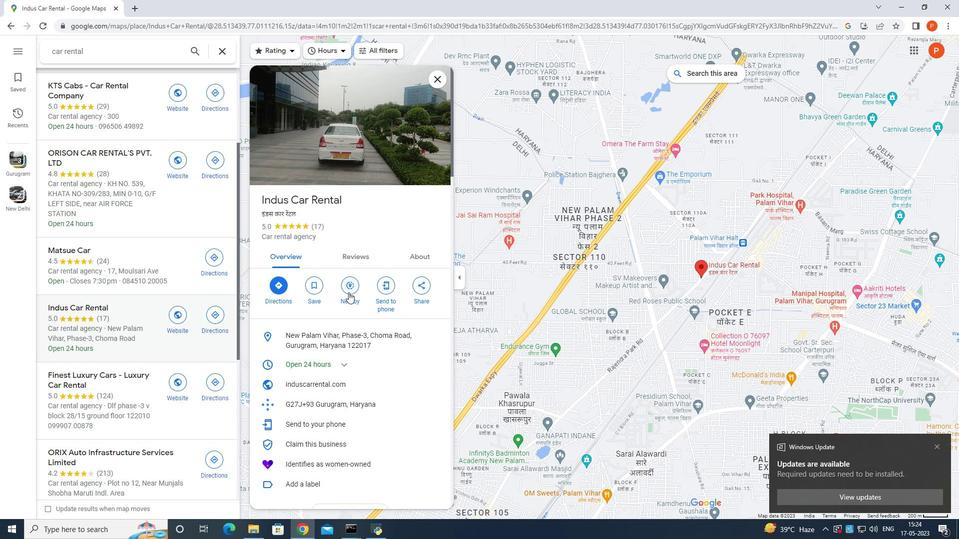 
Action: Mouse moved to (275, 244)
Screenshot: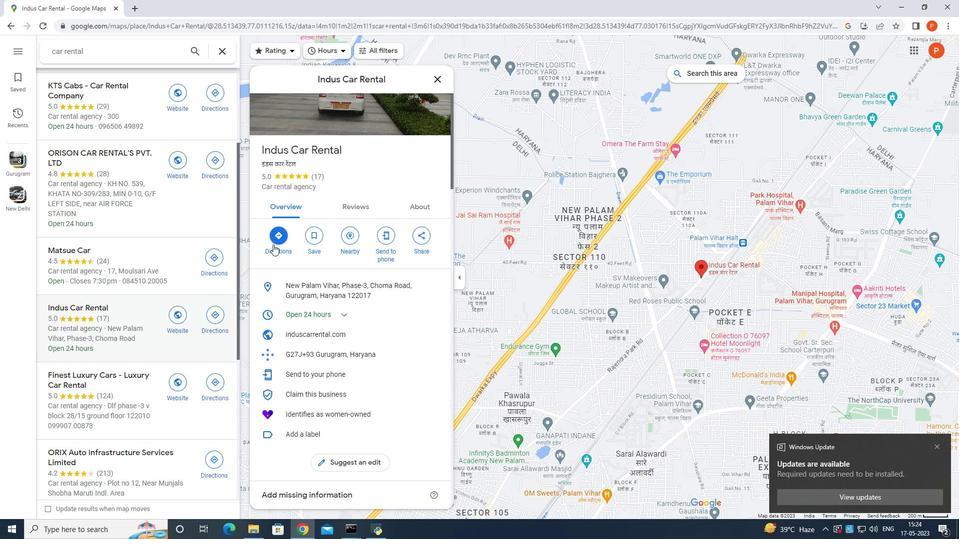 
Action: Mouse pressed left at (275, 244)
Screenshot: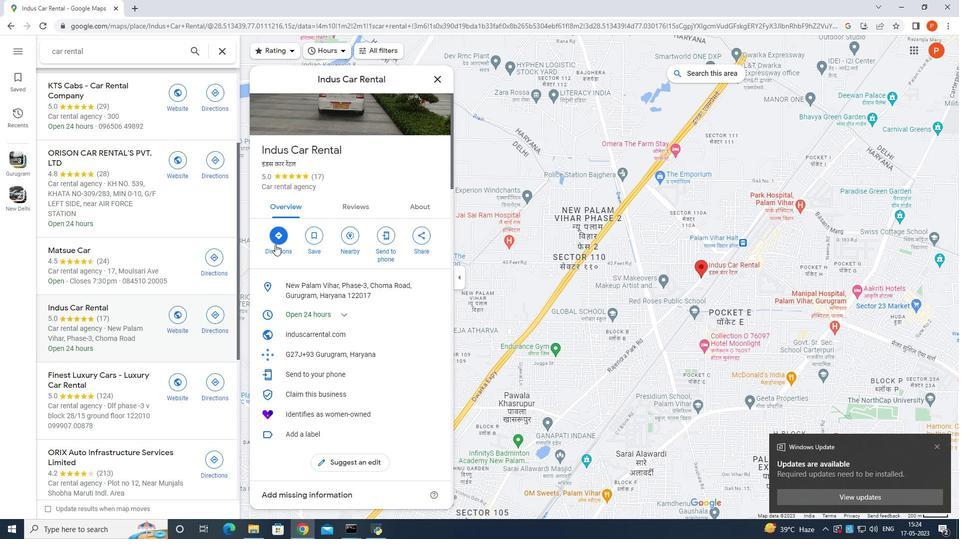 
Action: Mouse moved to (114, 134)
Screenshot: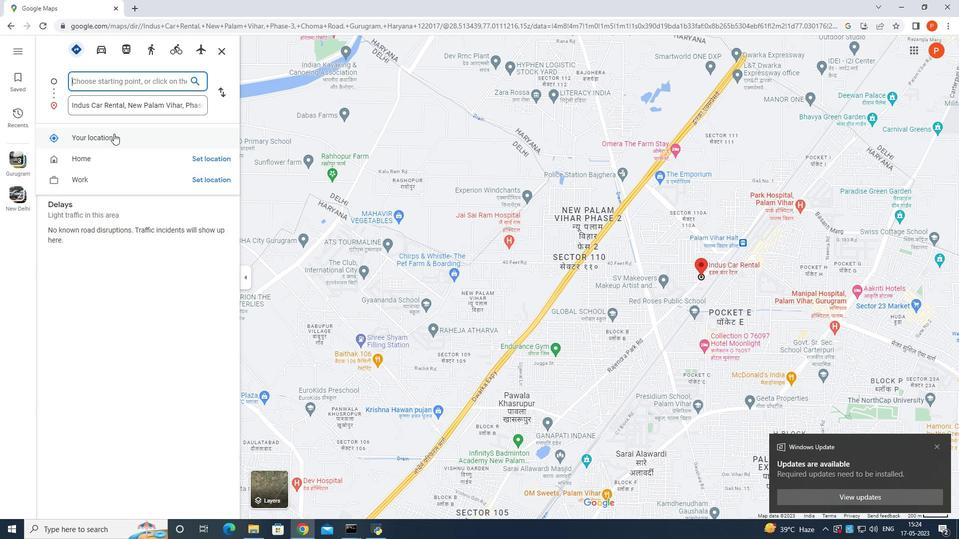 
Action: Mouse pressed left at (114, 134)
Screenshot: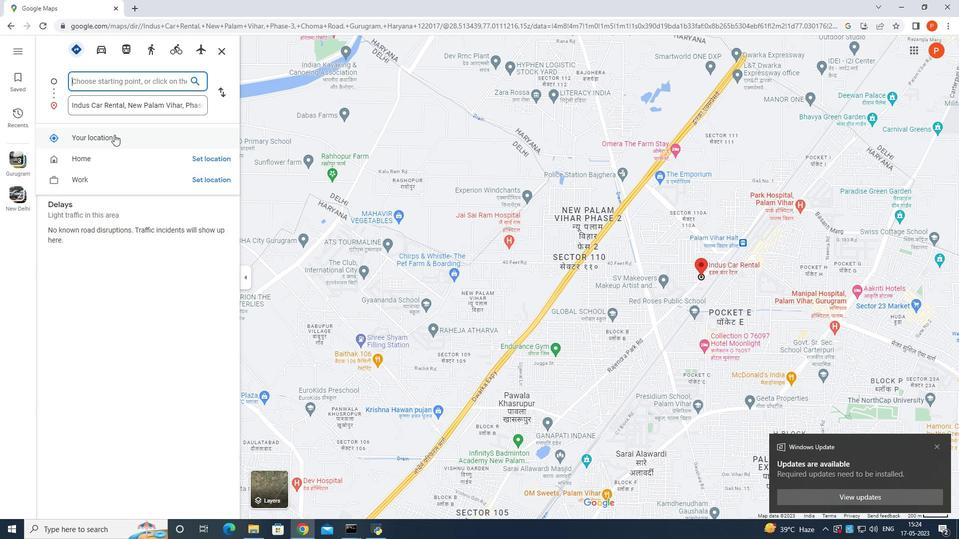 
Action: Mouse moved to (113, 155)
Screenshot: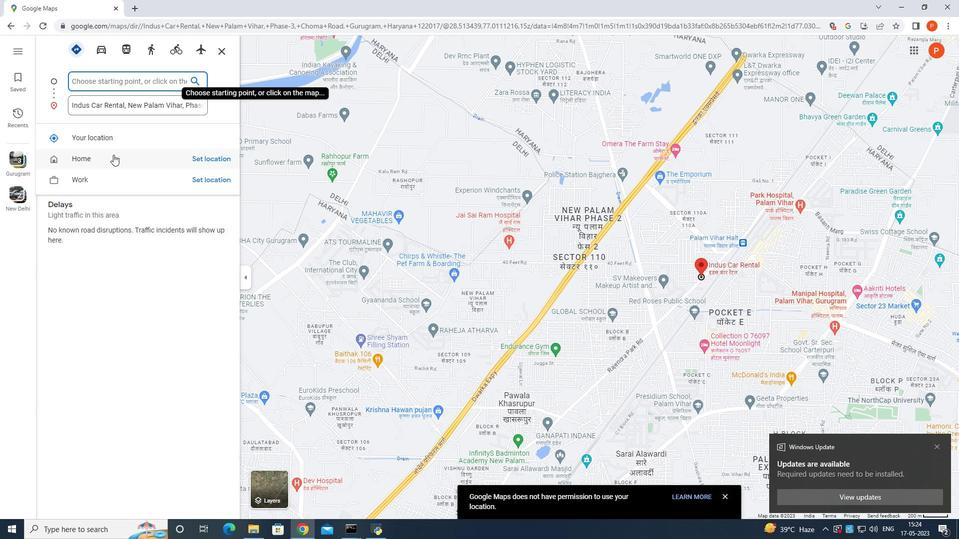 
Action: Mouse pressed left at (113, 155)
Screenshot: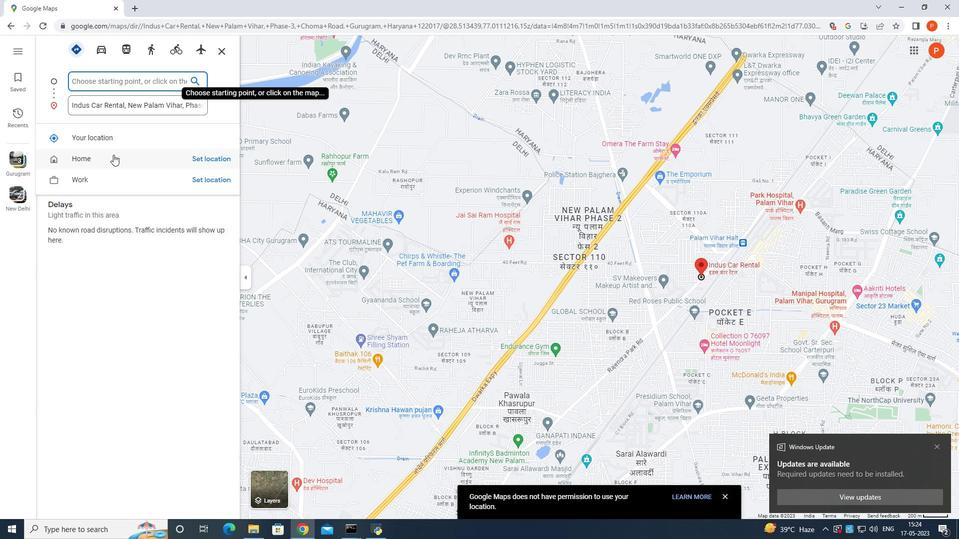 
Action: Mouse moved to (138, 118)
Screenshot: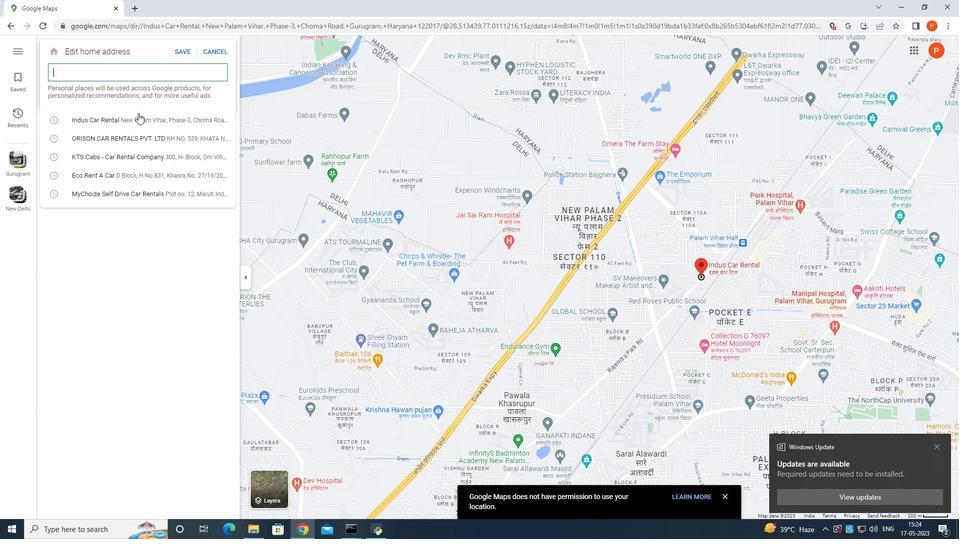 
Action: Mouse pressed left at (138, 118)
Screenshot: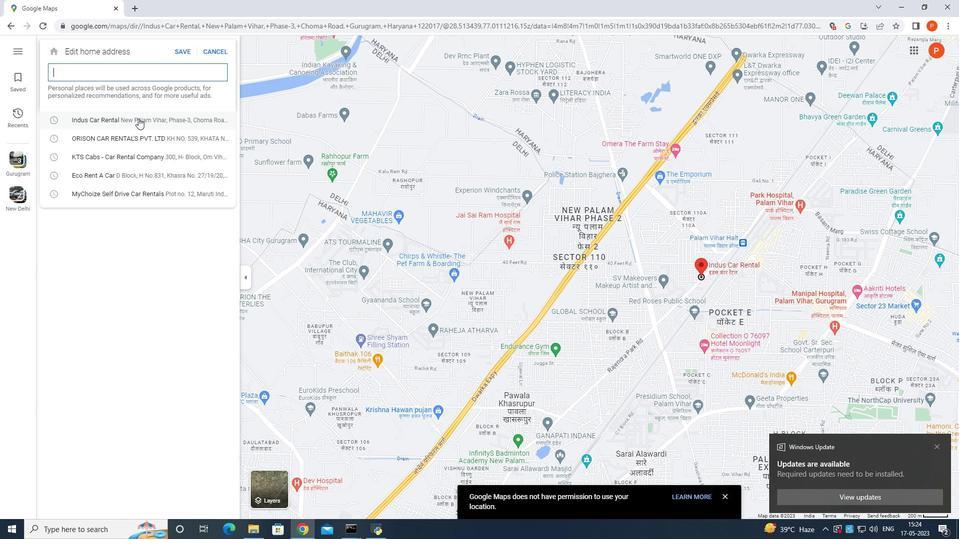 
Action: Mouse moved to (182, 52)
Screenshot: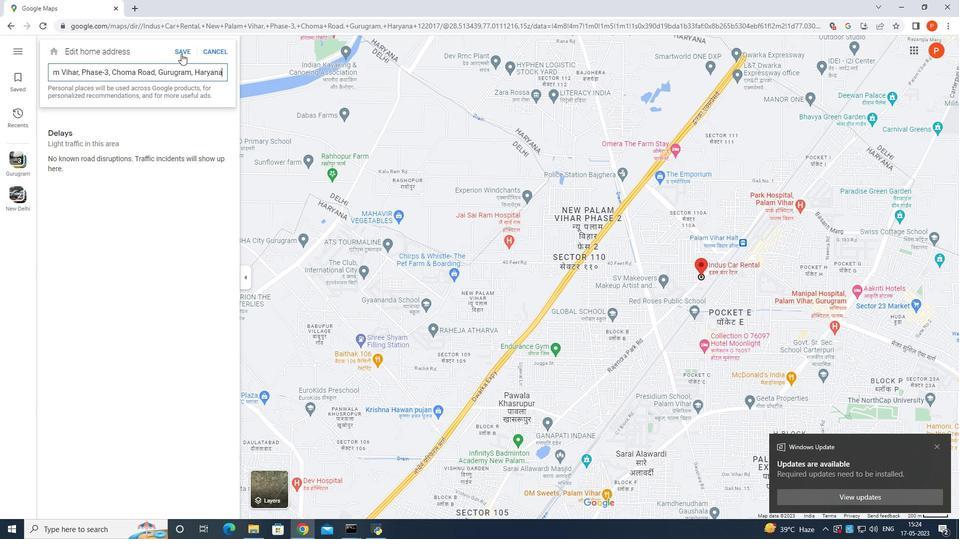
Action: Mouse pressed left at (182, 52)
Screenshot: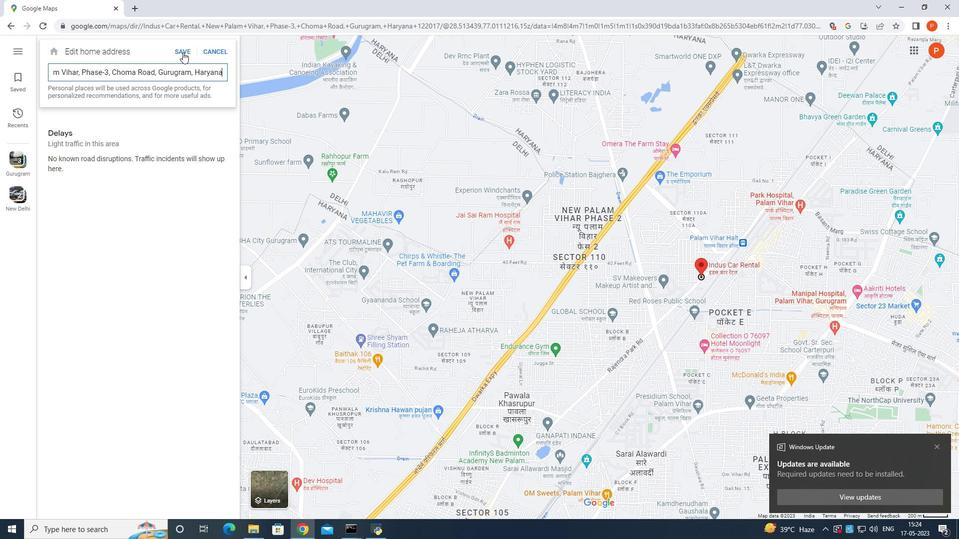 
Action: Mouse moved to (150, 107)
Screenshot: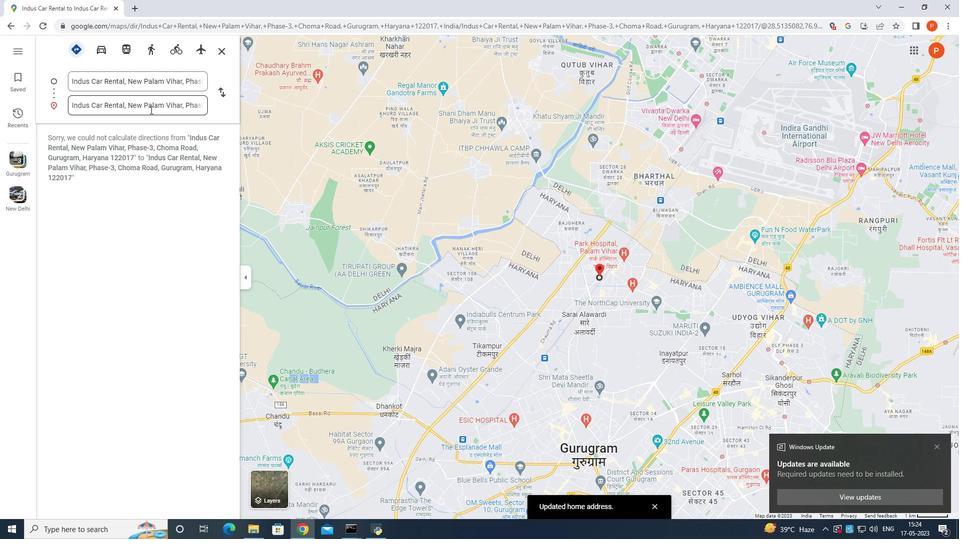 
Action: Mouse pressed left at (150, 107)
Screenshot: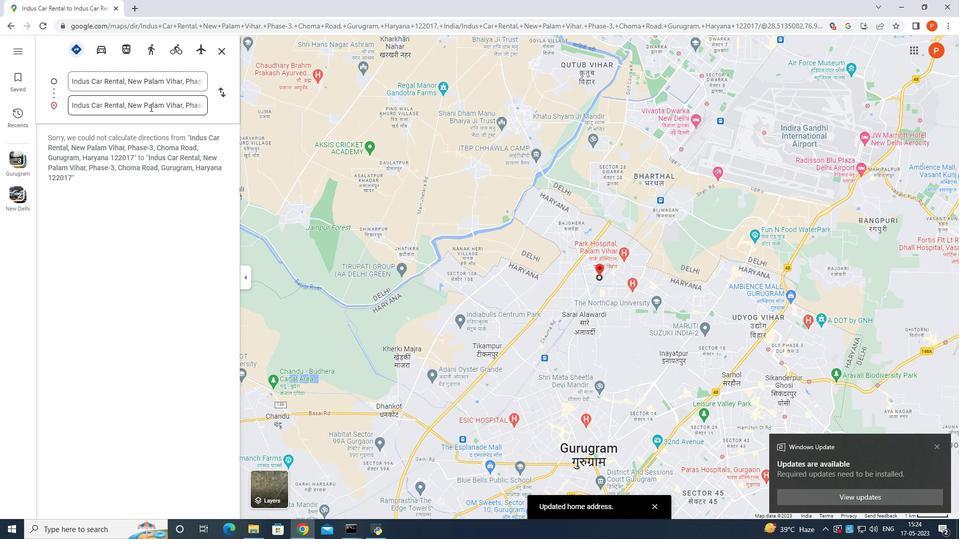 
Action: Mouse moved to (158, 160)
Screenshot: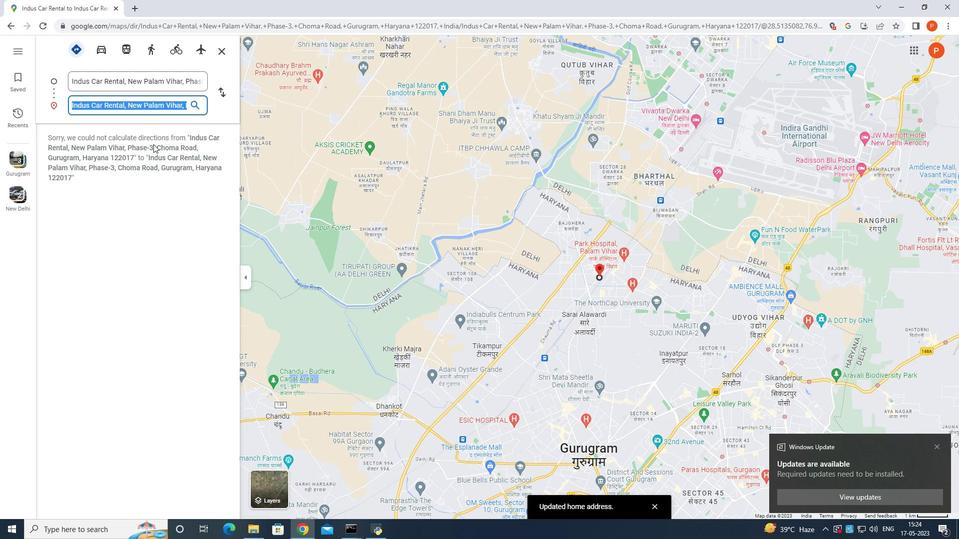 
Action: Mouse pressed left at (158, 160)
Screenshot: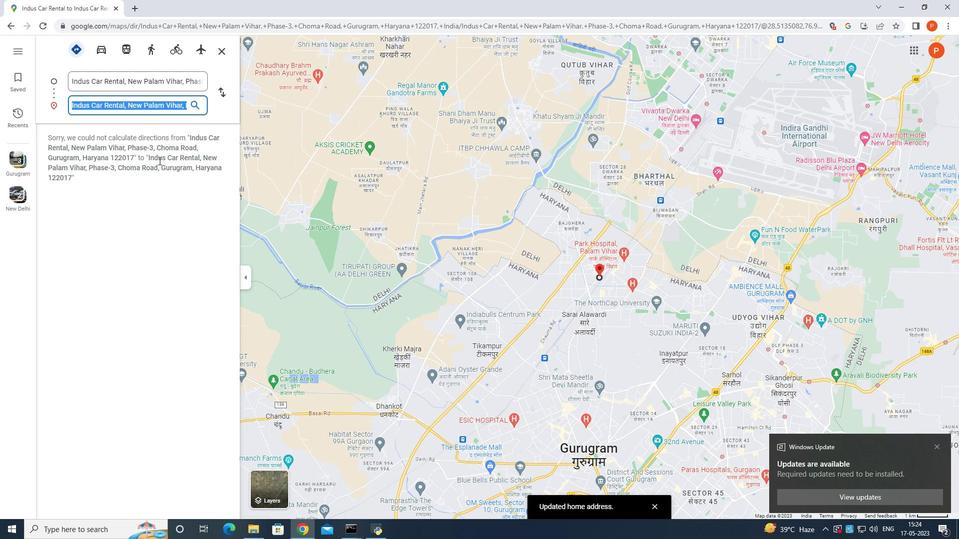 
Action: Mouse moved to (158, 161)
Screenshot: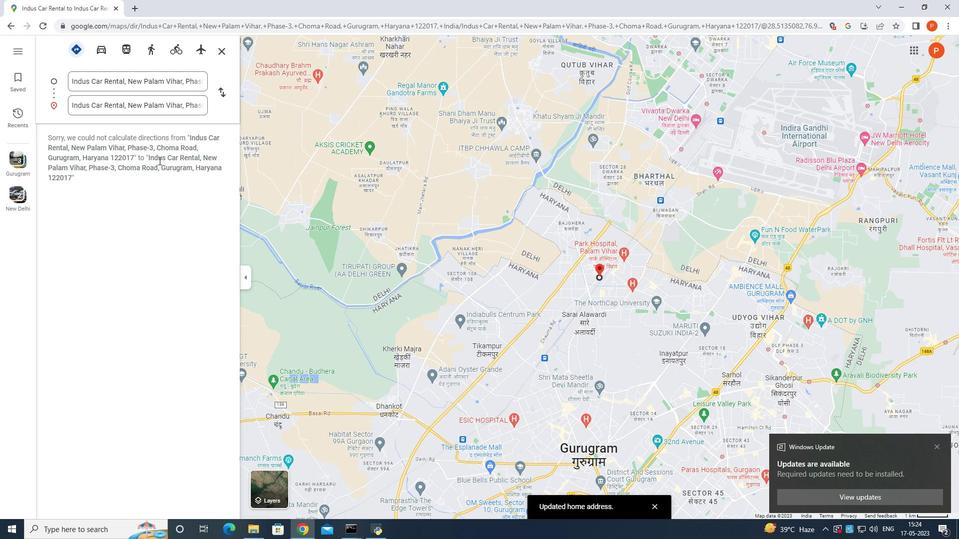 
Action: Mouse pressed left at (158, 161)
Screenshot: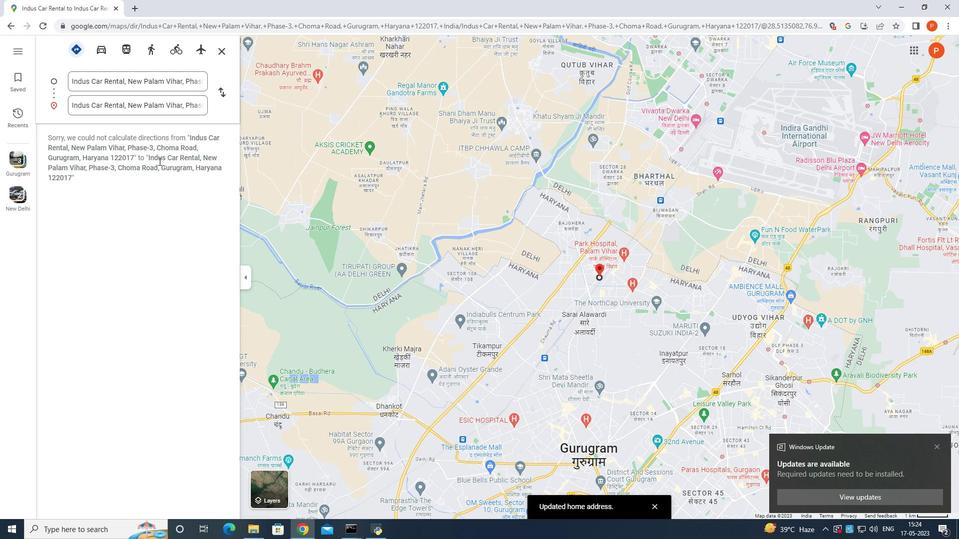 
Action: Mouse moved to (96, 148)
Screenshot: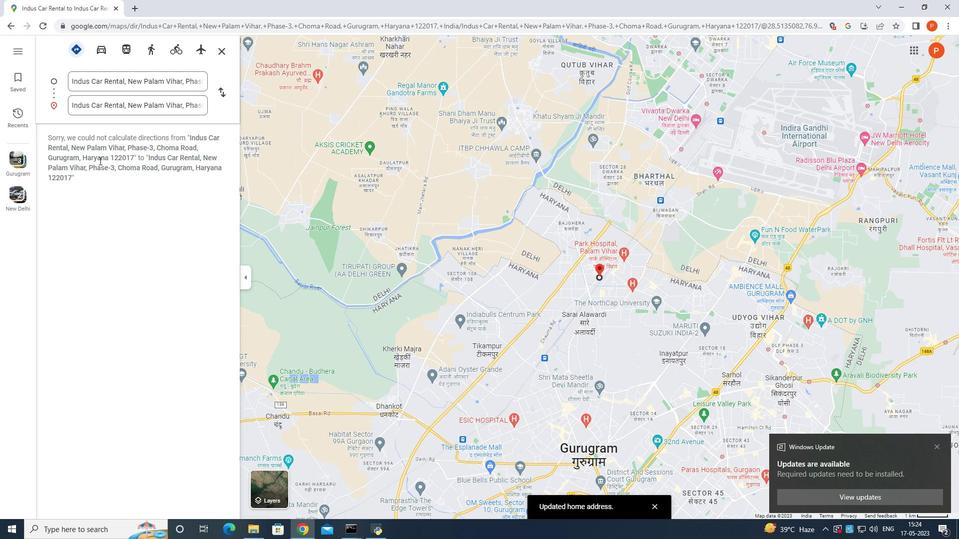 
Action: Mouse pressed left at (96, 148)
Screenshot: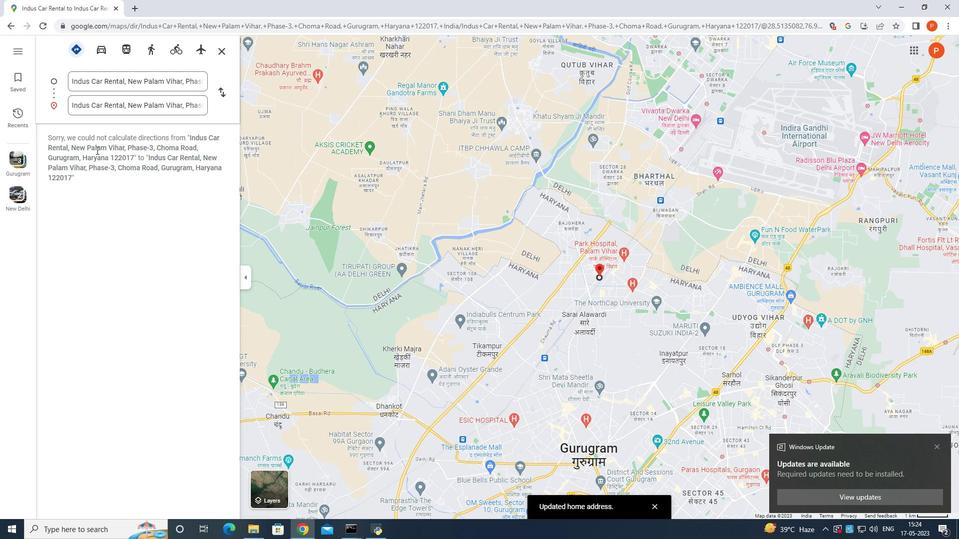
Action: Mouse moved to (222, 55)
Screenshot: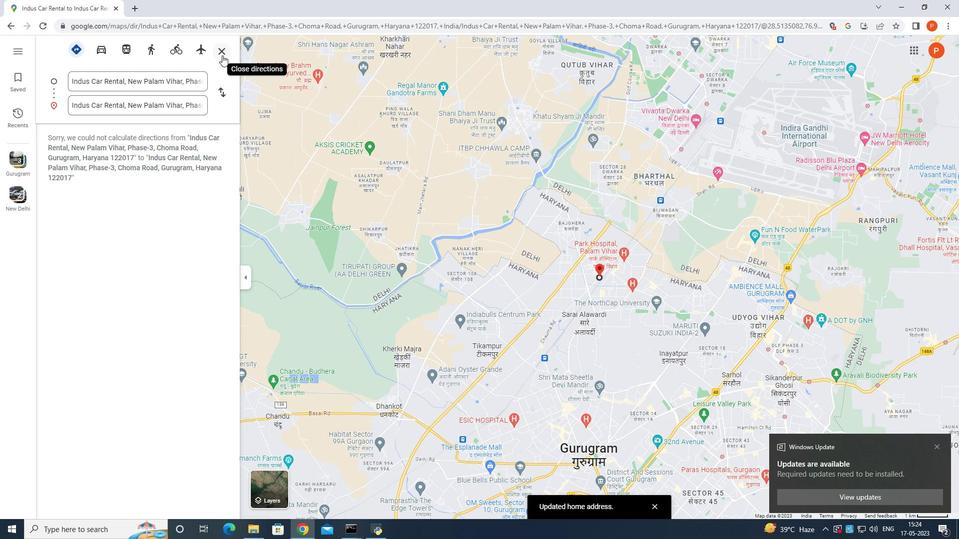 
Action: Mouse pressed left at (222, 55)
Screenshot: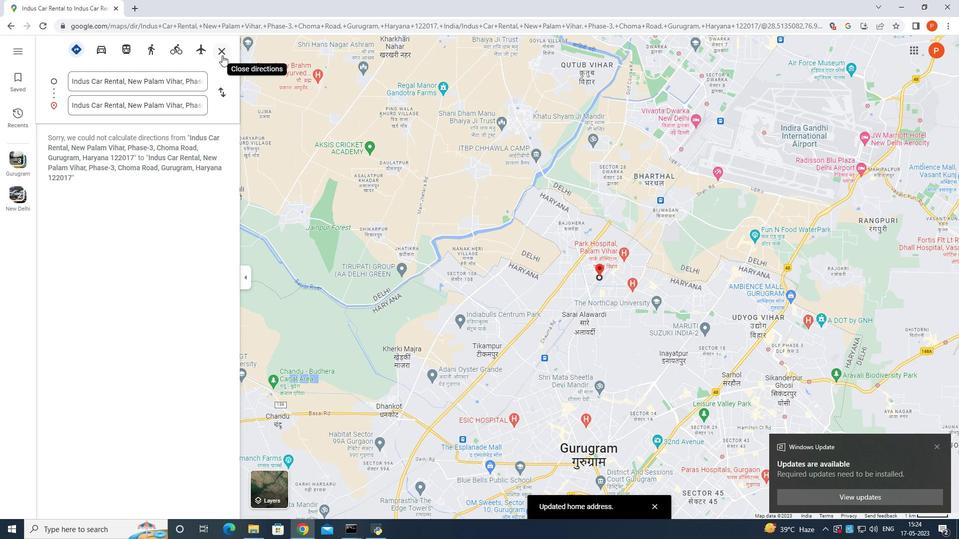 
Action: Mouse moved to (127, 291)
Screenshot: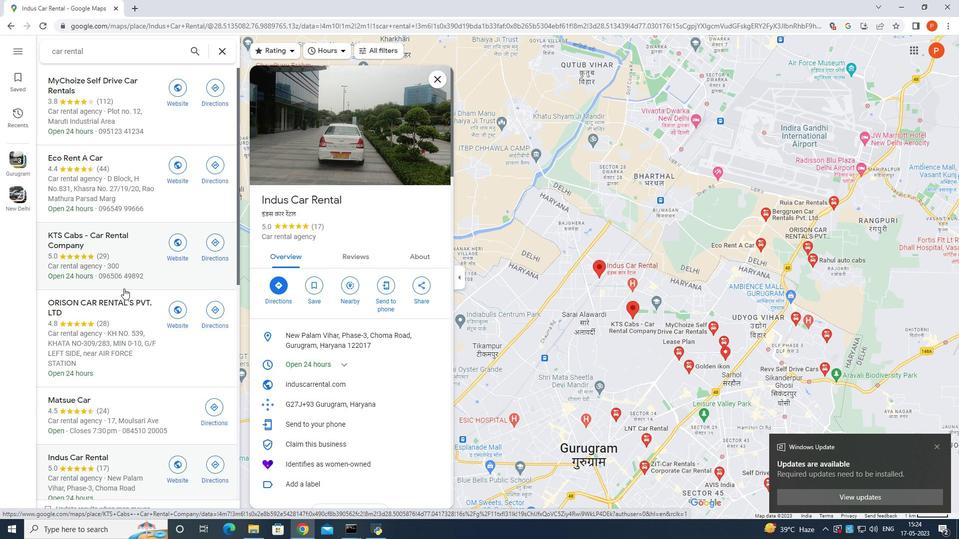 
Action: Mouse scrolled (127, 291) with delta (0, 0)
Screenshot: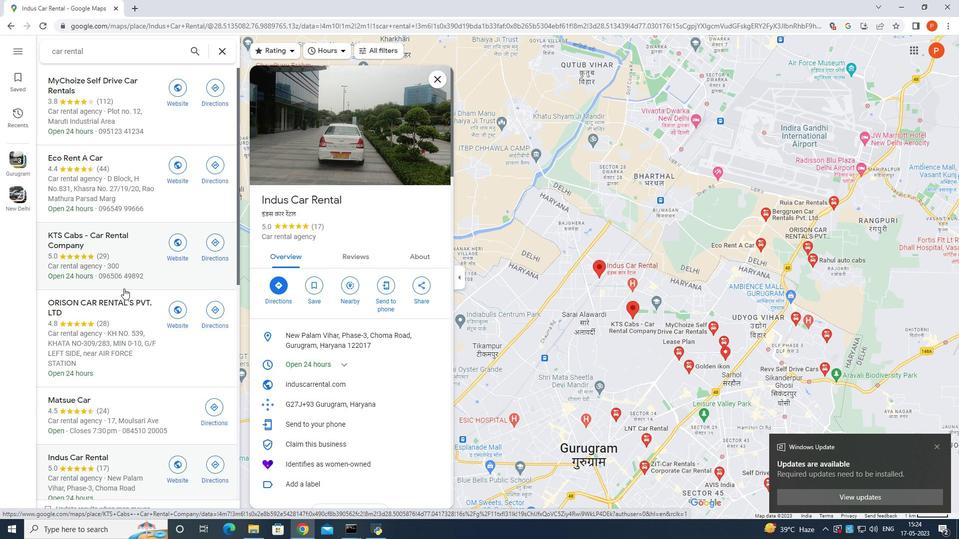 
Action: Mouse moved to (134, 295)
Screenshot: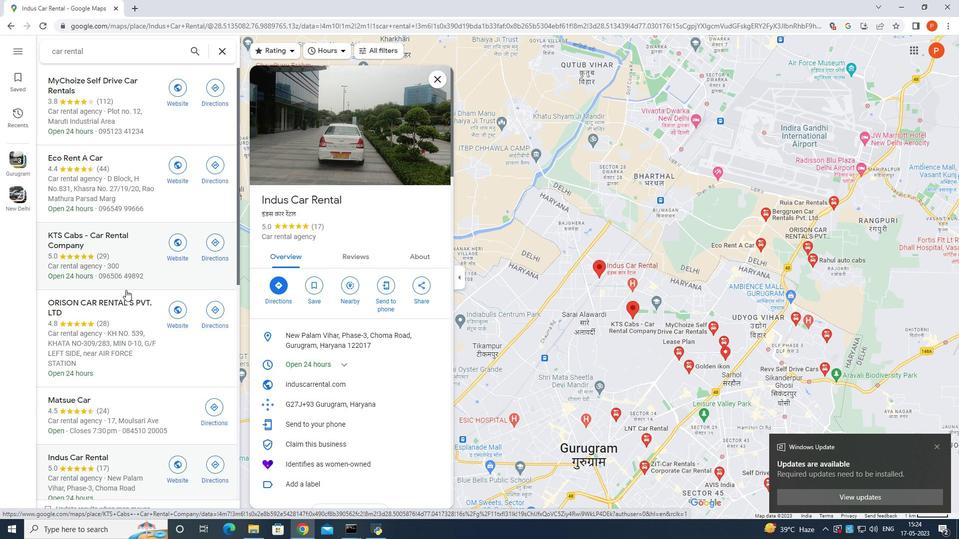 
Action: Mouse scrolled (132, 294) with delta (0, 0)
Screenshot: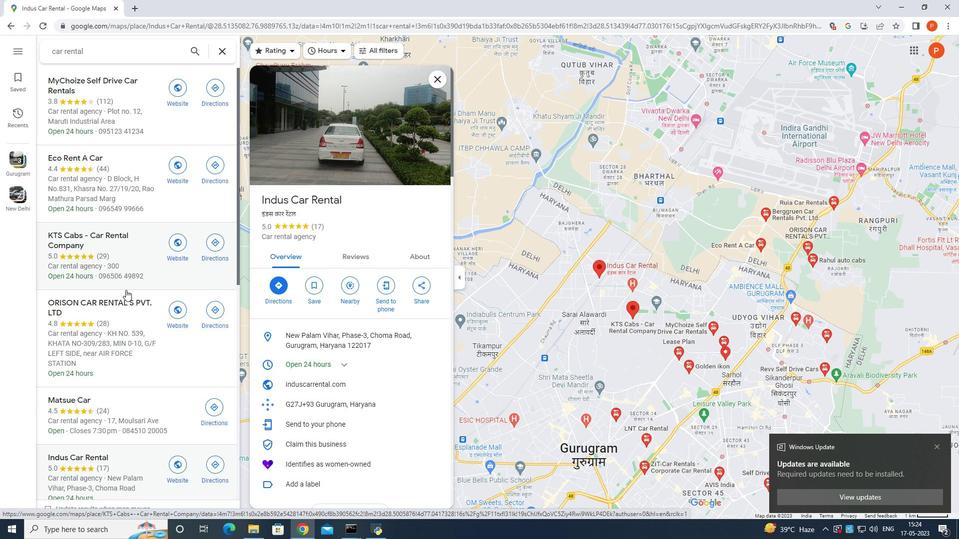 
Action: Mouse moved to (136, 296)
Screenshot: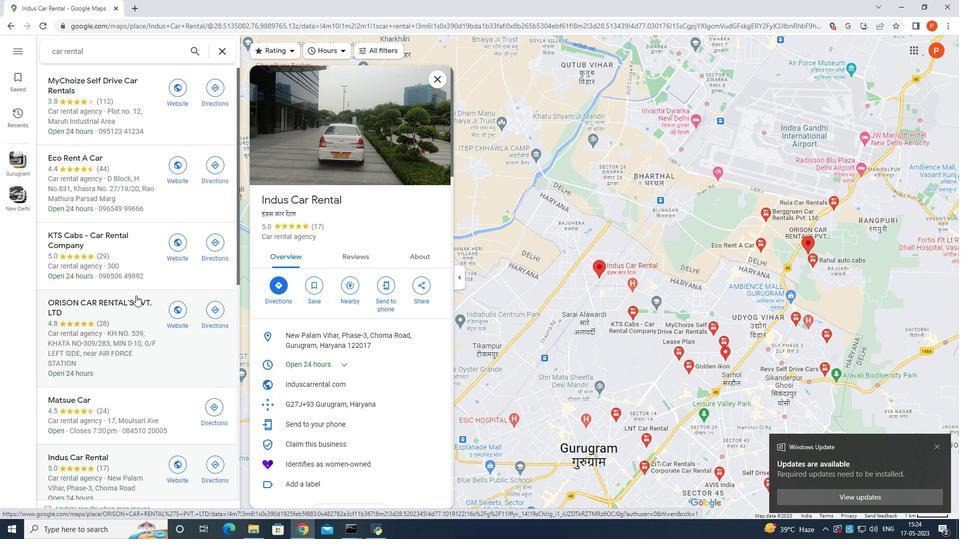 
Action: Mouse scrolled (136, 296) with delta (0, 0)
Screenshot: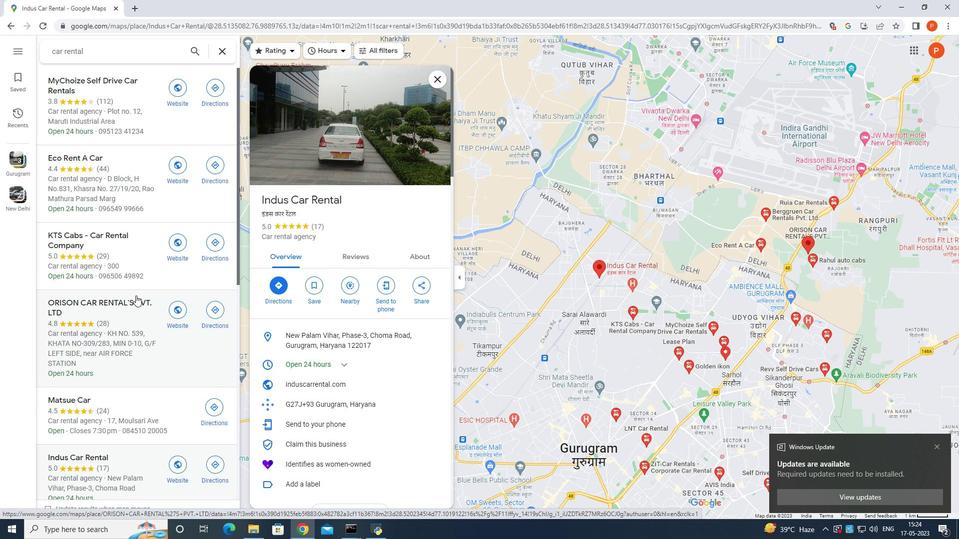 
Action: Mouse scrolled (136, 296) with delta (0, 0)
Screenshot: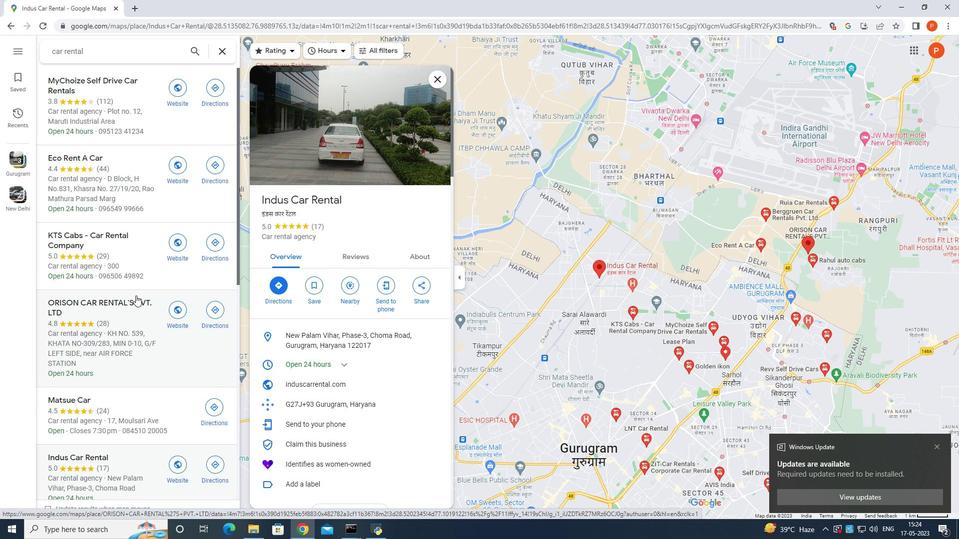 
Action: Mouse scrolled (136, 296) with delta (0, 0)
Screenshot: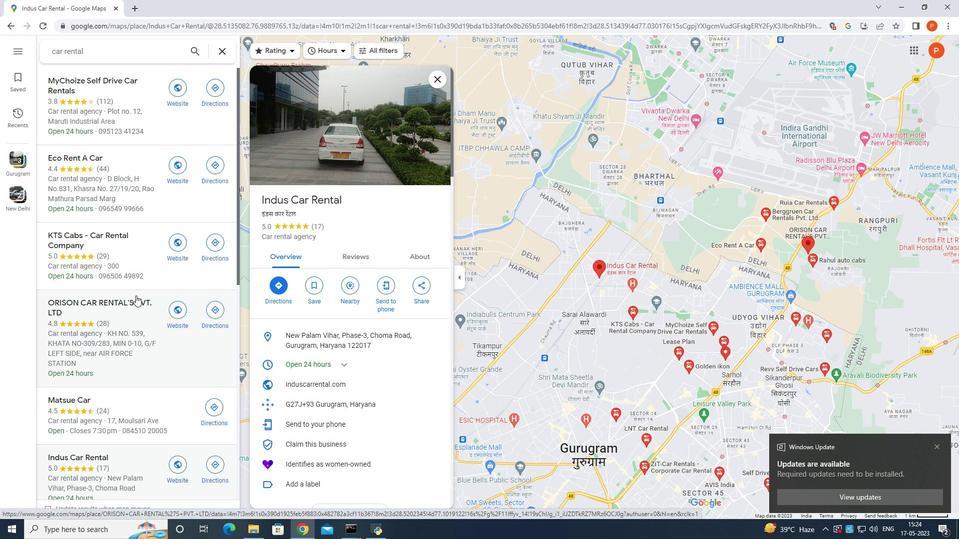 
Action: Mouse scrolled (136, 296) with delta (0, 0)
Screenshot: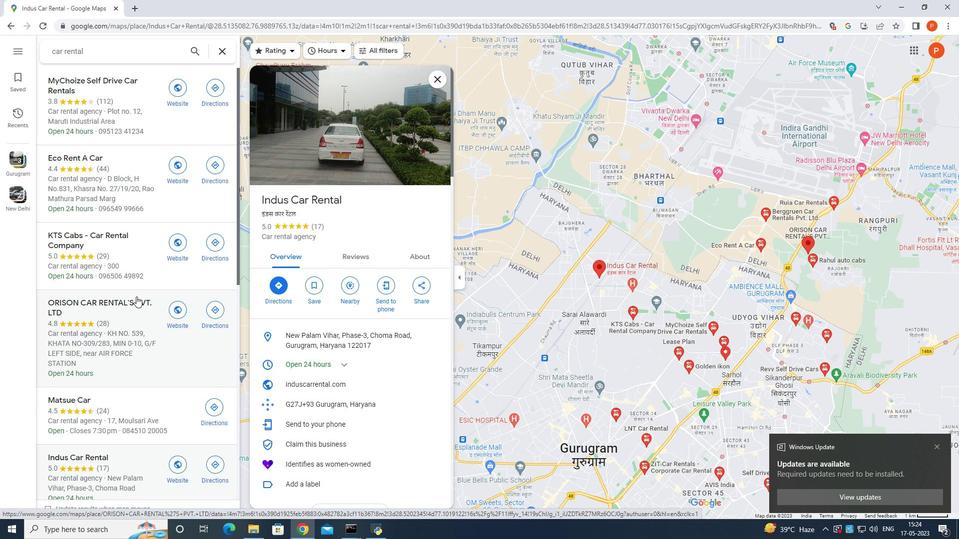
Action: Mouse scrolled (136, 296) with delta (0, 0)
Screenshot: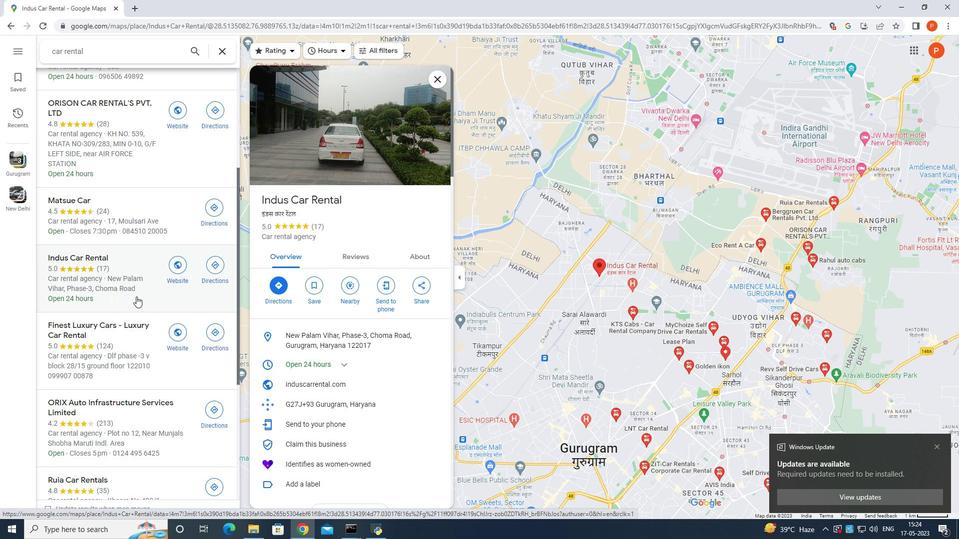 
Action: Mouse moved to (72, 277)
Screenshot: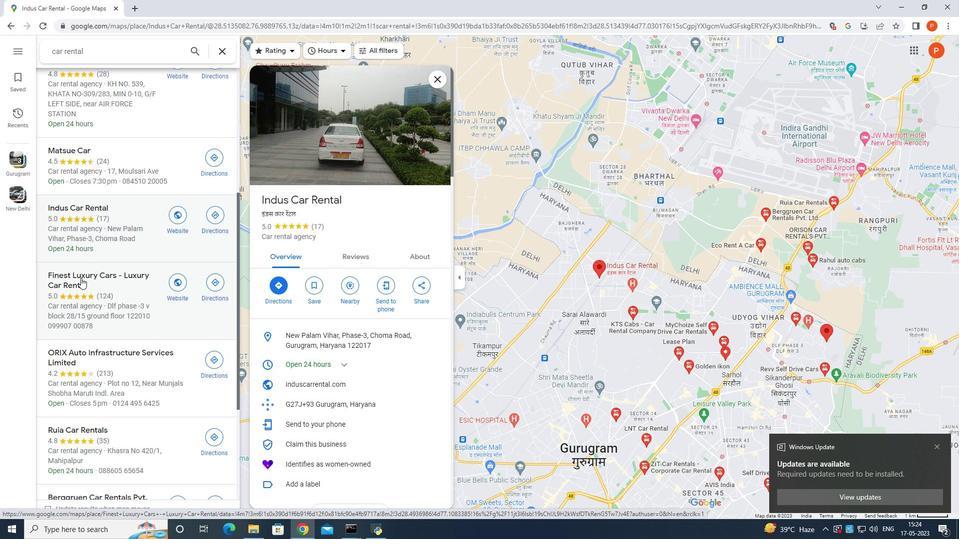 
Action: Mouse pressed left at (72, 277)
Screenshot: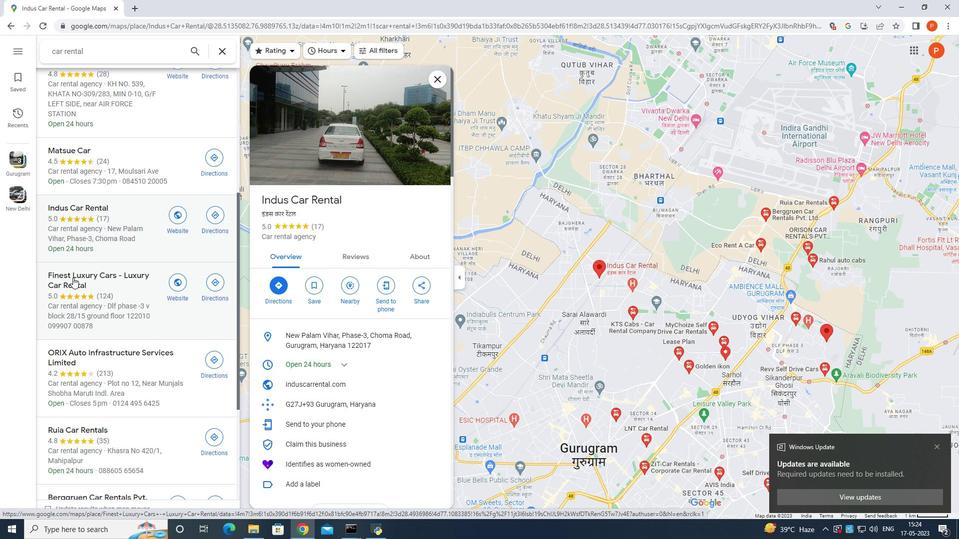 
Action: Mouse moved to (354, 289)
Screenshot: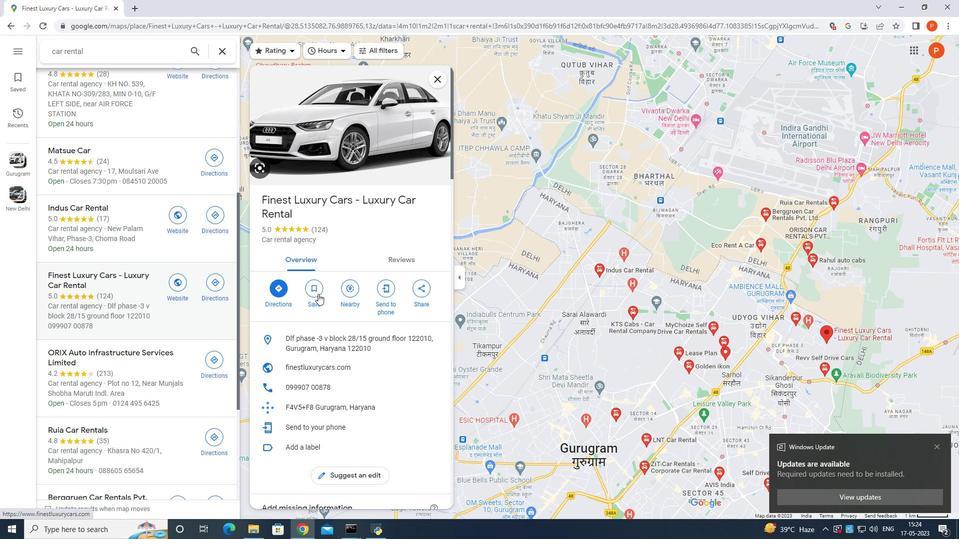 
Action: Mouse scrolled (354, 289) with delta (0, 0)
Screenshot: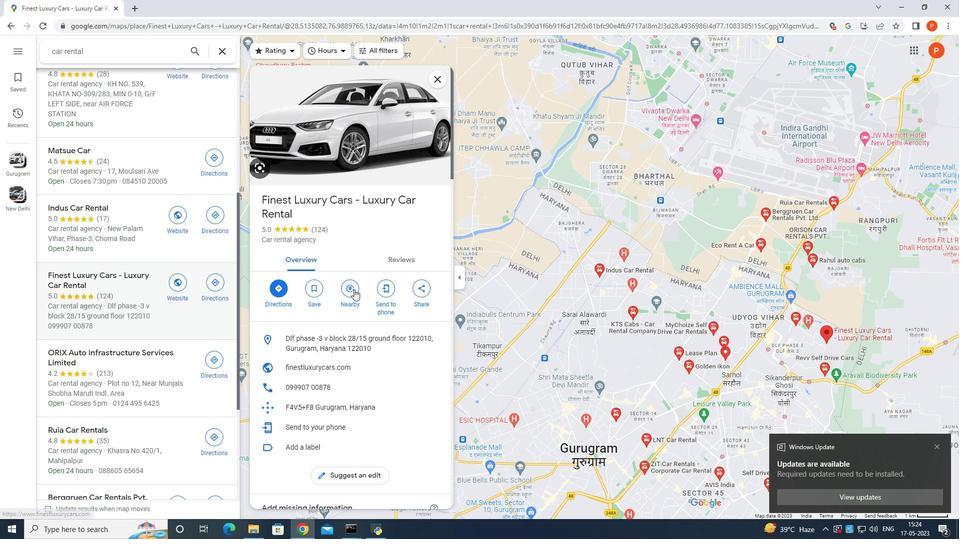 
Action: Mouse scrolled (354, 289) with delta (0, 0)
Screenshot: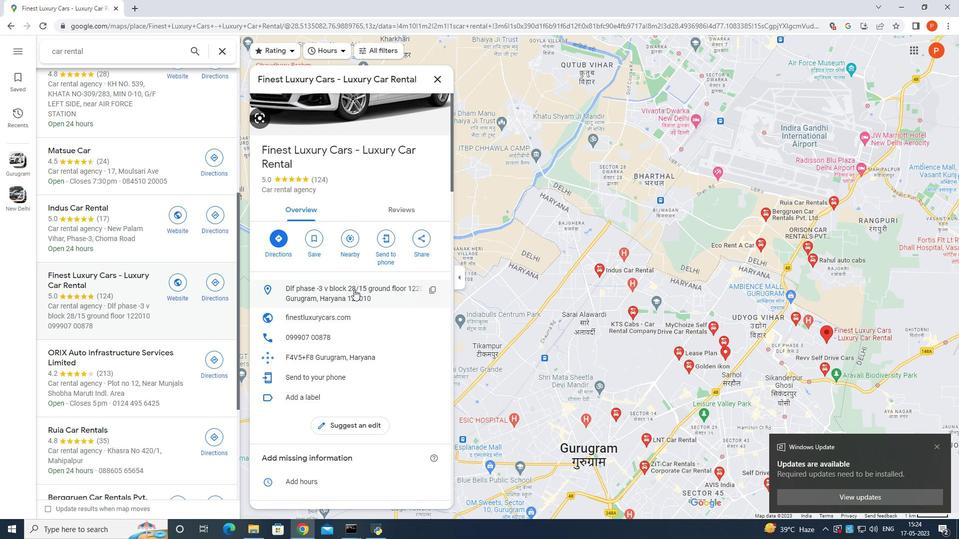 
Action: Mouse scrolled (354, 289) with delta (0, 0)
Screenshot: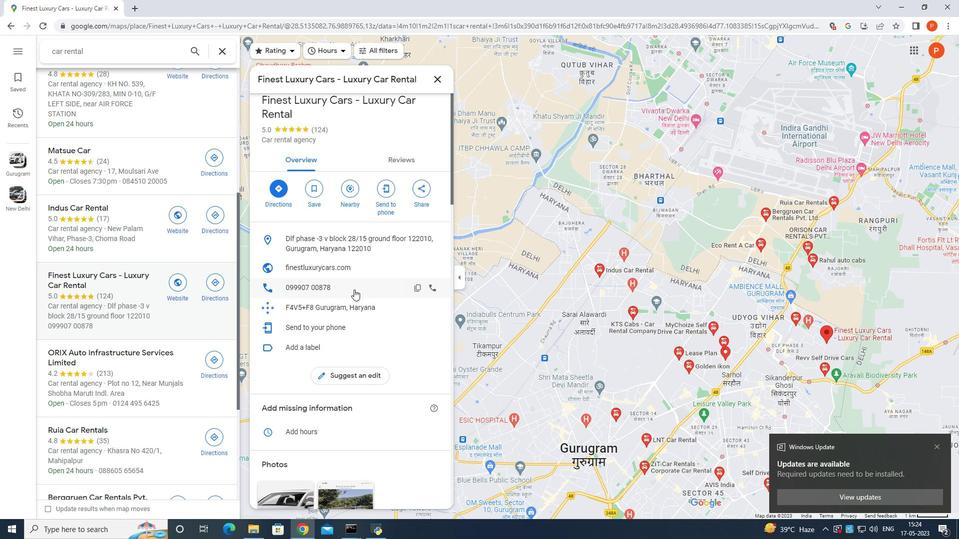 
Action: Mouse scrolled (354, 289) with delta (0, 0)
Screenshot: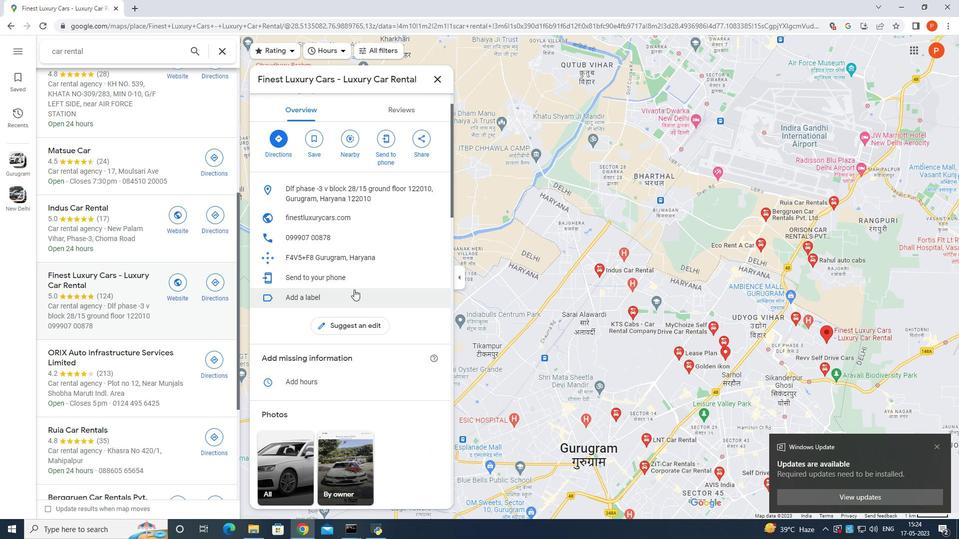 
Action: Mouse scrolled (354, 289) with delta (0, 0)
Screenshot: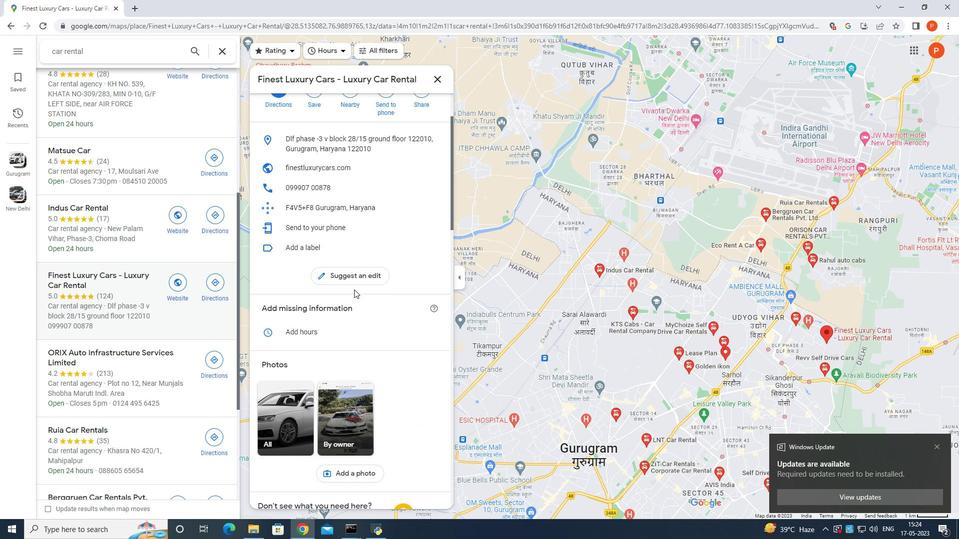 
Action: Mouse scrolled (354, 289) with delta (0, 0)
Screenshot: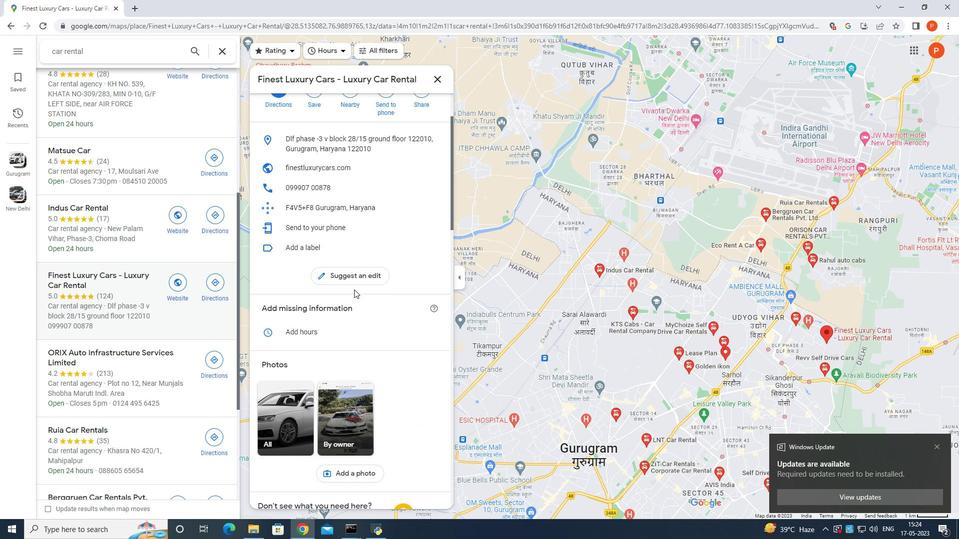 
Action: Mouse moved to (346, 204)
Screenshot: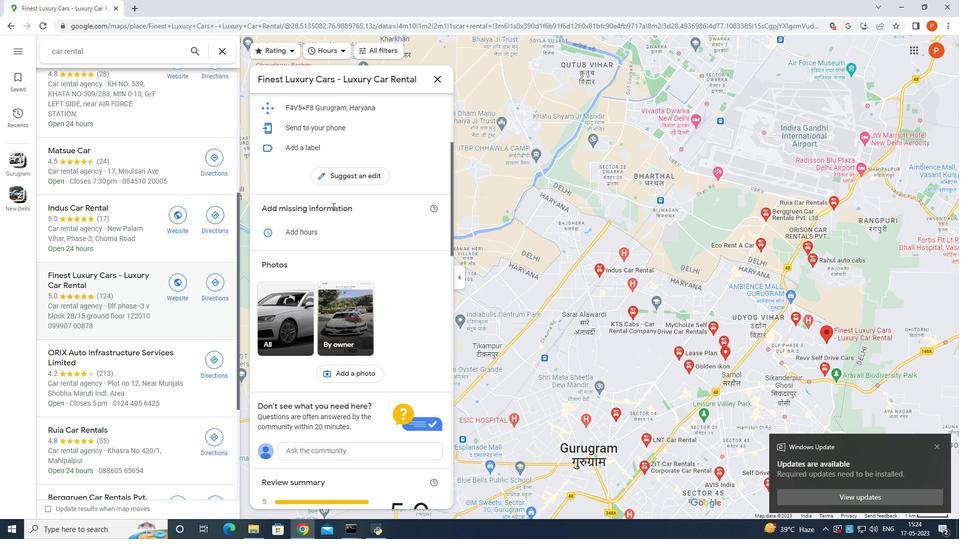 
Action: Mouse scrolled (346, 203) with delta (0, 0)
Screenshot: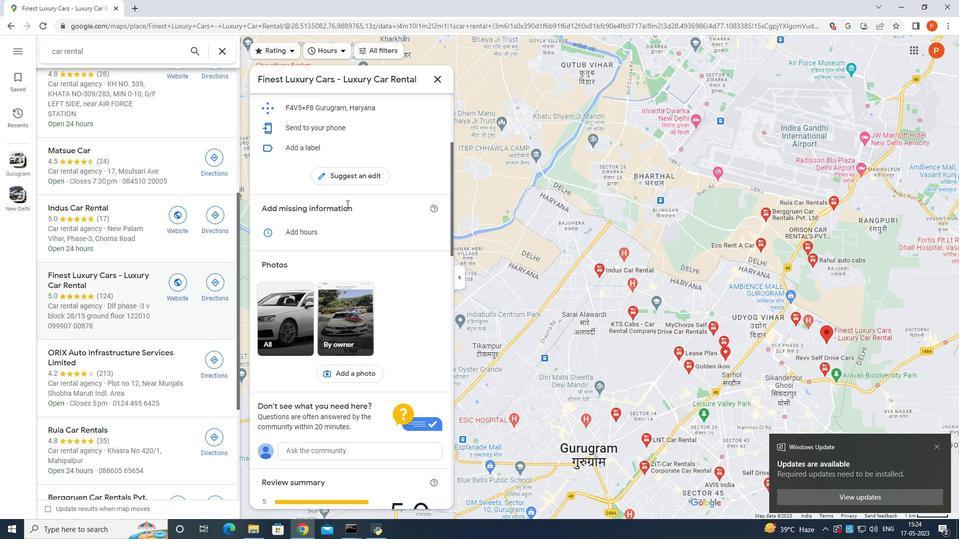 
Action: Mouse scrolled (346, 203) with delta (0, 0)
Screenshot: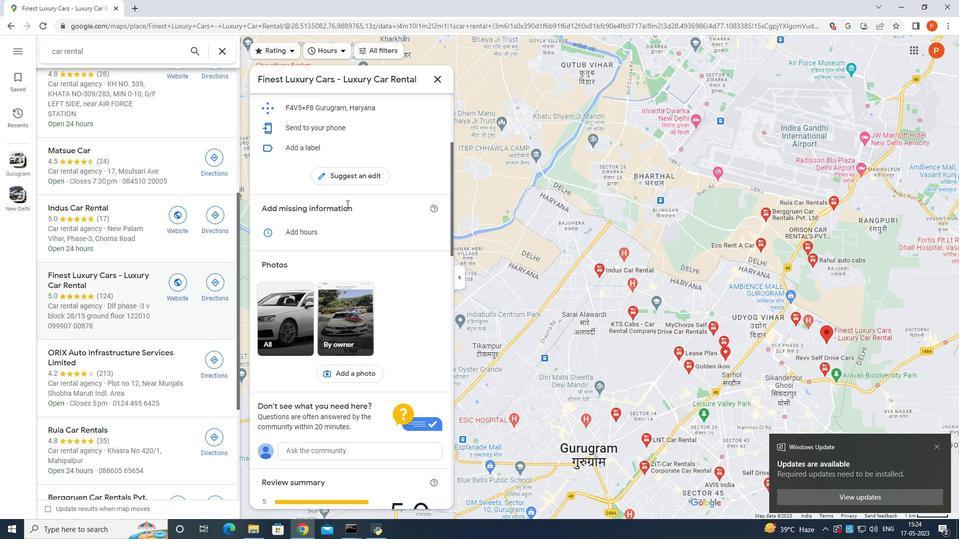 
Action: Mouse scrolled (346, 203) with delta (0, 0)
Screenshot: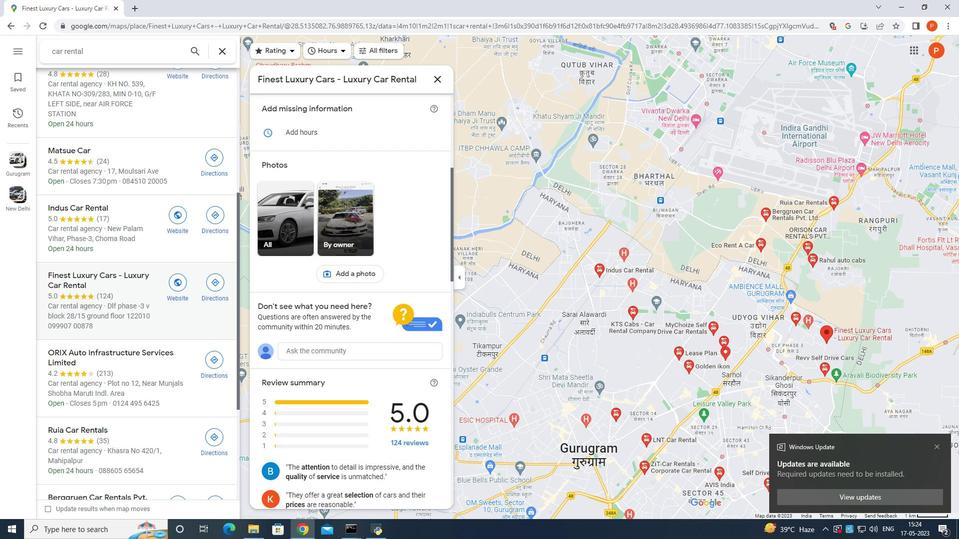 
Action: Mouse scrolled (346, 203) with delta (0, 0)
Screenshot: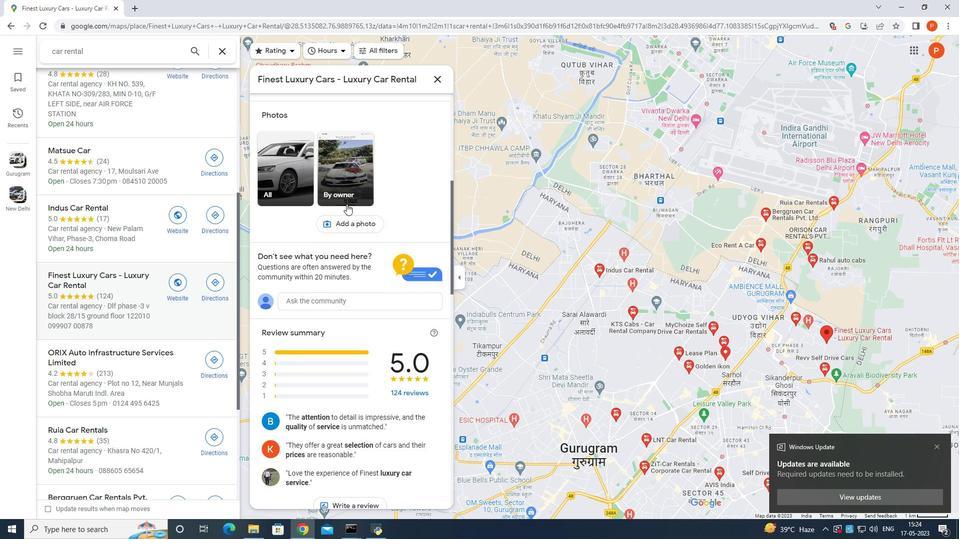 
Action: Mouse moved to (305, 221)
Screenshot: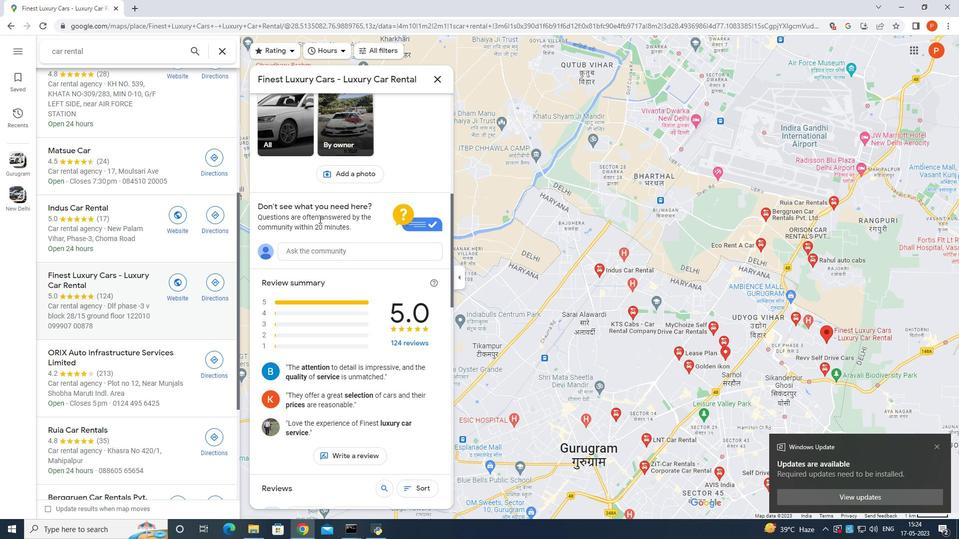 
Action: Mouse scrolled (305, 220) with delta (0, 0)
Screenshot: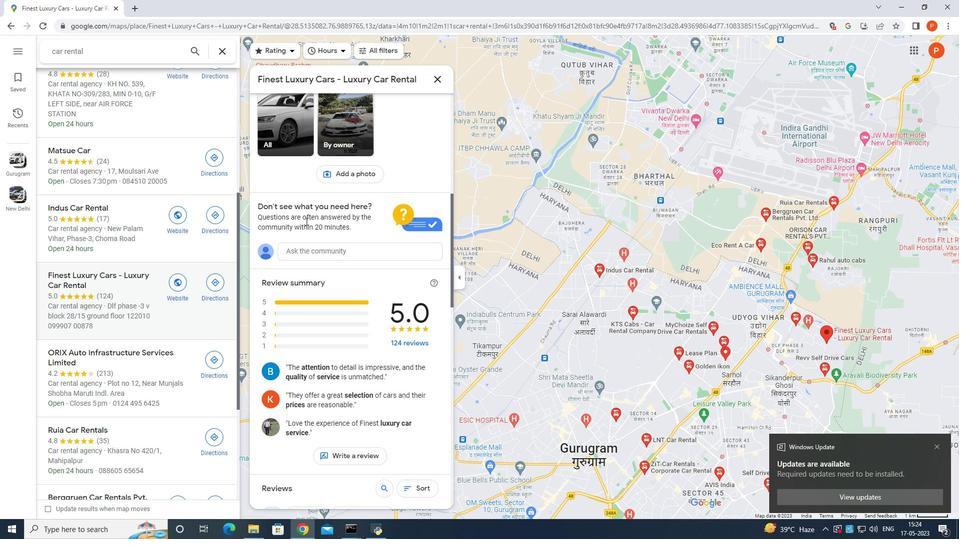 
Action: Mouse scrolled (305, 220) with delta (0, 0)
Screenshot: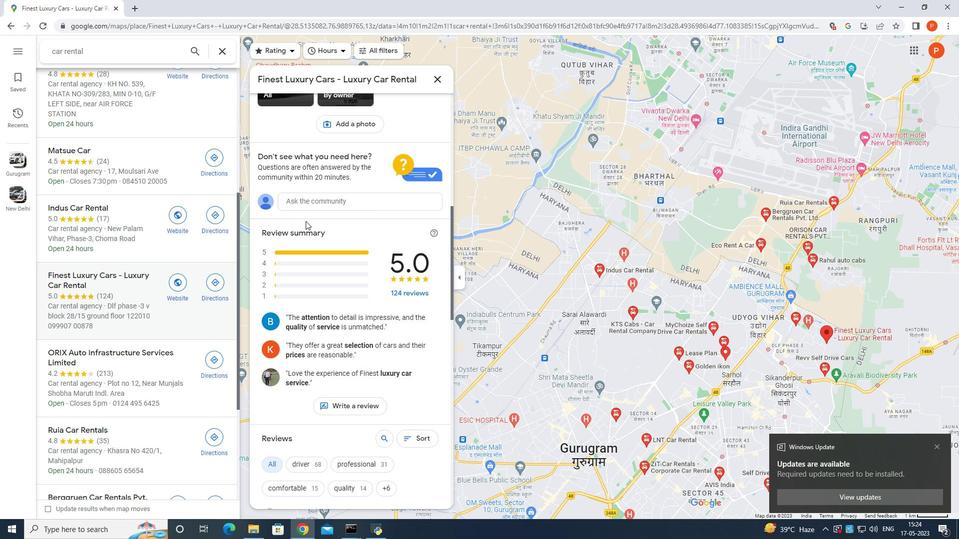 
Action: Mouse scrolled (305, 220) with delta (0, 0)
Screenshot: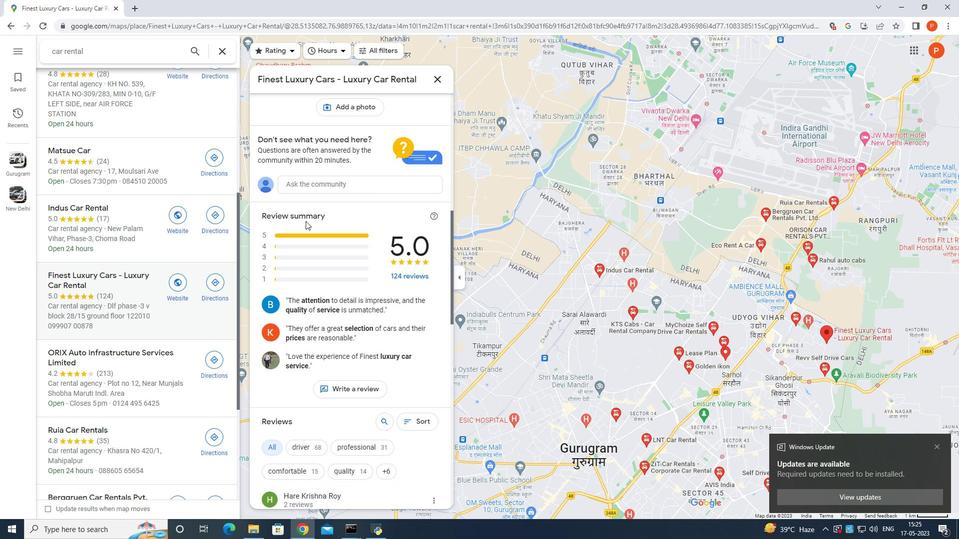 
Action: Mouse scrolled (305, 220) with delta (0, 0)
Screenshot: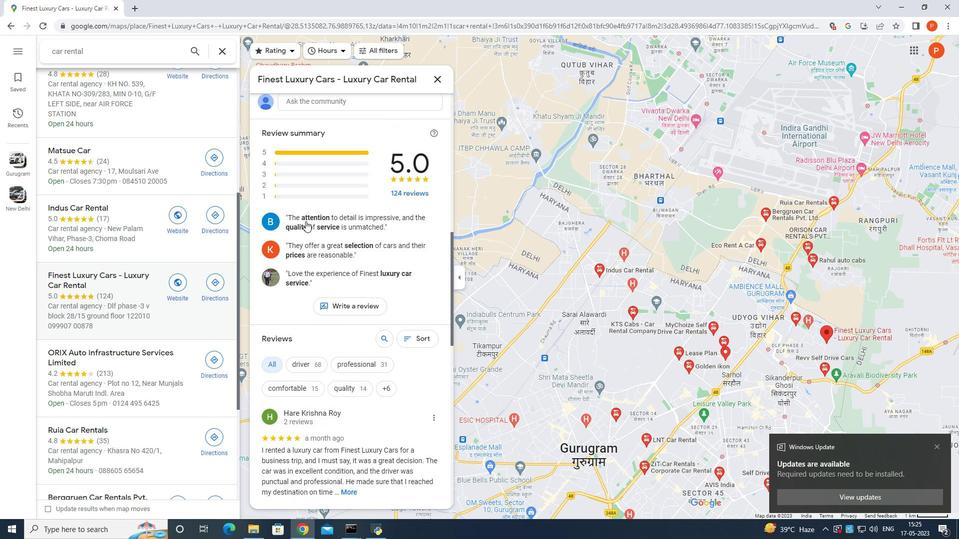 
Action: Mouse scrolled (305, 220) with delta (0, 0)
Screenshot: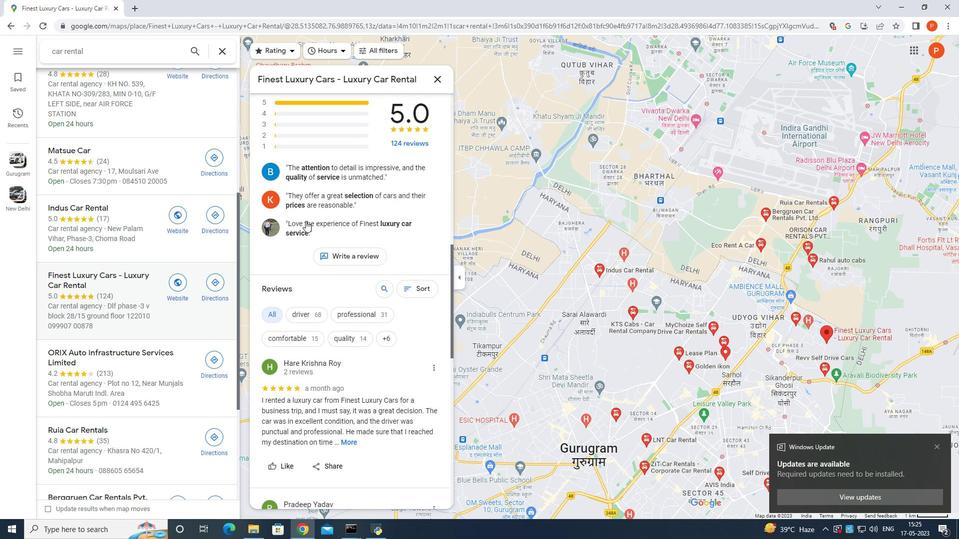 
Action: Mouse scrolled (305, 220) with delta (0, 0)
Screenshot: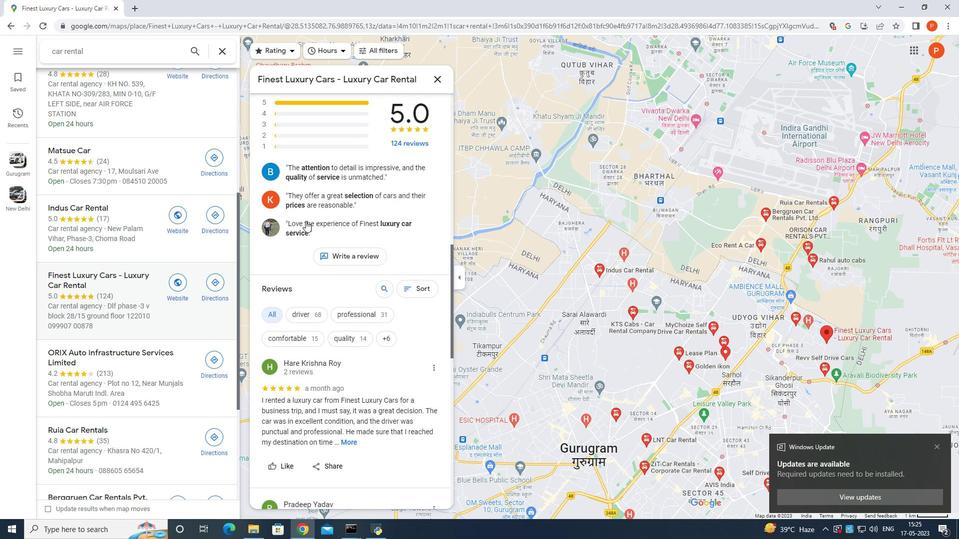
Action: Mouse scrolled (305, 220) with delta (0, 0)
Screenshot: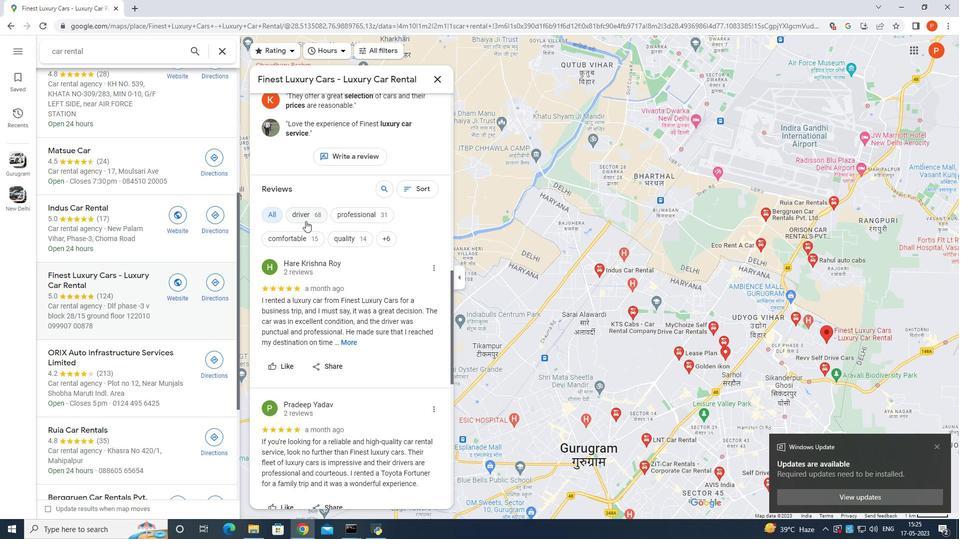 
Action: Mouse scrolled (305, 220) with delta (0, 0)
Screenshot: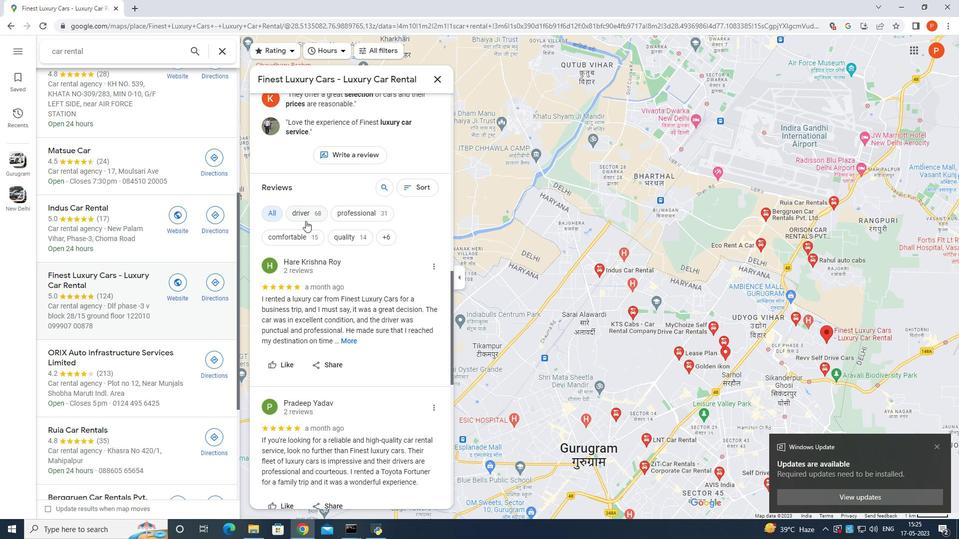 
Action: Mouse moved to (305, 221)
Screenshot: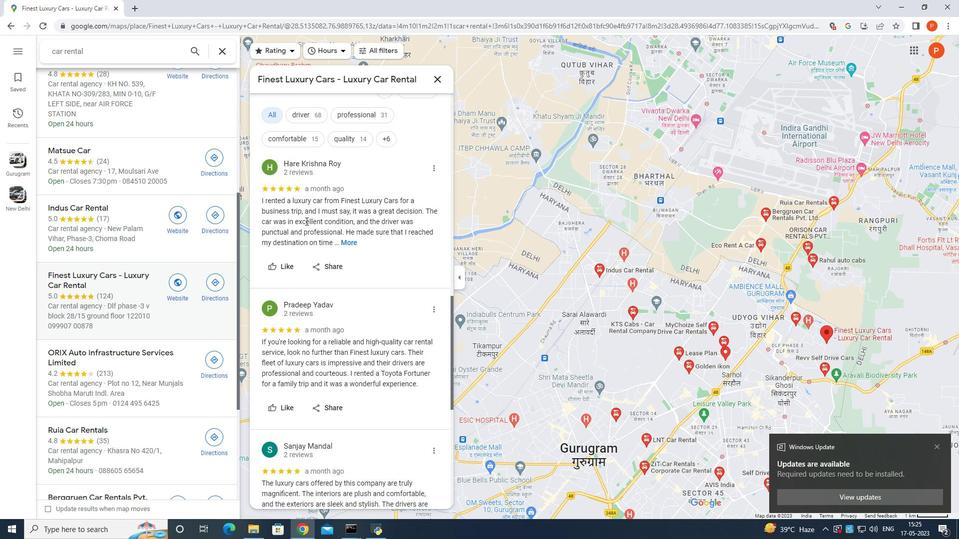 
Action: Mouse scrolled (305, 221) with delta (0, 0)
Screenshot: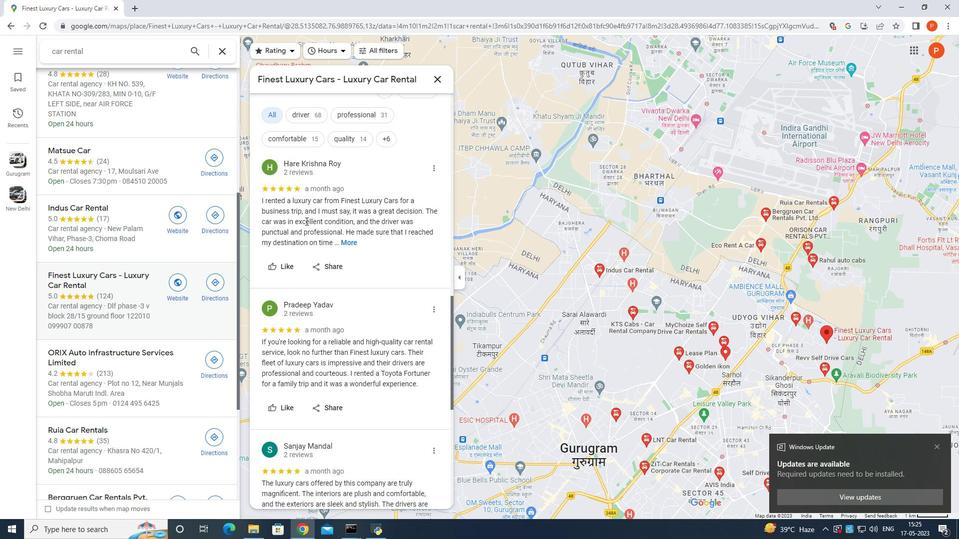 
Action: Mouse scrolled (305, 221) with delta (0, 0)
Screenshot: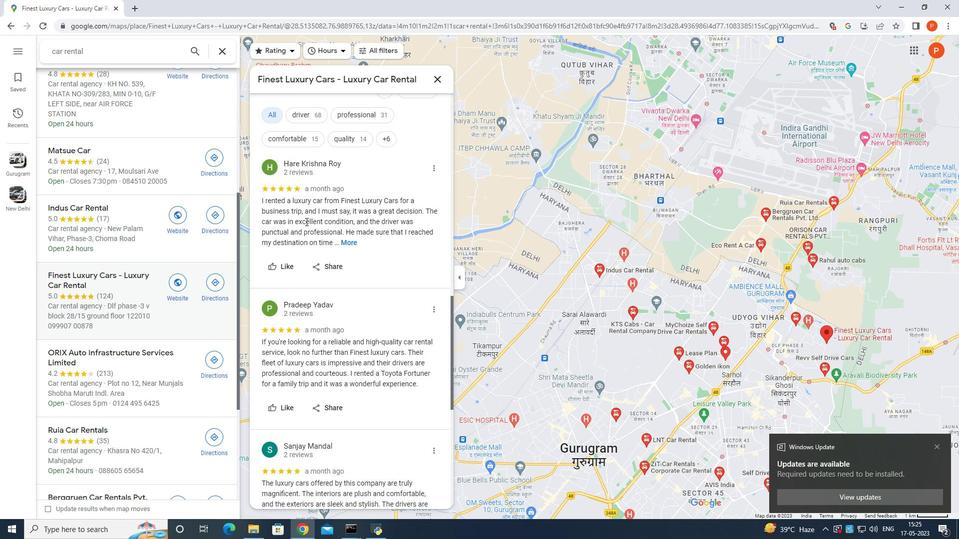 
Action: Mouse moved to (306, 221)
Screenshot: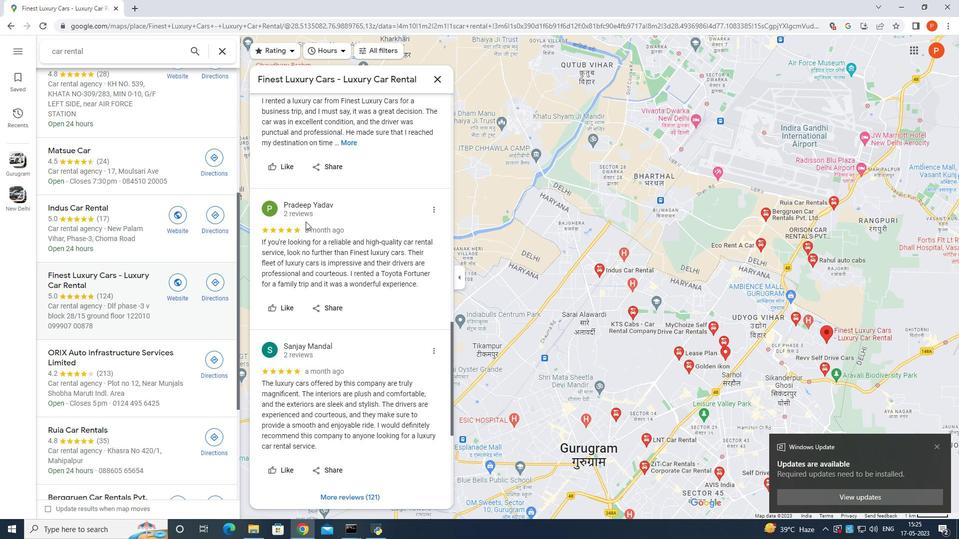 
Action: Mouse scrolled (306, 221) with delta (0, 0)
Screenshot: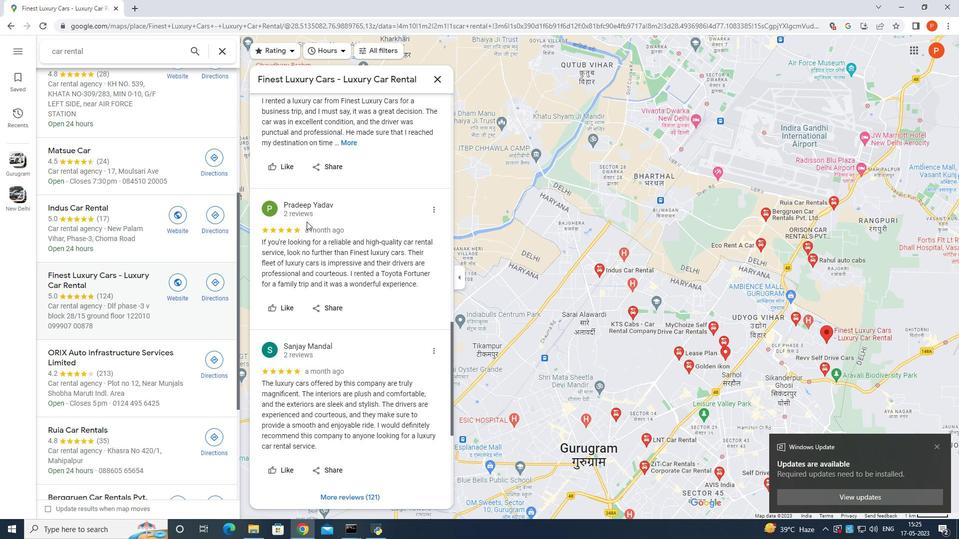 
Action: Mouse scrolled (306, 221) with delta (0, 0)
Screenshot: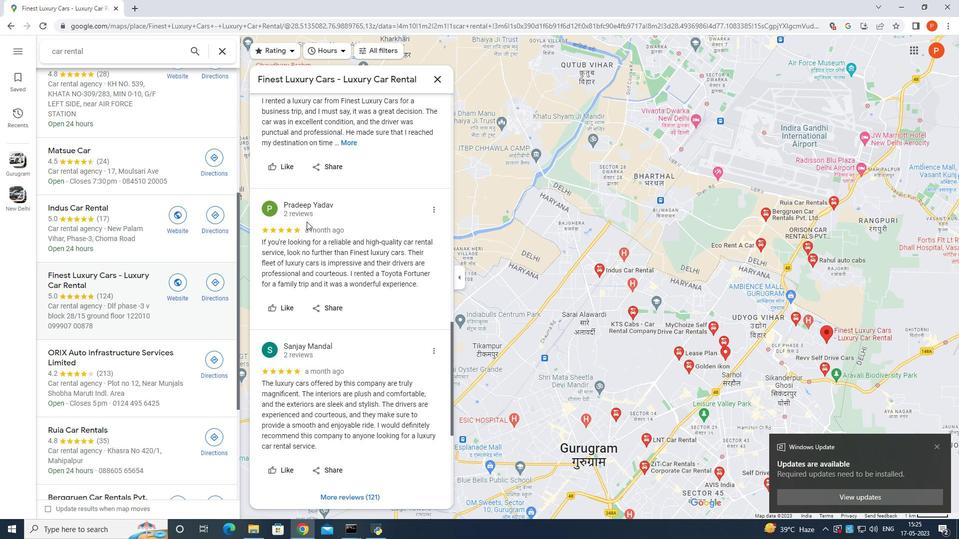 
Action: Mouse scrolled (306, 221) with delta (0, 0)
Screenshot: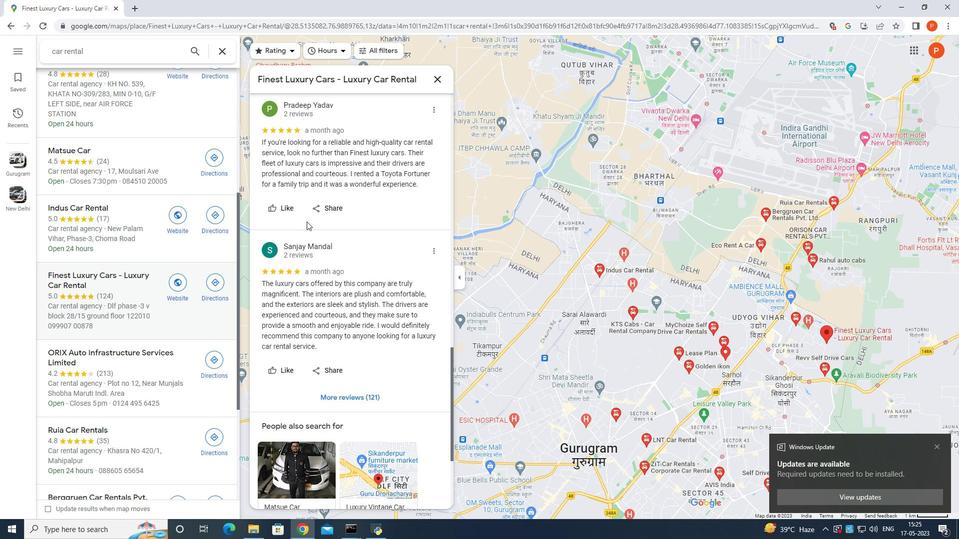 
Action: Mouse scrolled (306, 221) with delta (0, 0)
Screenshot: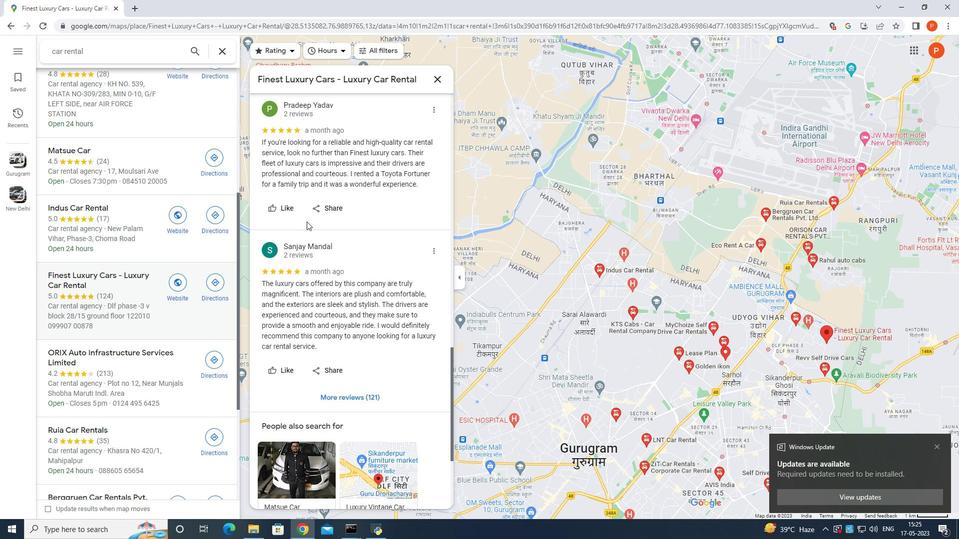 
Action: Mouse moved to (310, 294)
Screenshot: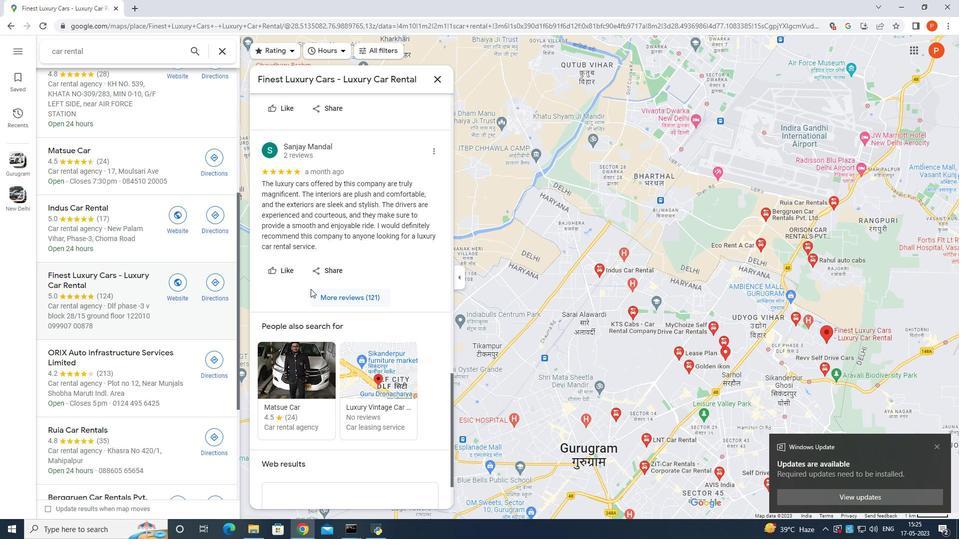 
Action: Mouse scrolled (310, 294) with delta (0, 0)
Screenshot: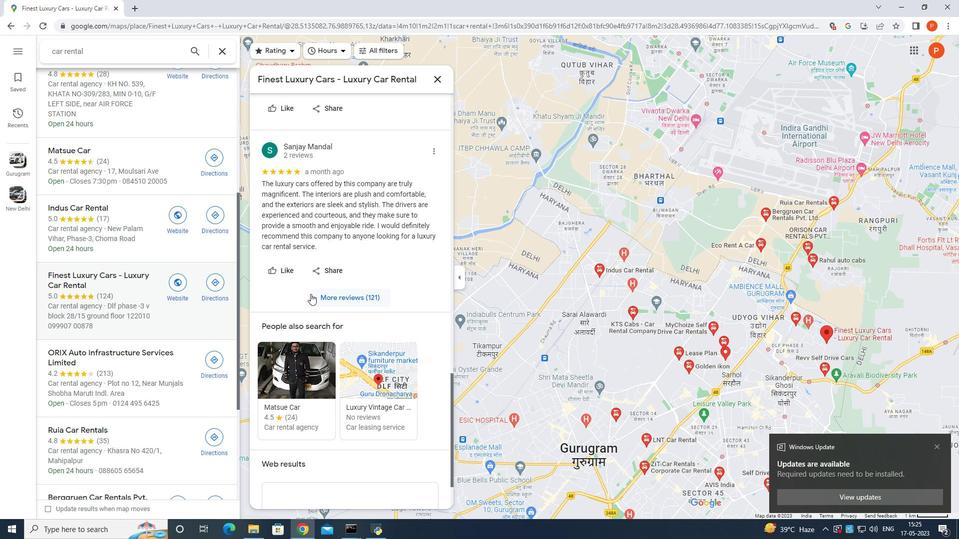 
Action: Mouse moved to (312, 291)
Screenshot: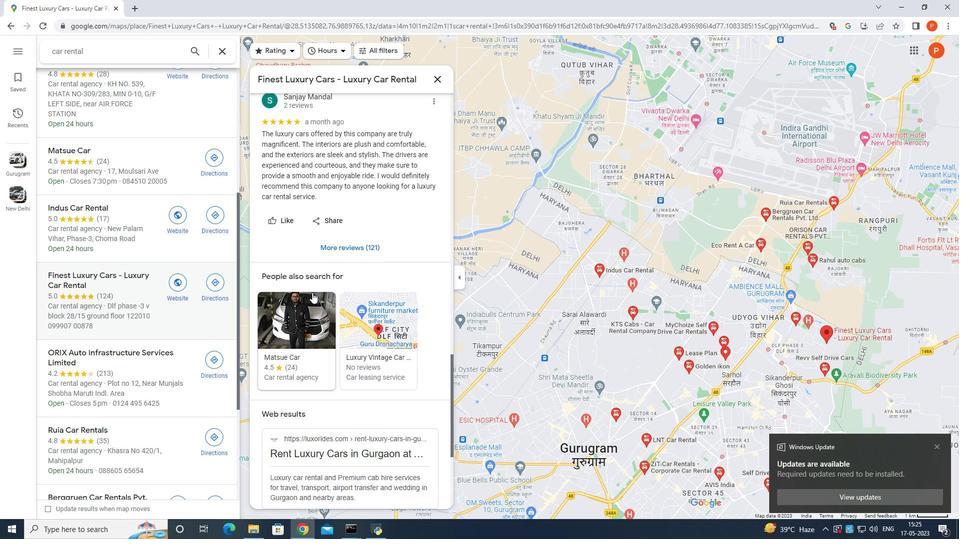 
